 Task: Use a frequency analyzer to identify and target specific sibilant peaks for reduction.
Action: Mouse moved to (101, 10)
Screenshot: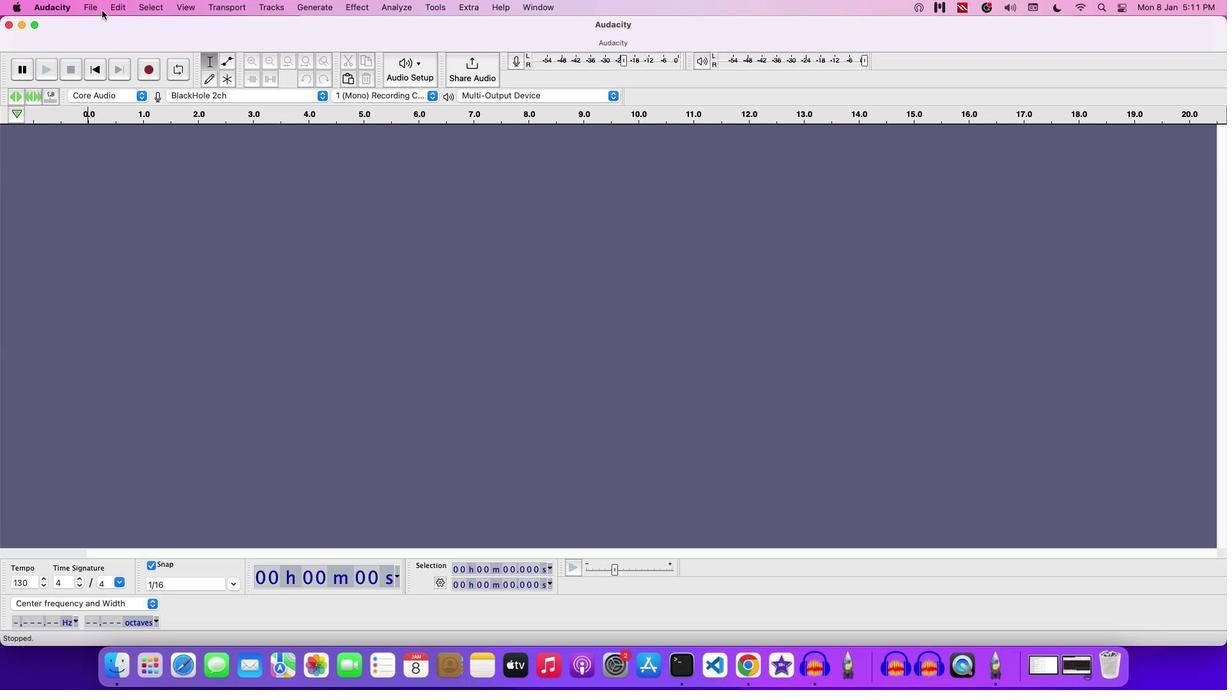 
Action: Mouse pressed left at (101, 10)
Screenshot: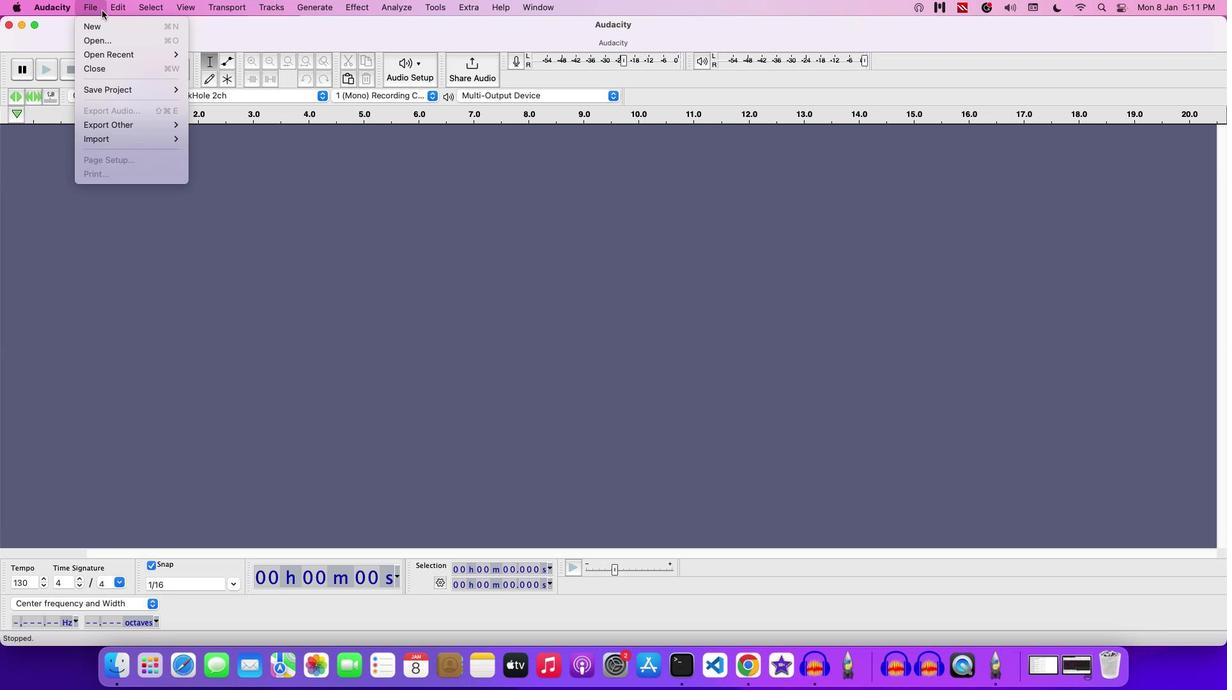 
Action: Mouse moved to (117, 44)
Screenshot: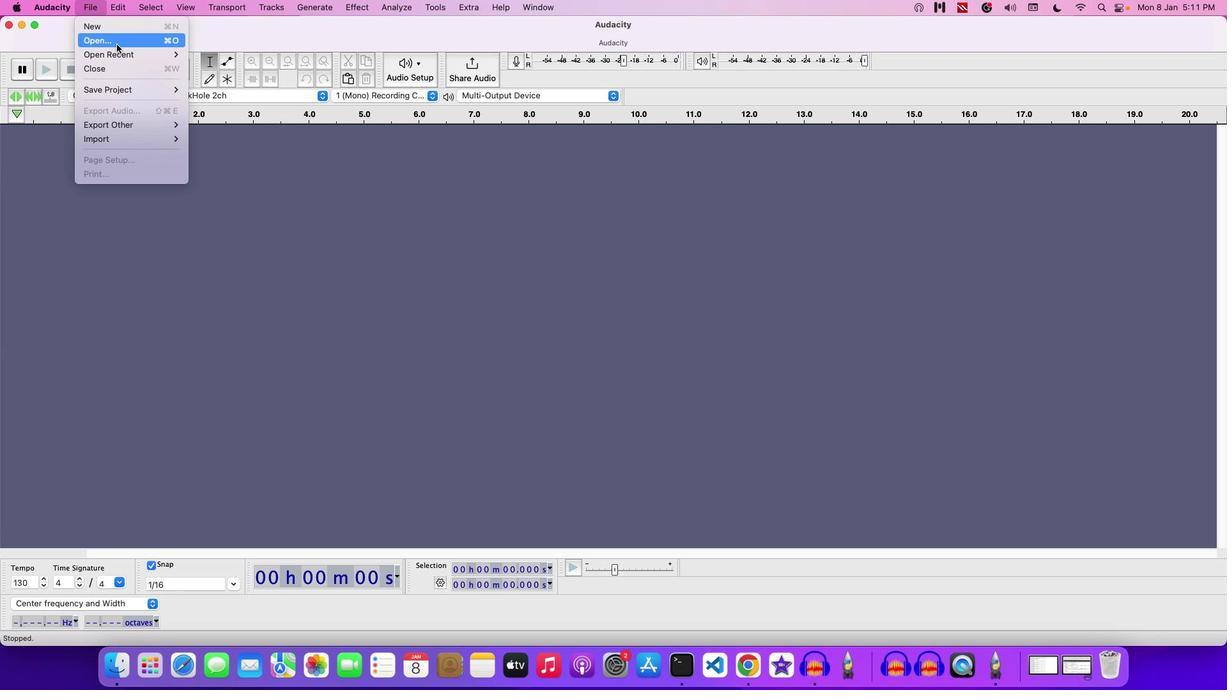 
Action: Mouse pressed left at (117, 44)
Screenshot: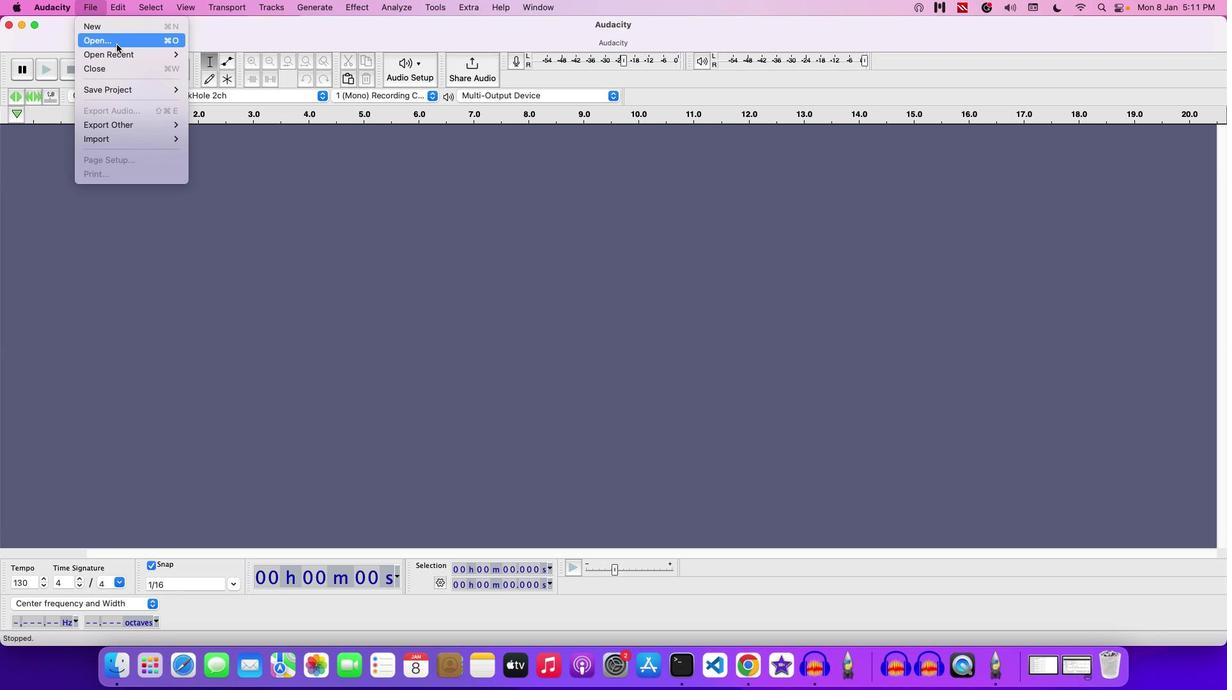 
Action: Mouse moved to (615, 138)
Screenshot: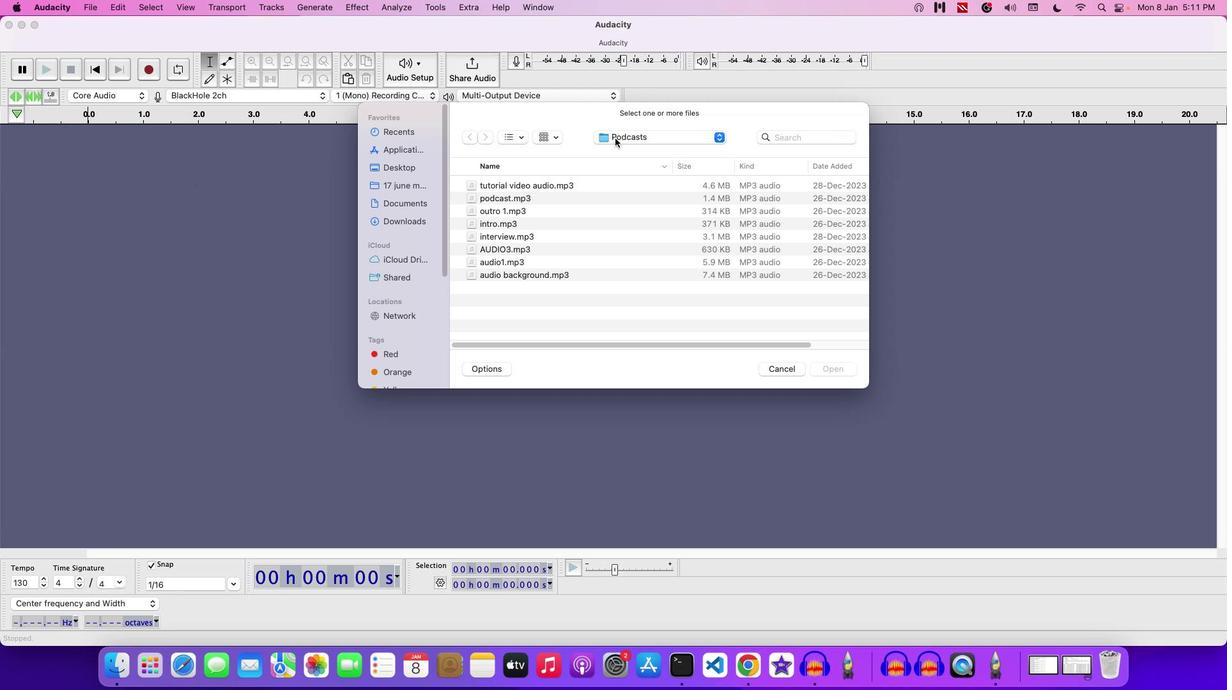 
Action: Mouse pressed left at (615, 138)
Screenshot: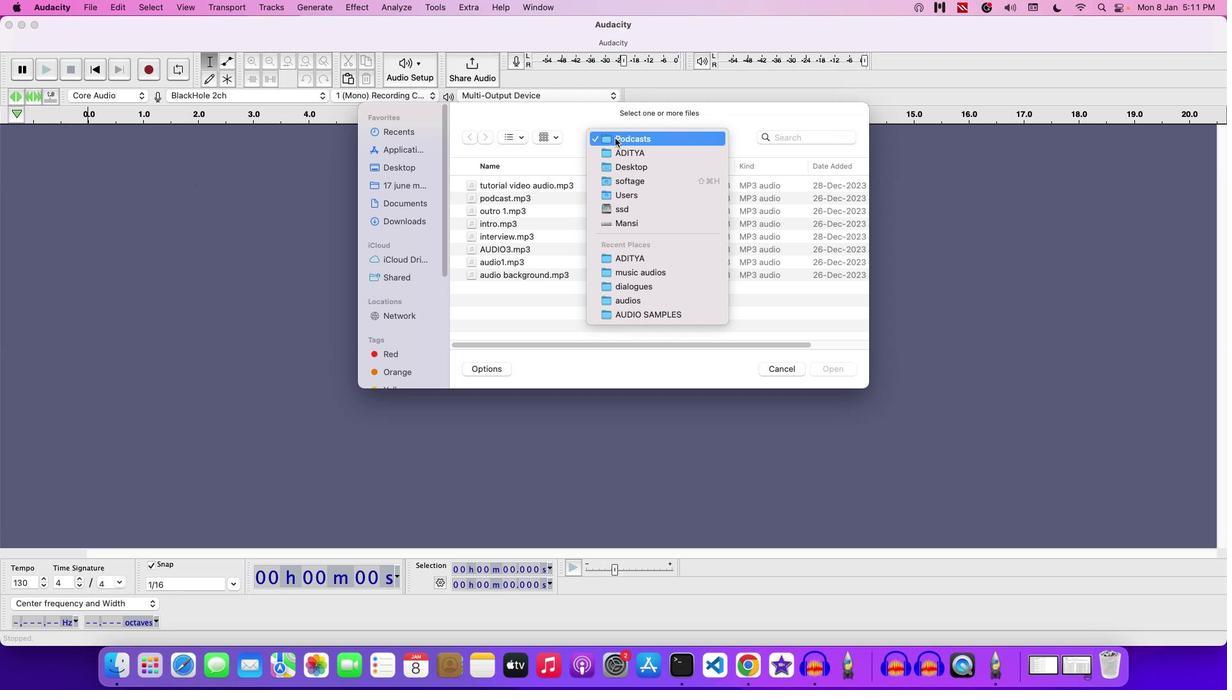 
Action: Mouse moved to (619, 156)
Screenshot: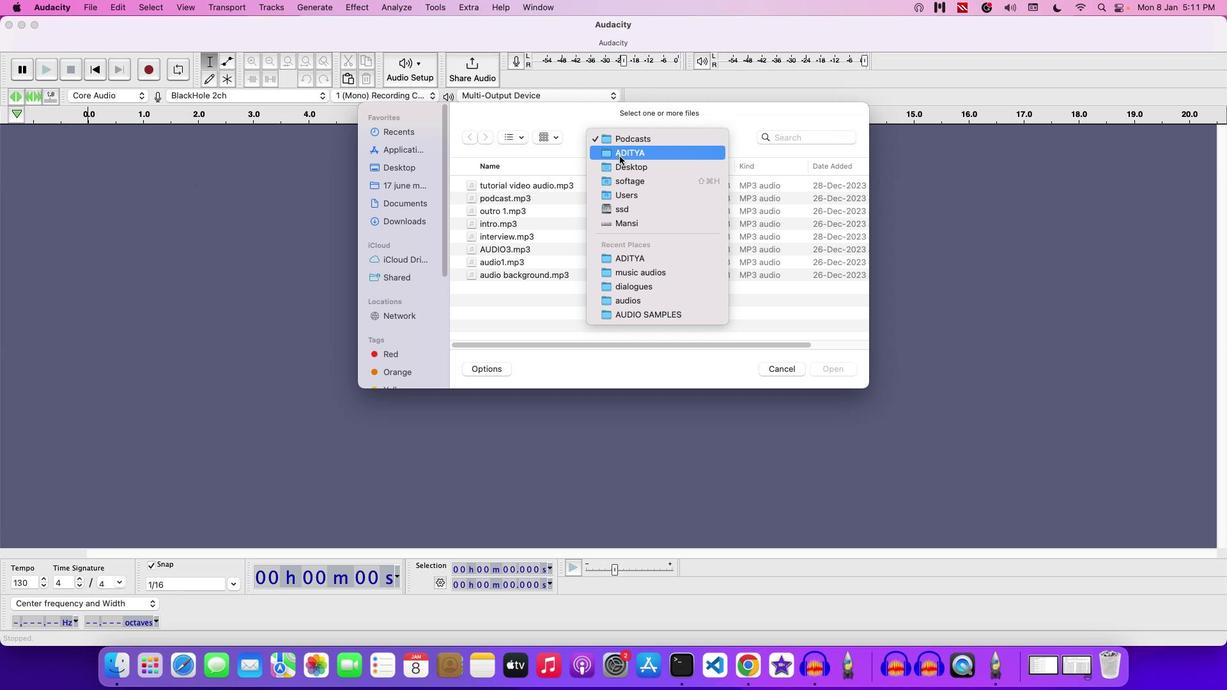 
Action: Mouse pressed left at (619, 156)
Screenshot: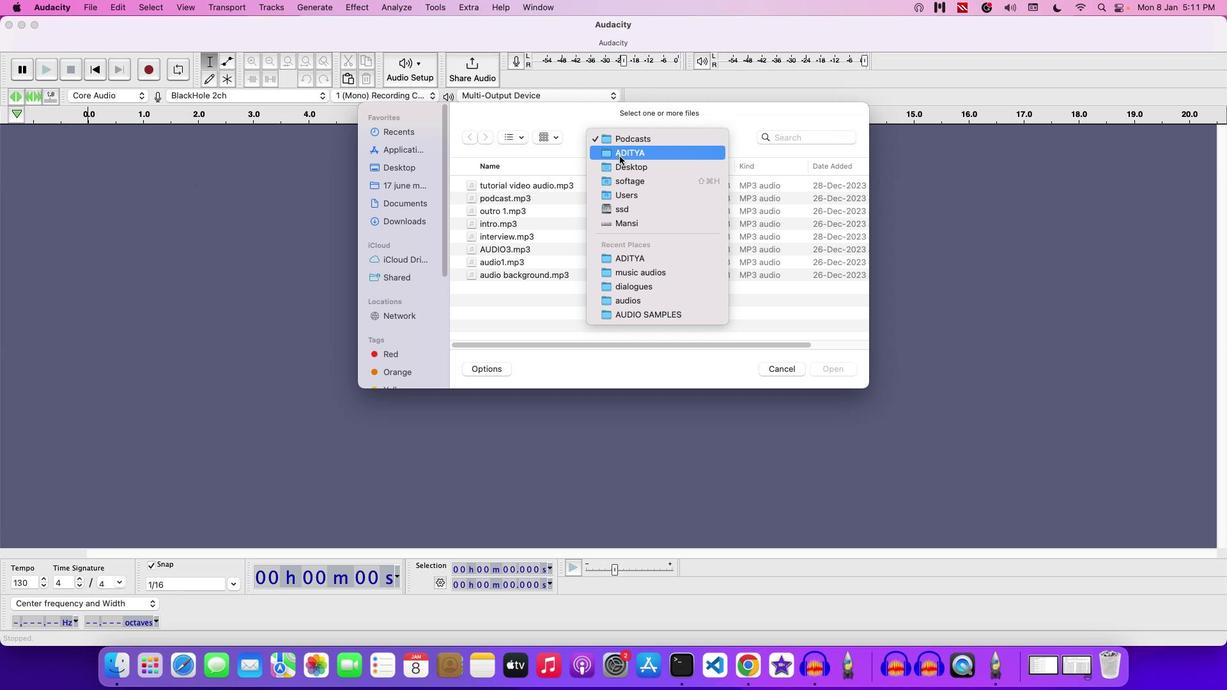 
Action: Mouse moved to (538, 285)
Screenshot: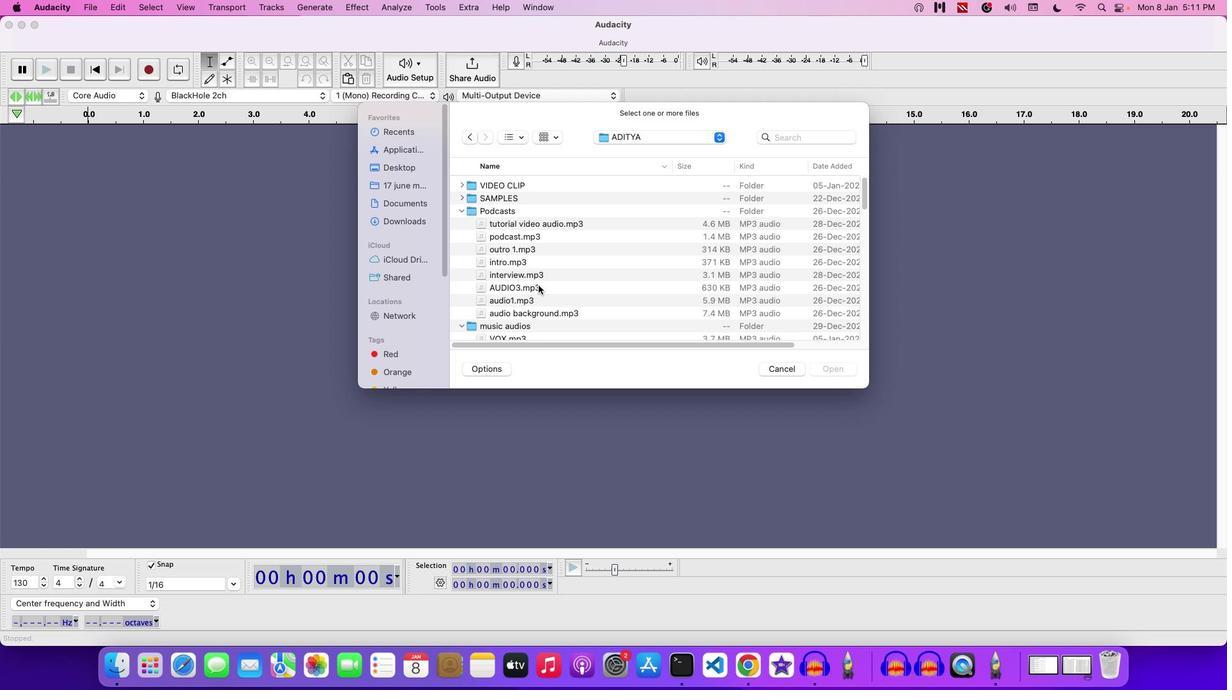 
Action: Mouse scrolled (538, 285) with delta (0, 0)
Screenshot: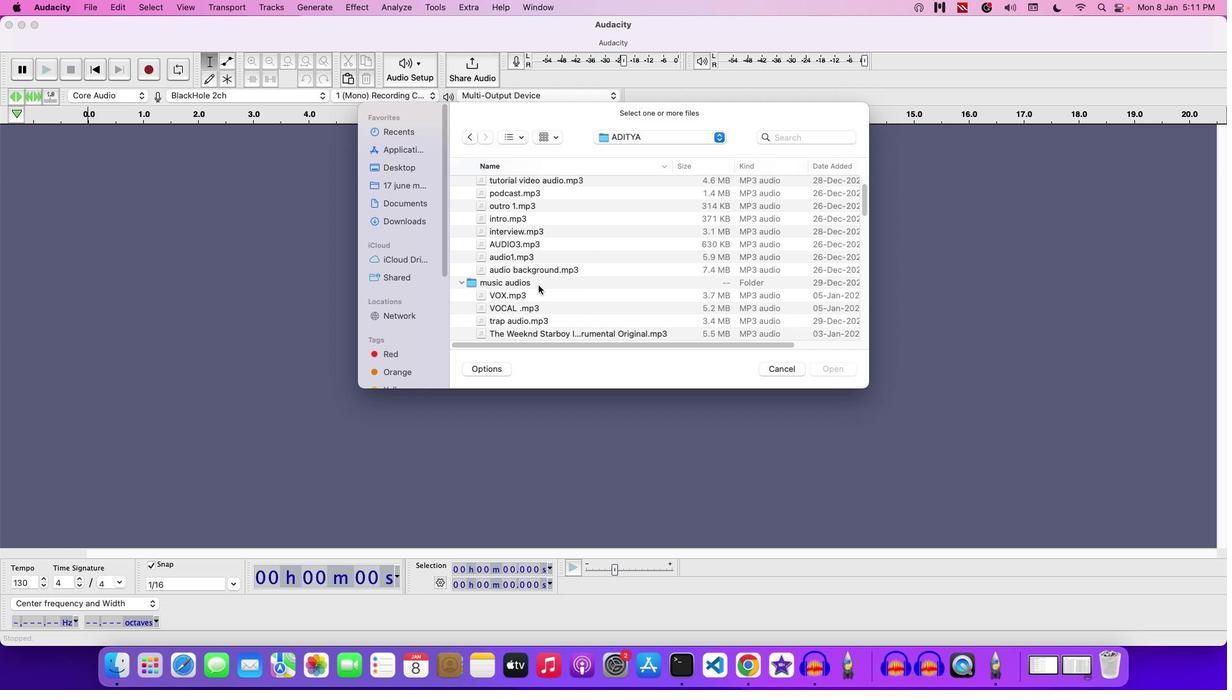 
Action: Mouse scrolled (538, 285) with delta (0, 0)
Screenshot: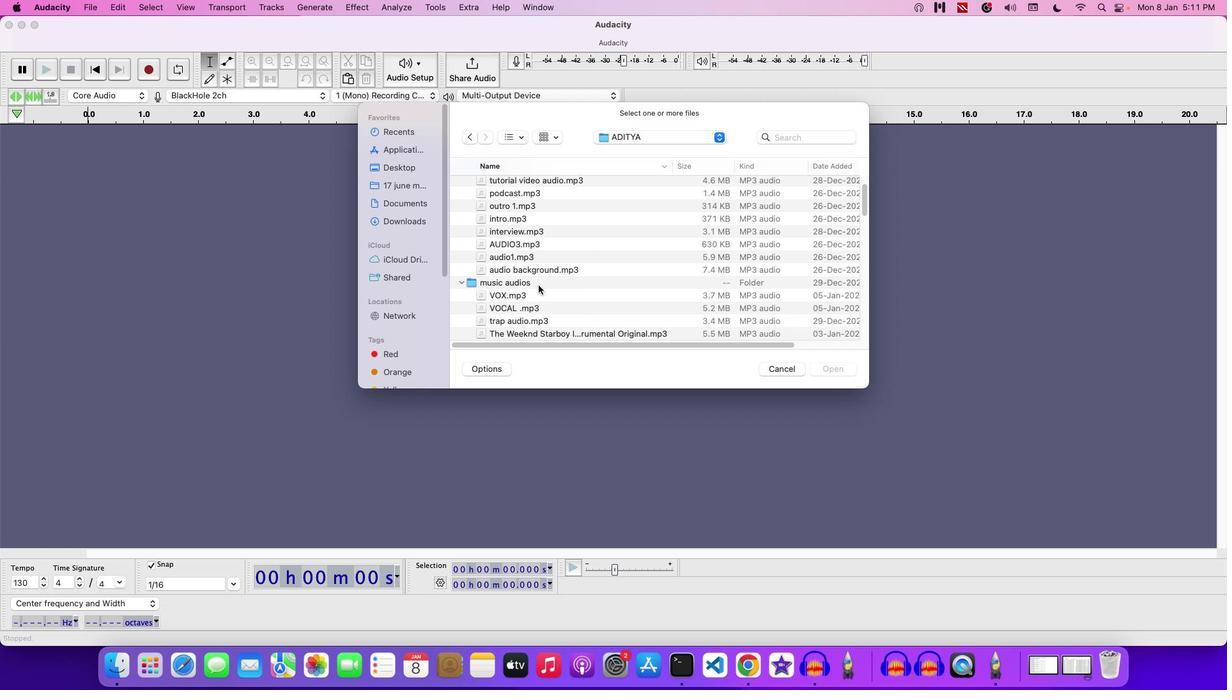 
Action: Mouse scrolled (538, 285) with delta (0, -1)
Screenshot: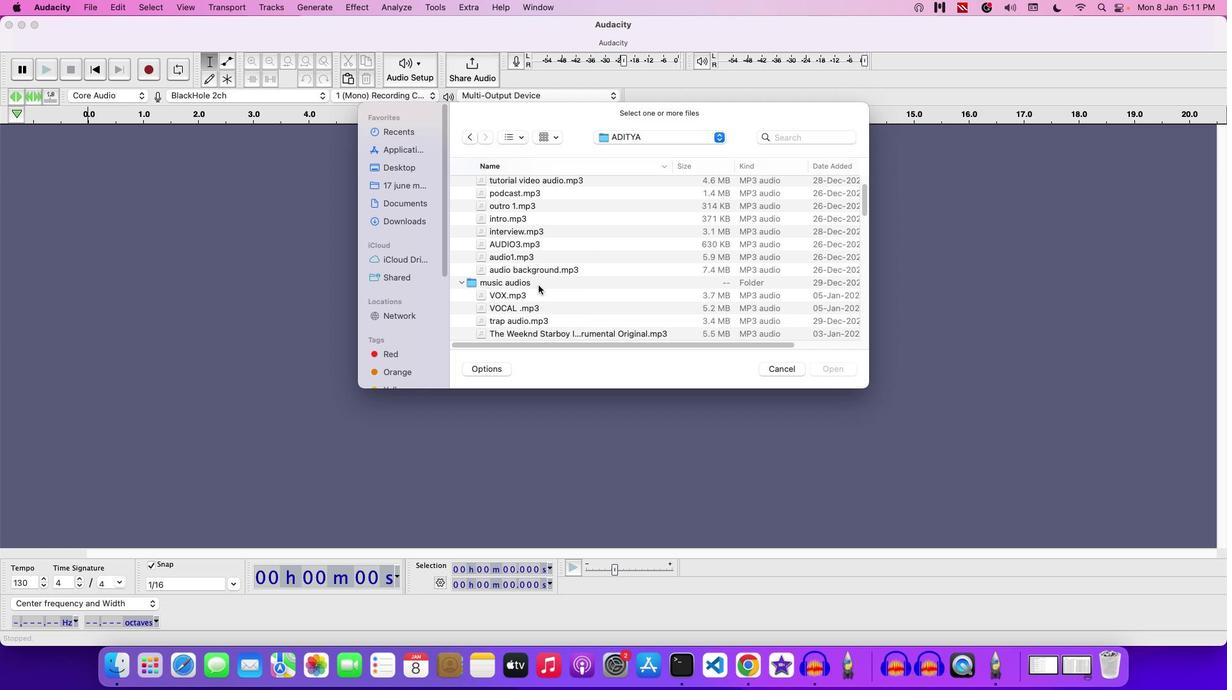 
Action: Mouse scrolled (538, 285) with delta (0, -1)
Screenshot: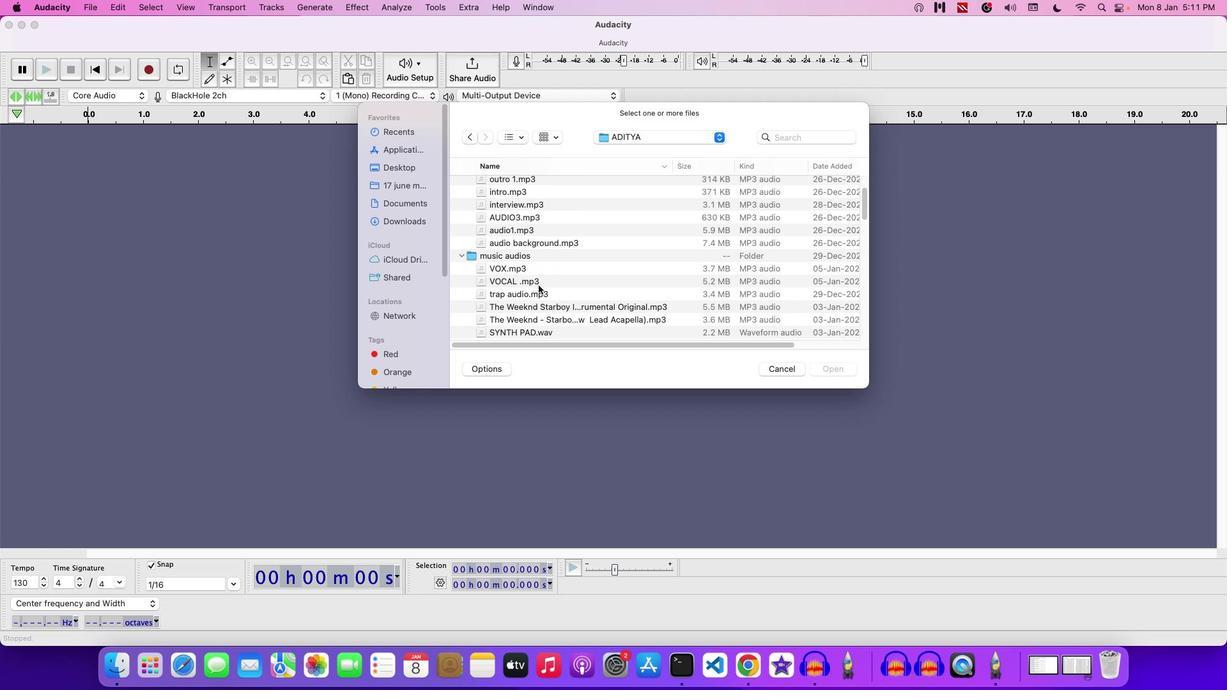 
Action: Mouse moved to (537, 289)
Screenshot: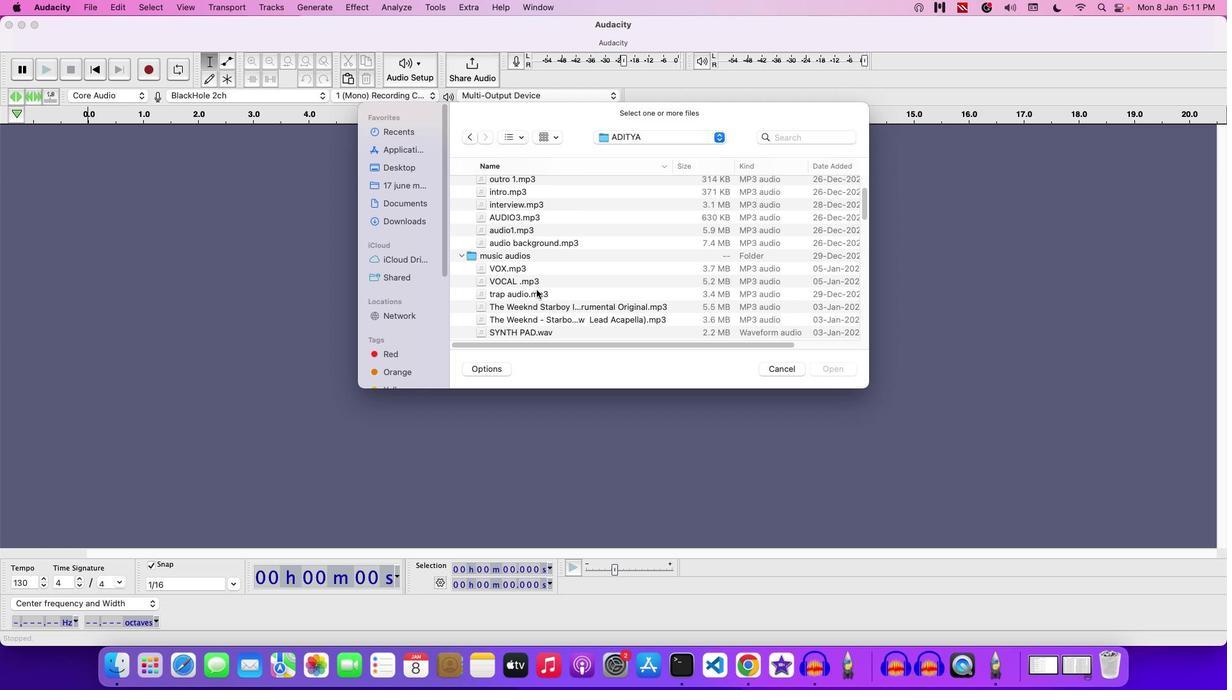 
Action: Mouse scrolled (537, 289) with delta (0, 0)
Screenshot: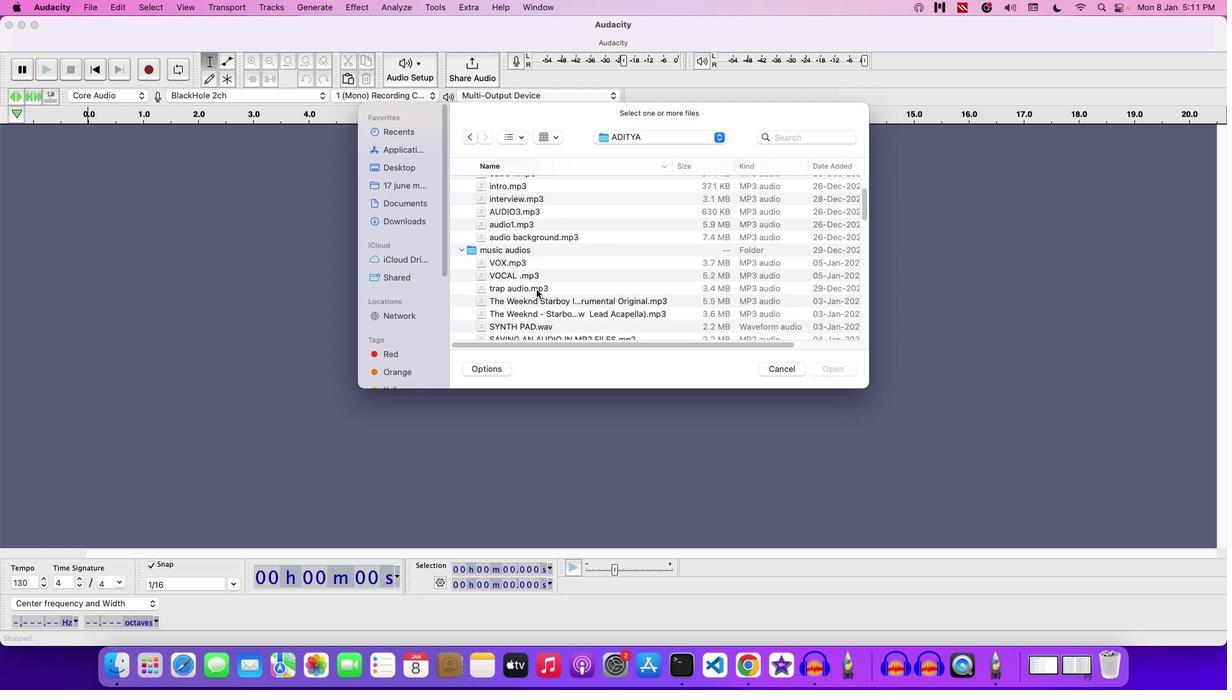 
Action: Mouse scrolled (537, 289) with delta (0, 0)
Screenshot: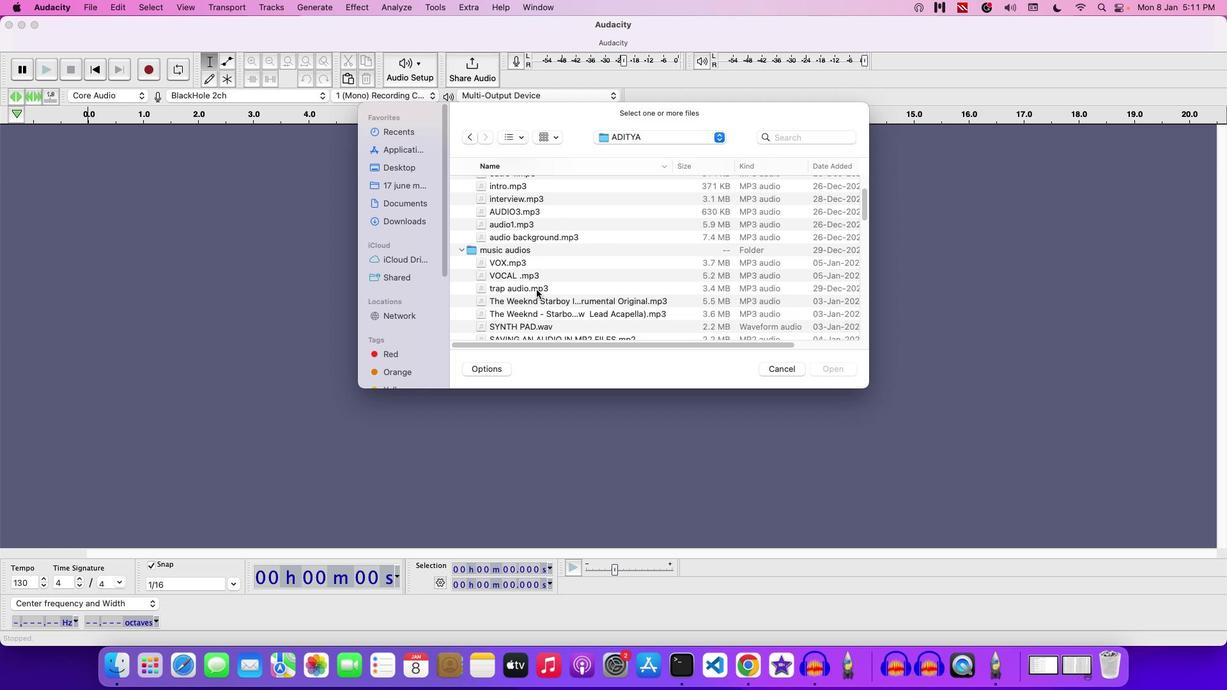 
Action: Mouse moved to (537, 289)
Screenshot: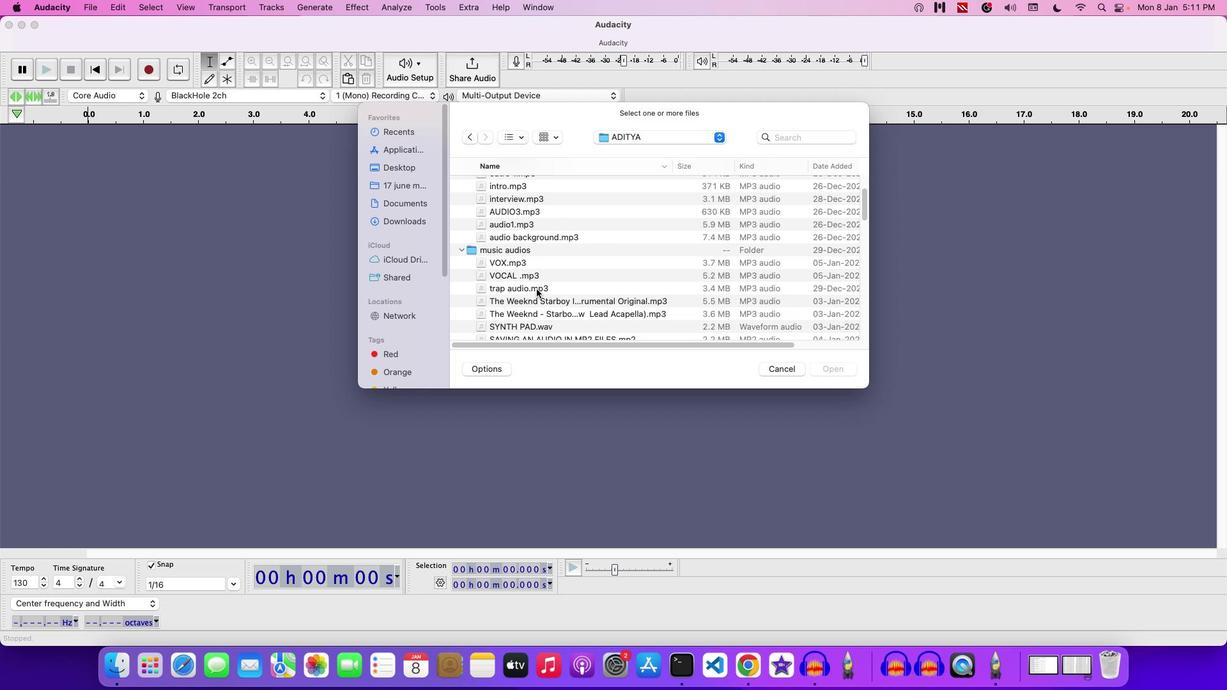 
Action: Mouse scrolled (537, 289) with delta (0, 0)
Screenshot: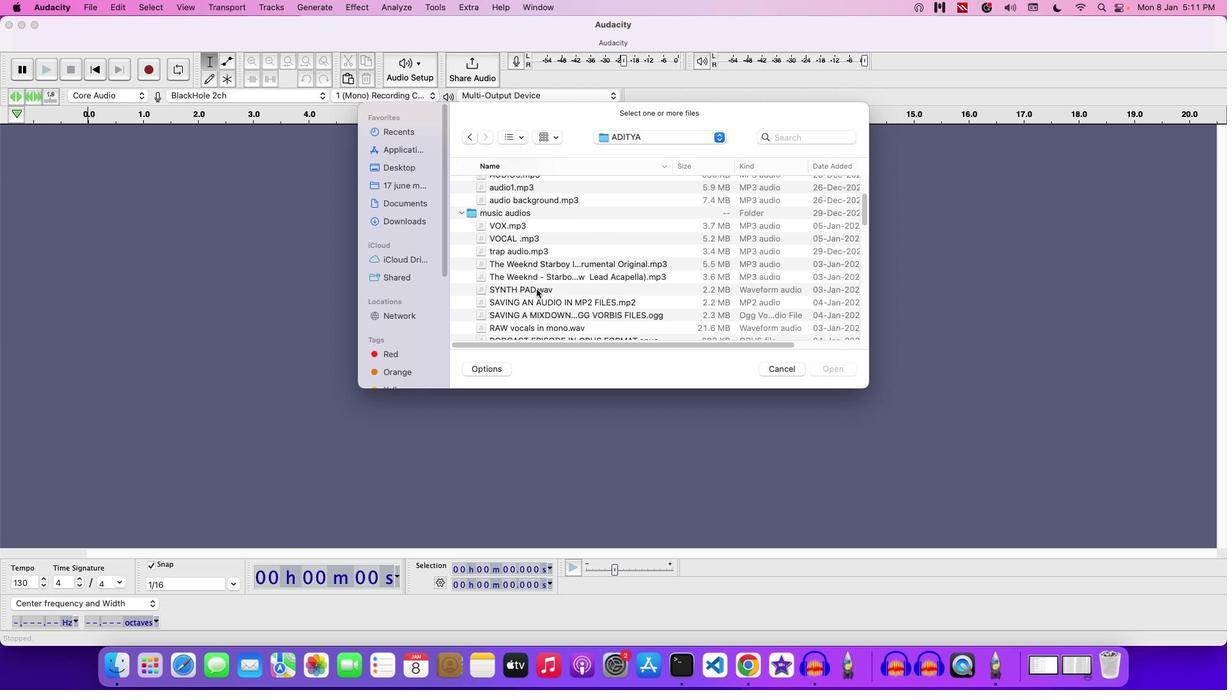 
Action: Mouse scrolled (537, 289) with delta (0, 0)
Screenshot: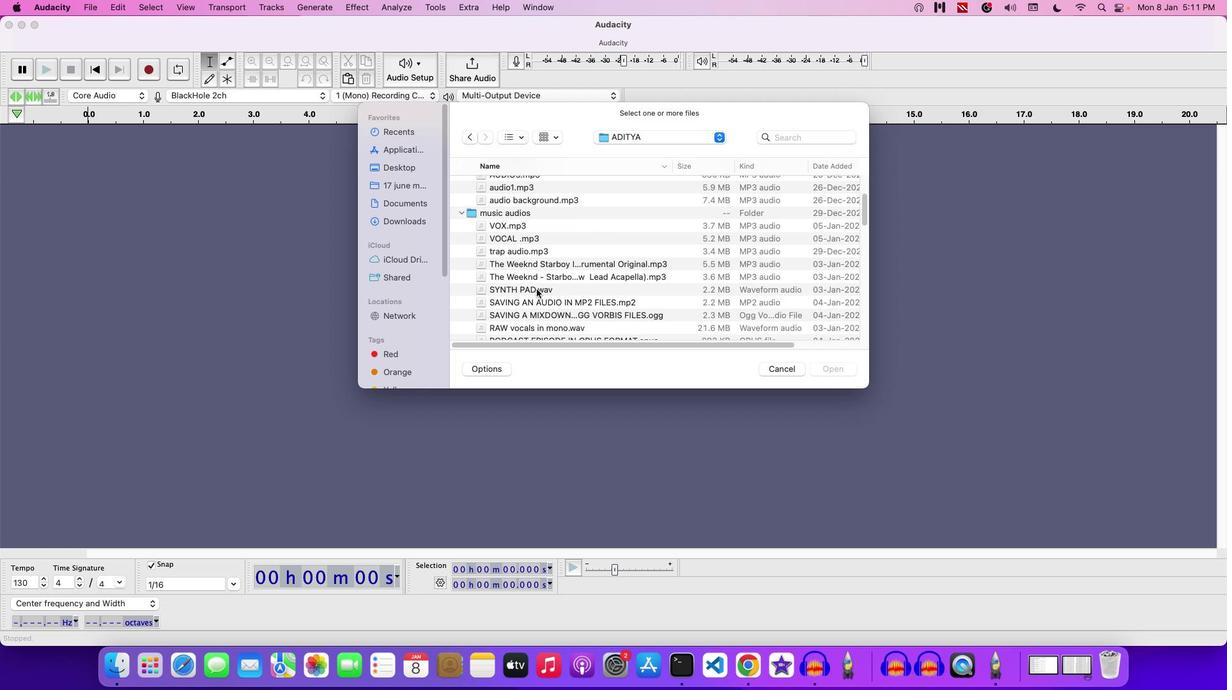 
Action: Mouse scrolled (537, 289) with delta (0, -1)
Screenshot: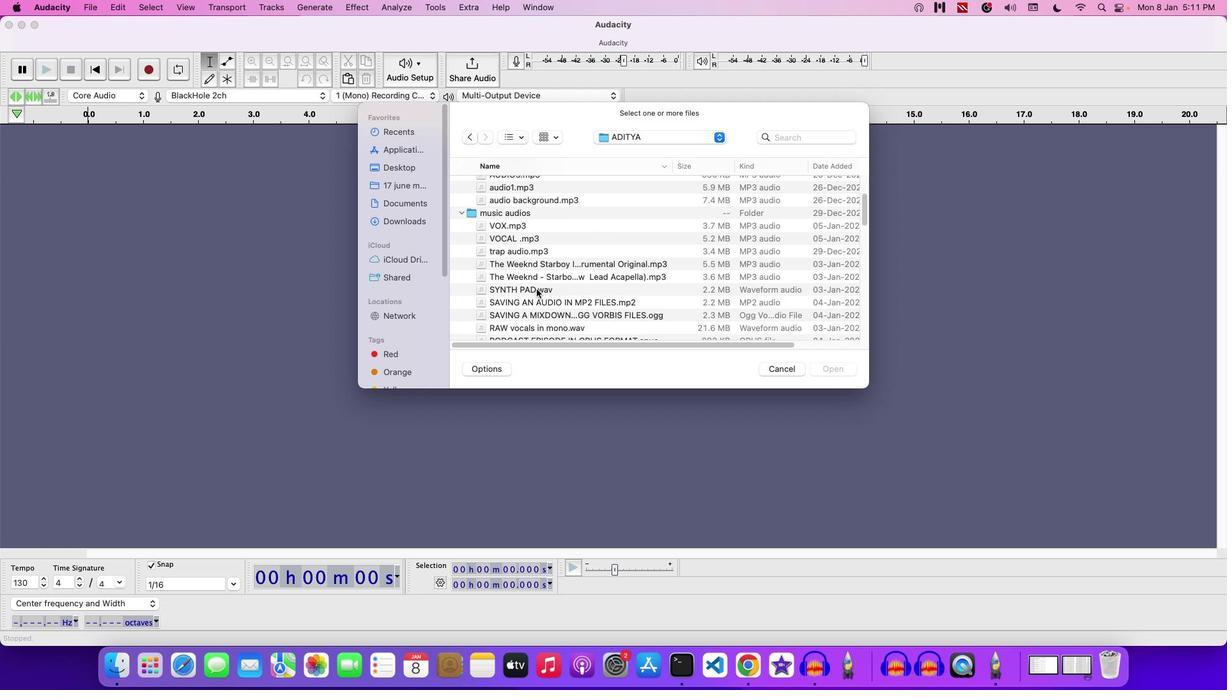 
Action: Mouse scrolled (537, 289) with delta (0, 0)
Screenshot: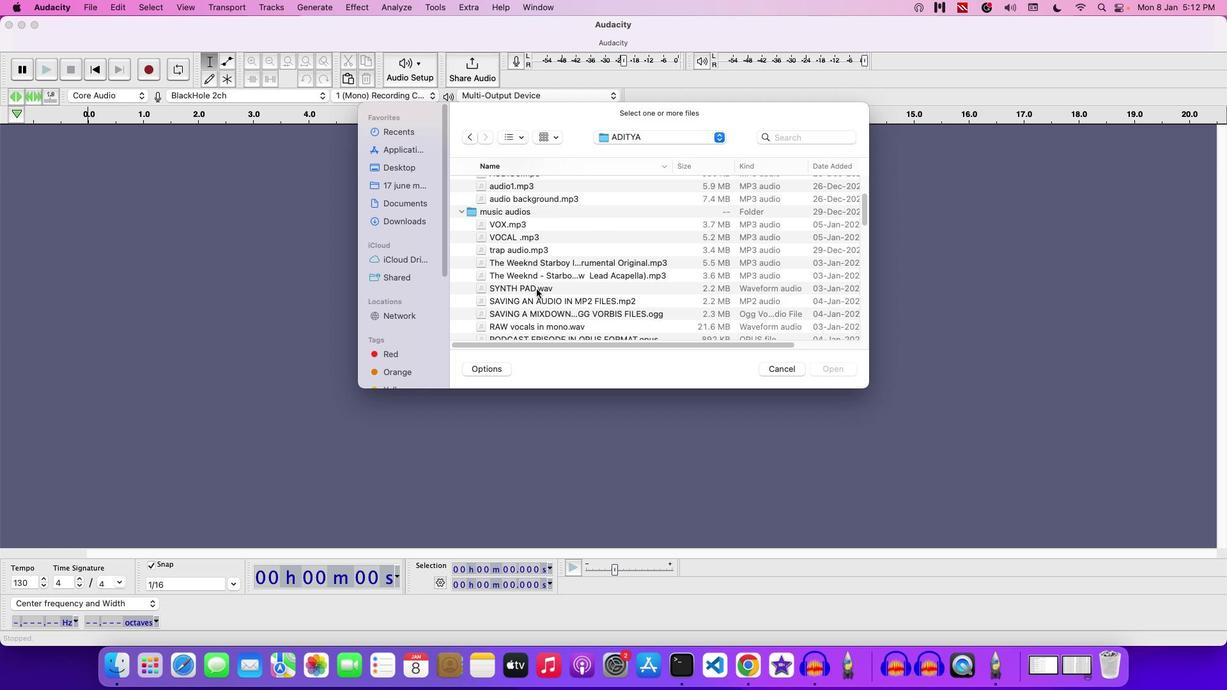 
Action: Mouse pressed left at (537, 289)
Screenshot: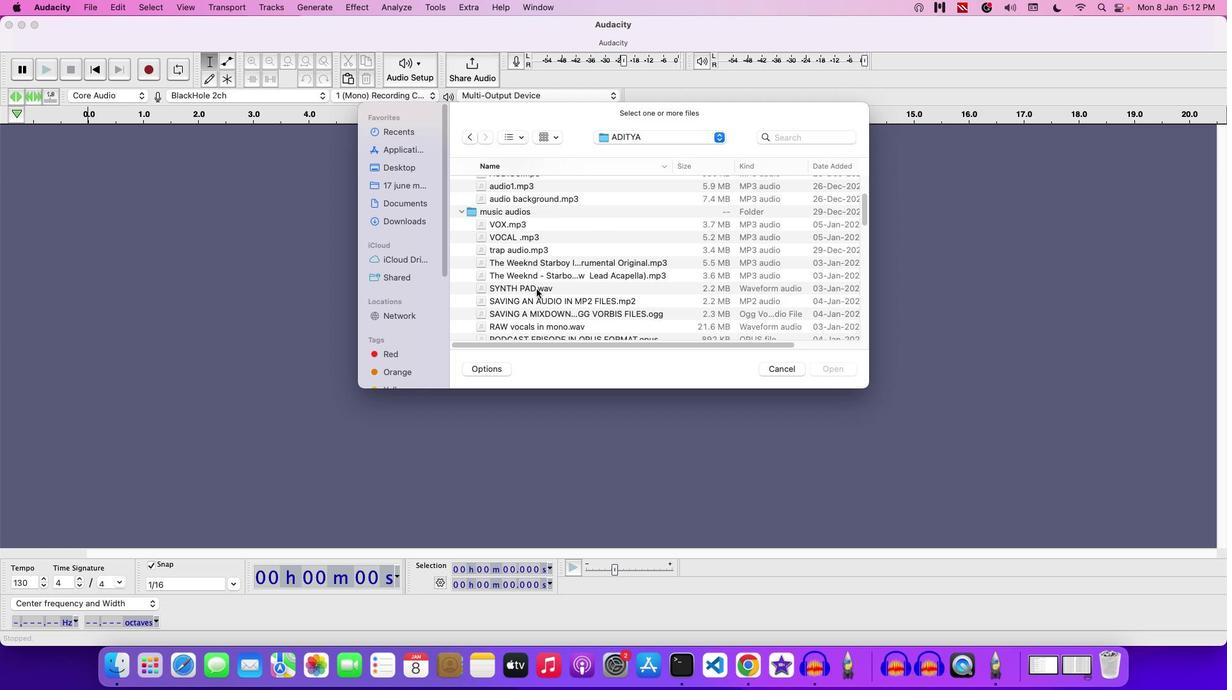 
Action: Mouse moved to (548, 288)
Screenshot: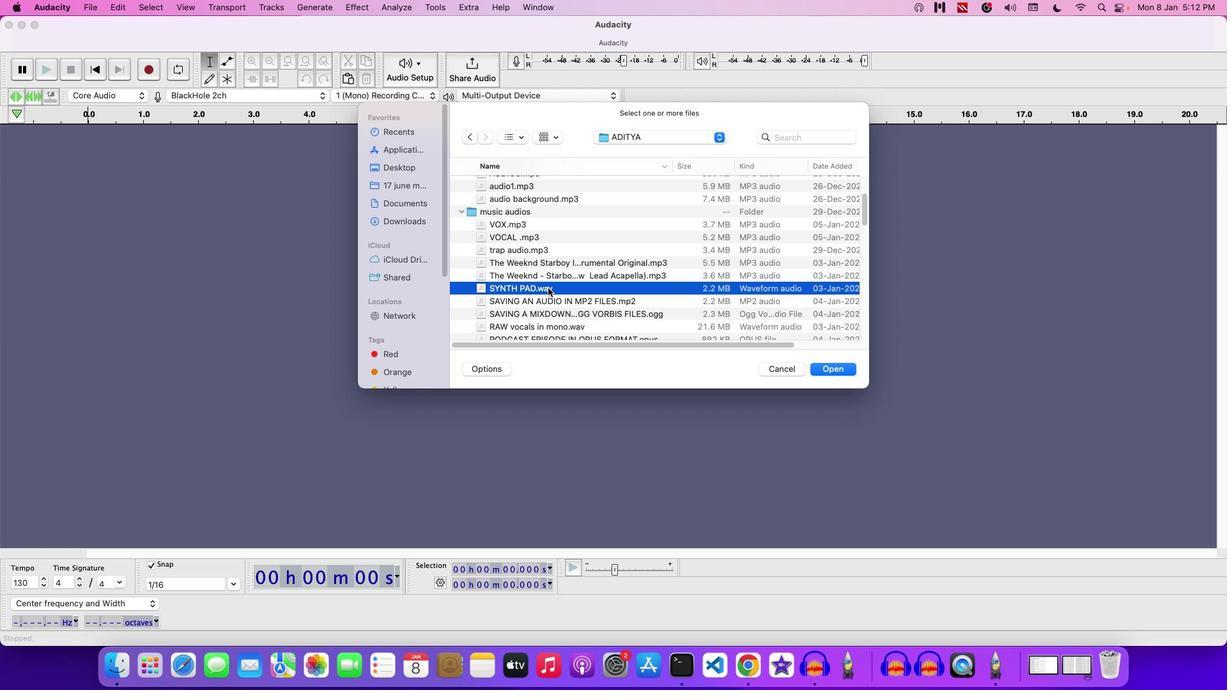 
Action: Mouse pressed left at (548, 288)
Screenshot: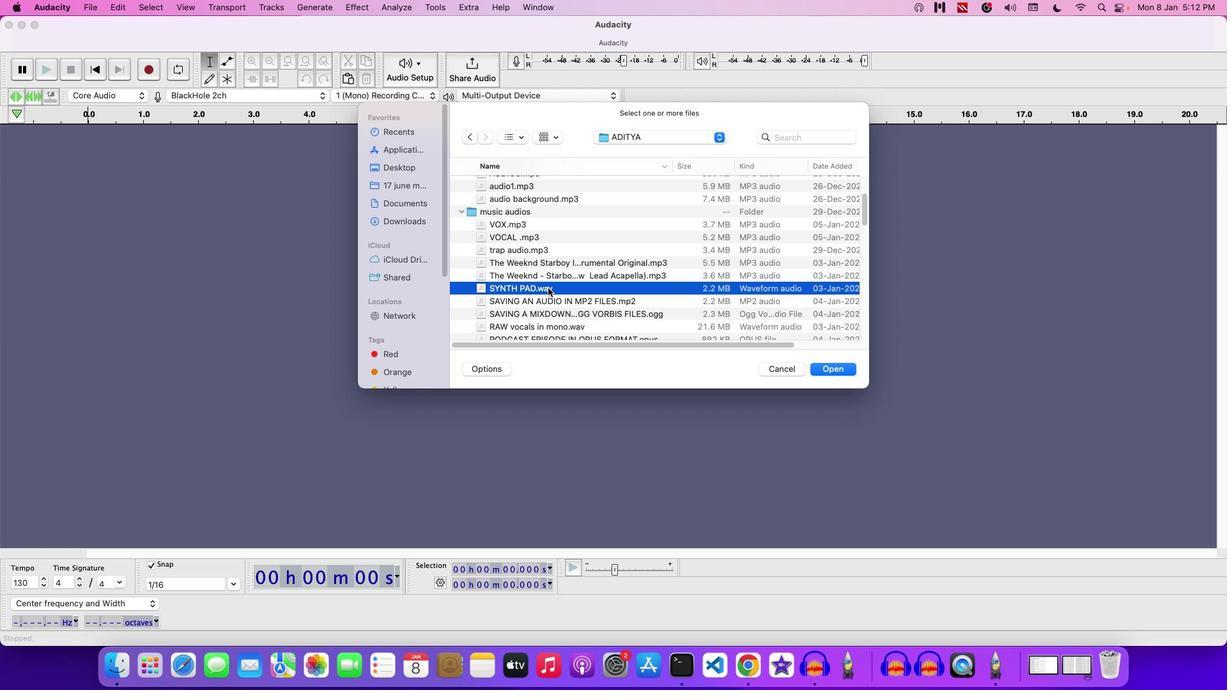 
Action: Mouse moved to (777, 365)
Screenshot: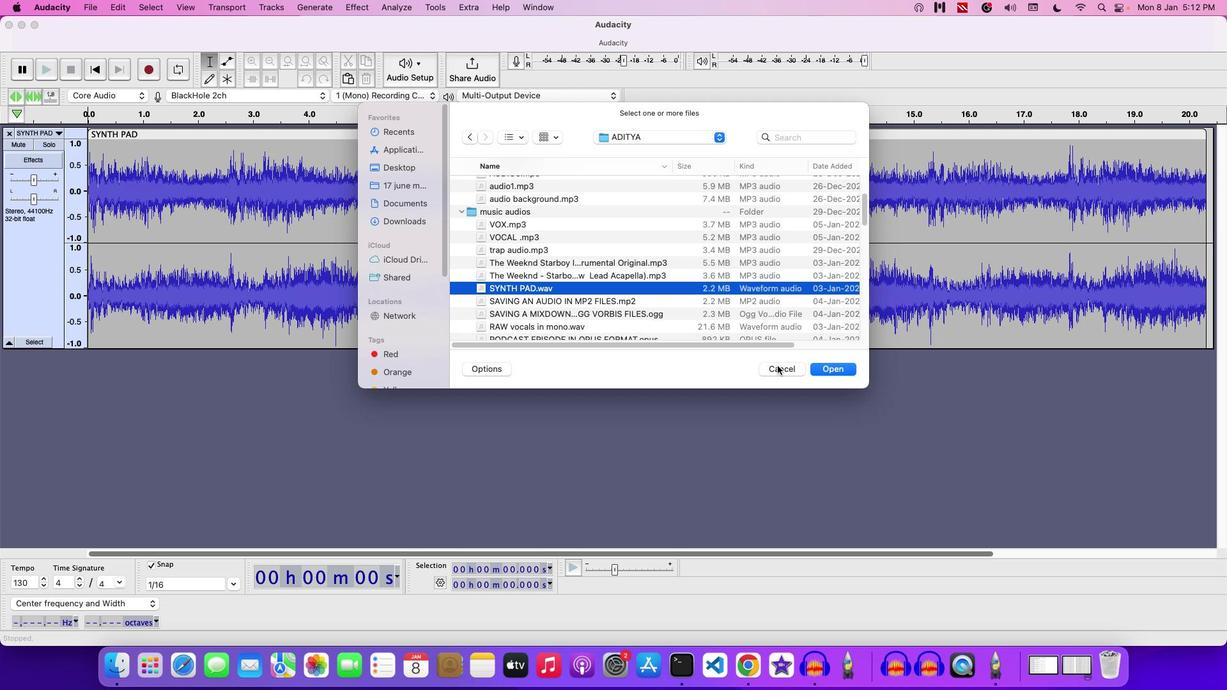 
Action: Mouse pressed left at (777, 365)
Screenshot: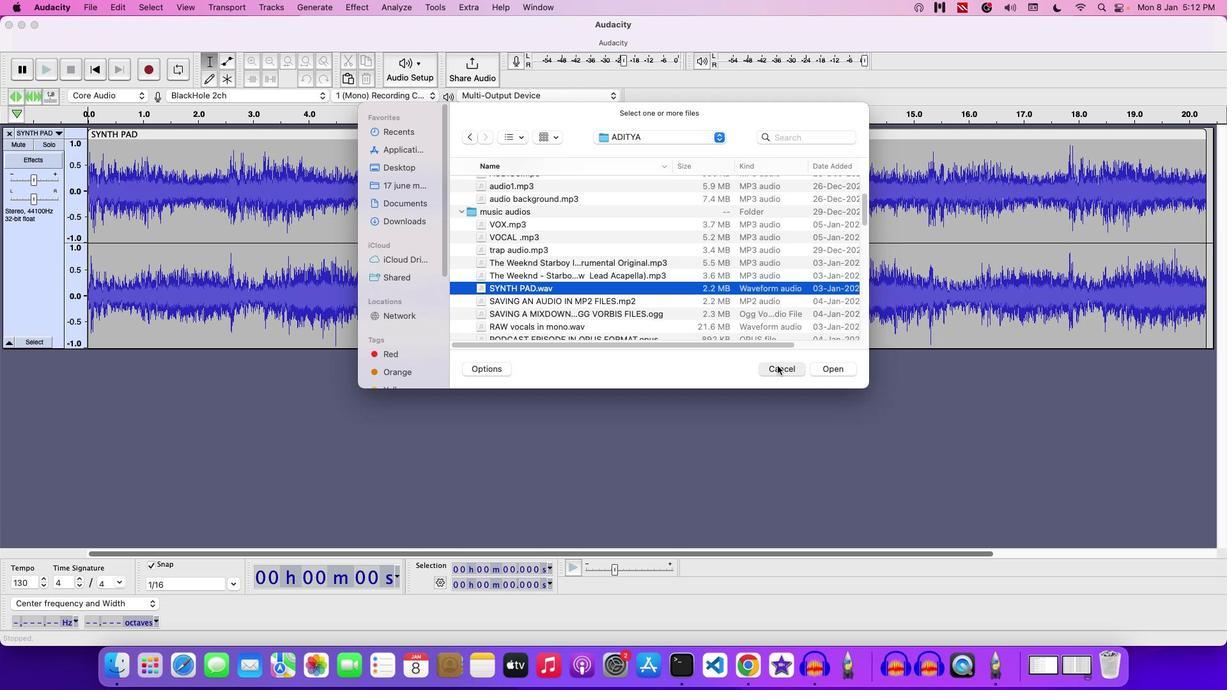 
Action: Mouse moved to (42, 74)
Screenshot: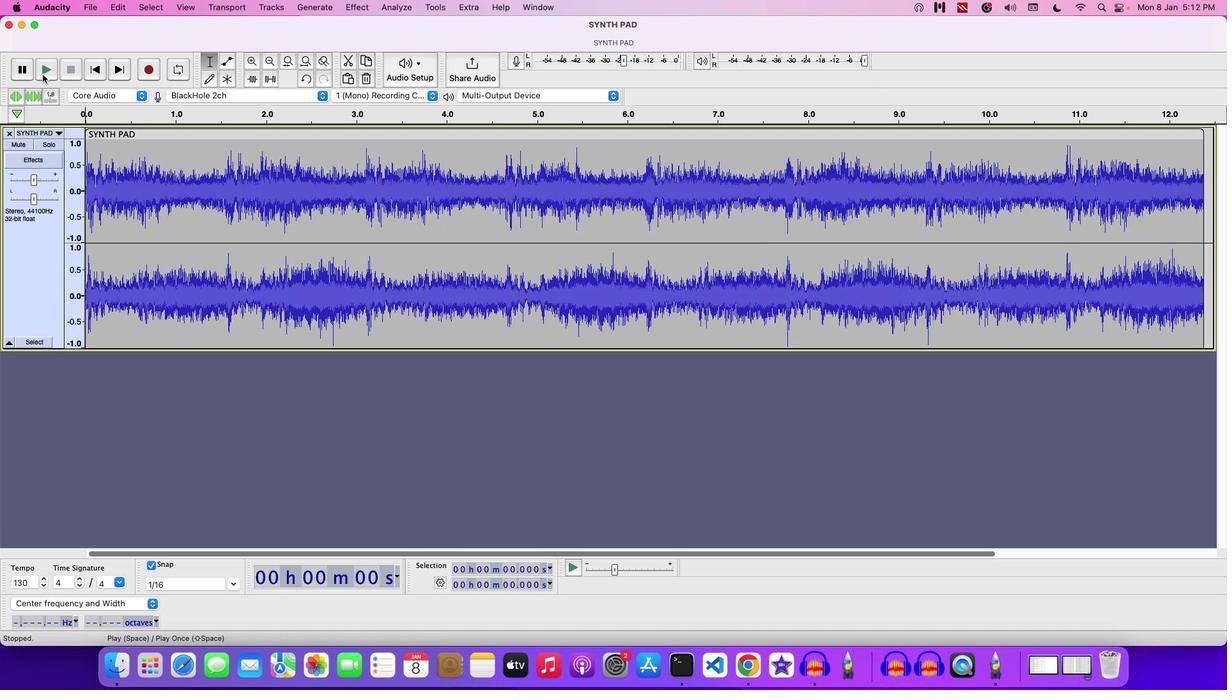 
Action: Mouse pressed left at (42, 74)
Screenshot: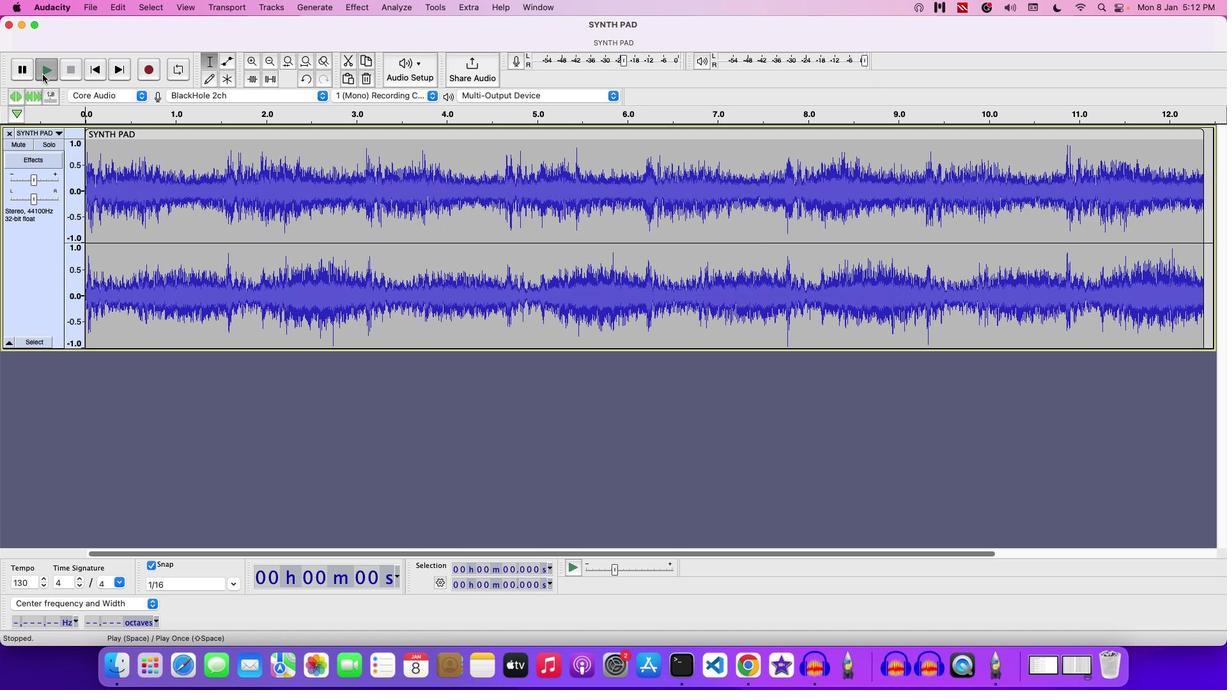 
Action: Mouse moved to (44, 73)
Screenshot: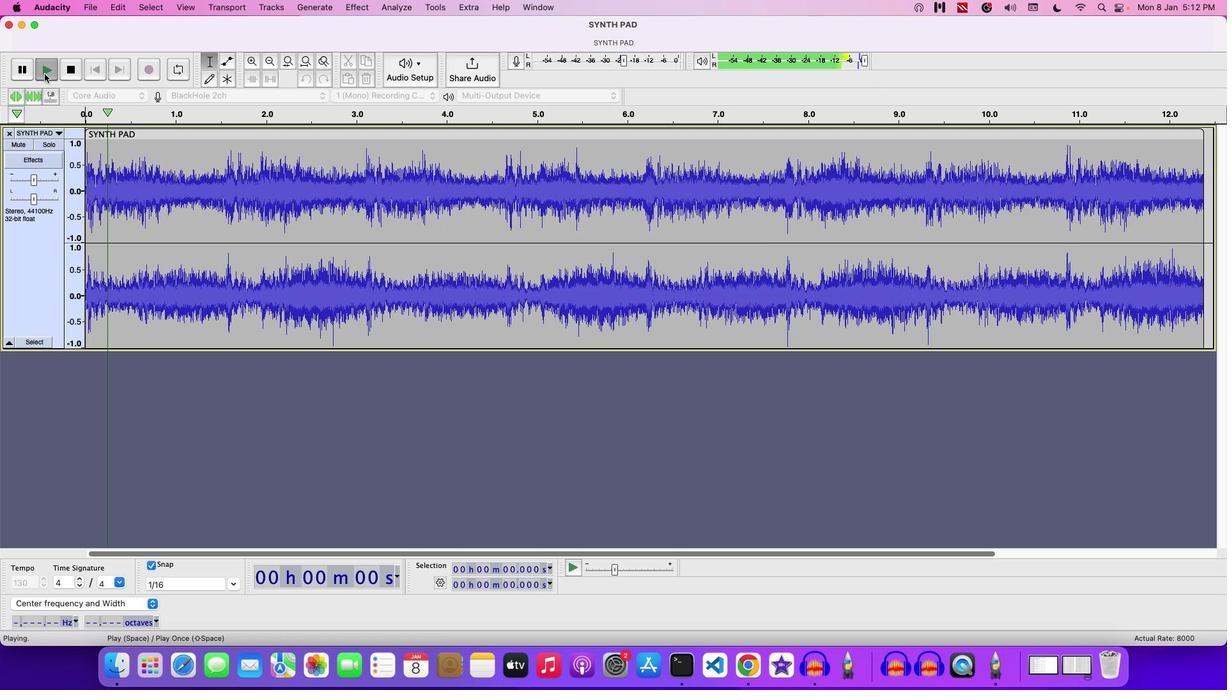 
Action: Mouse pressed left at (44, 73)
Screenshot: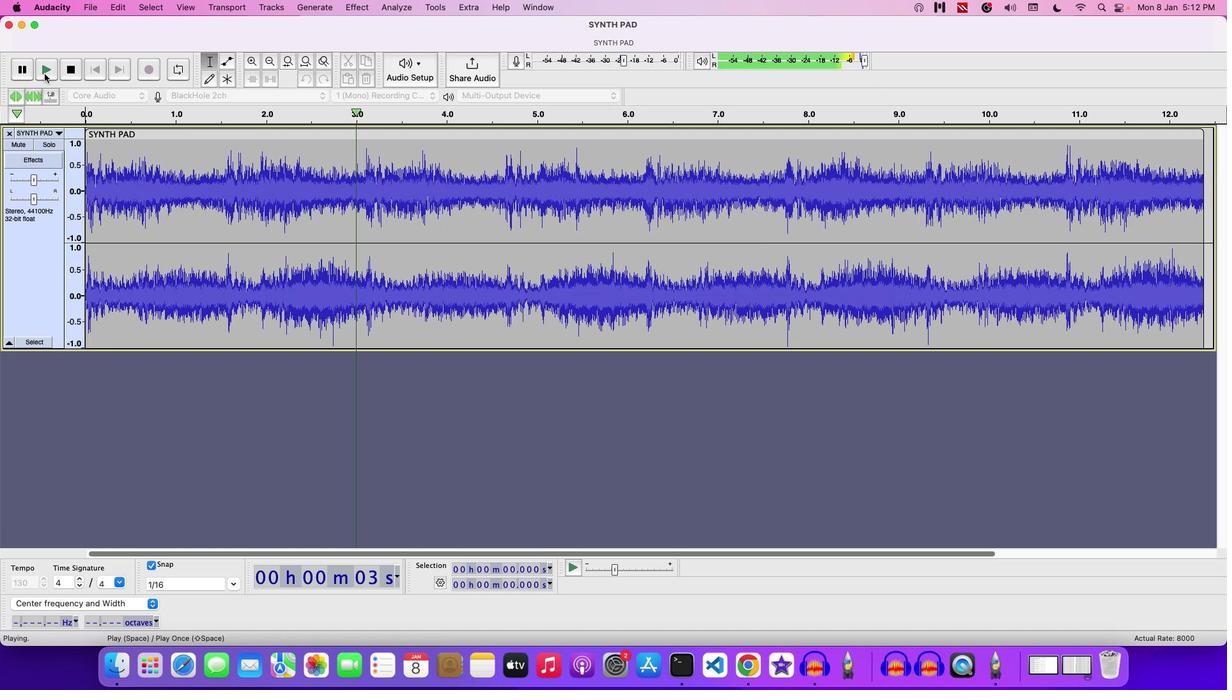 
Action: Mouse moved to (29, 78)
Screenshot: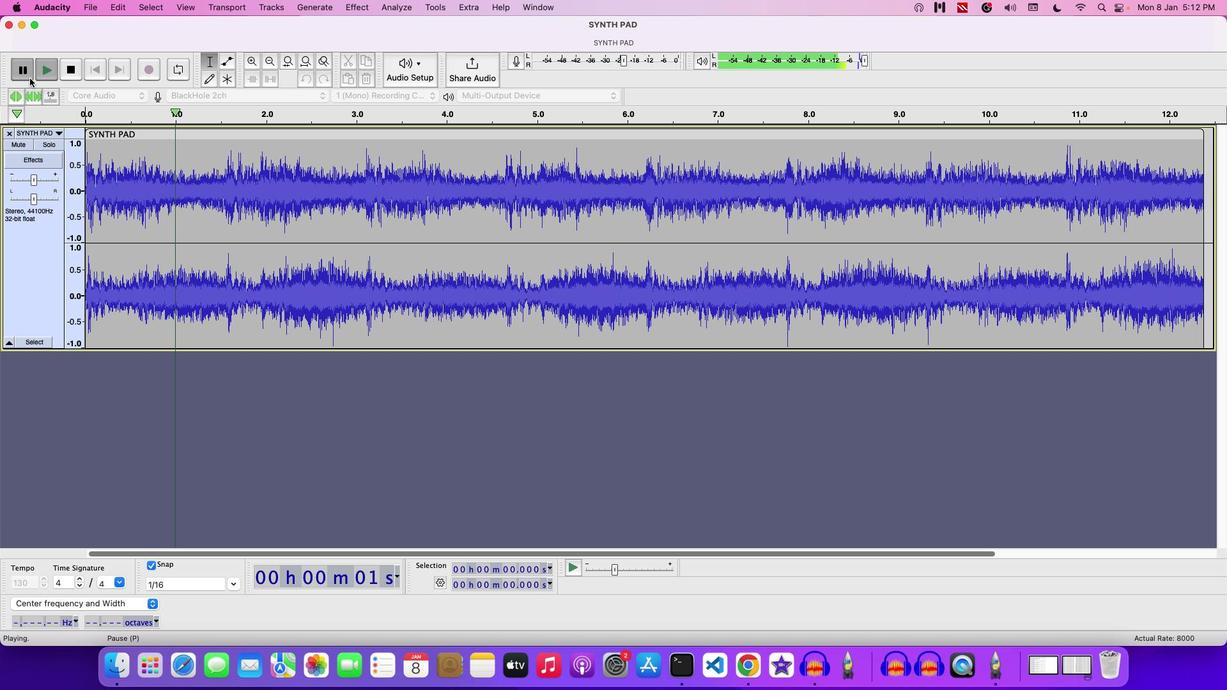 
Action: Mouse pressed left at (29, 78)
Screenshot: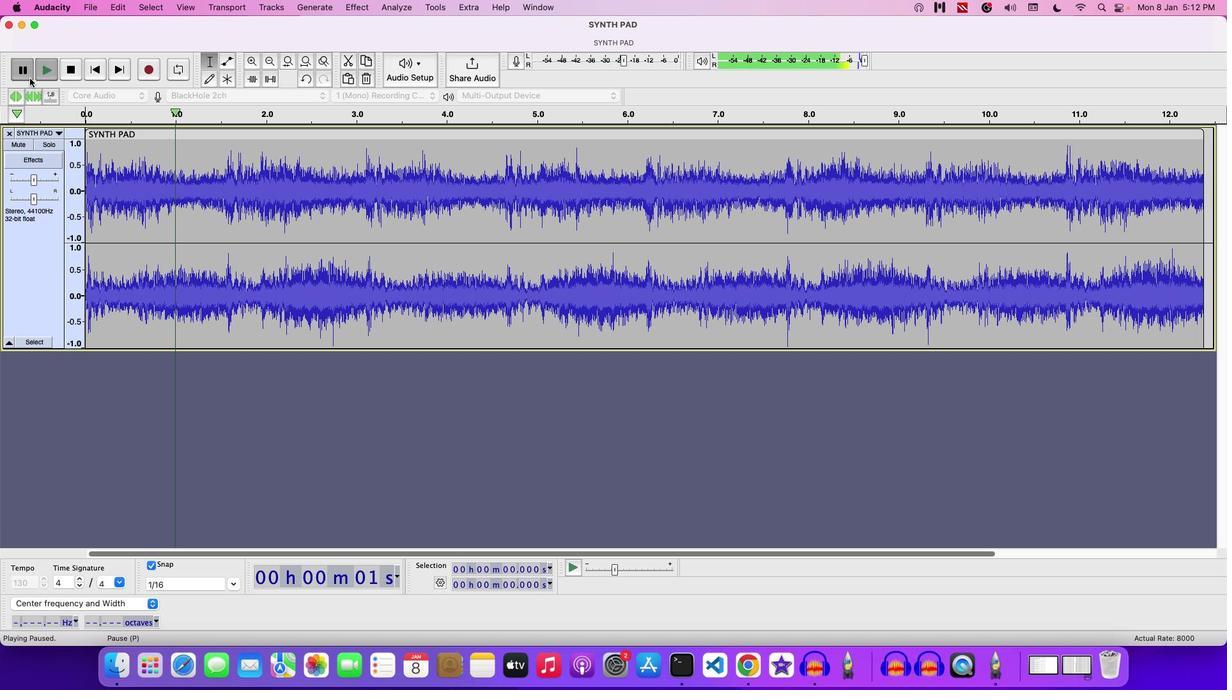 
Action: Mouse moved to (40, 180)
Screenshot: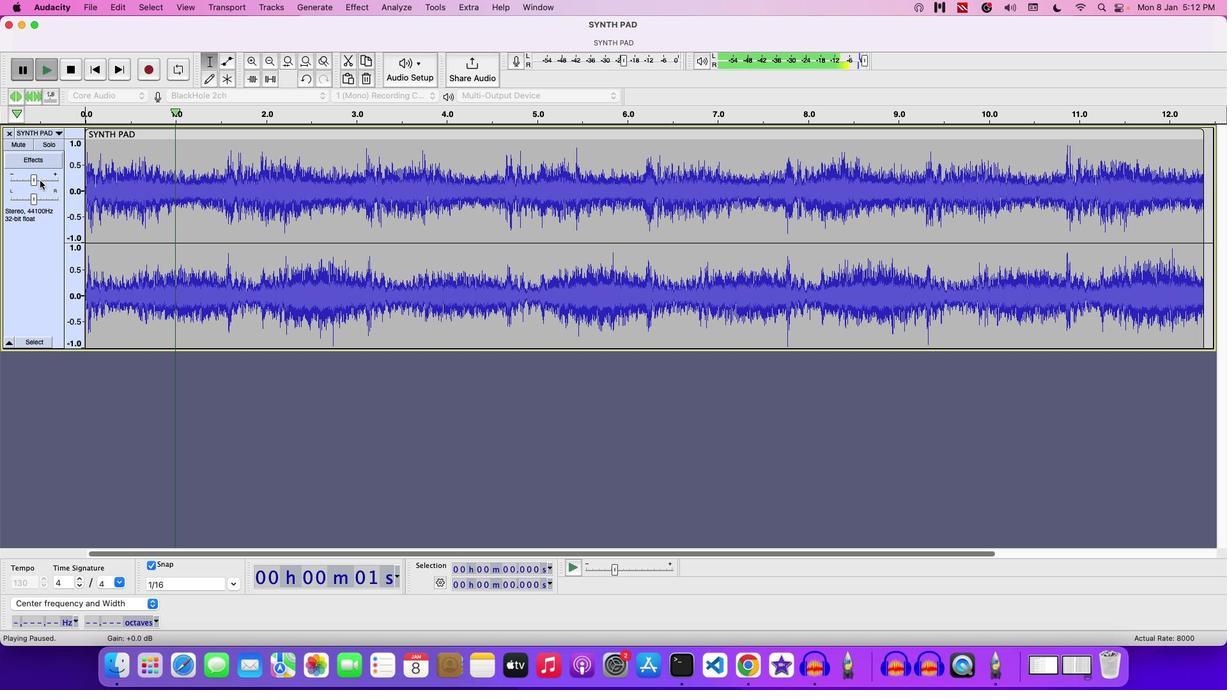
Action: Mouse pressed left at (40, 180)
Screenshot: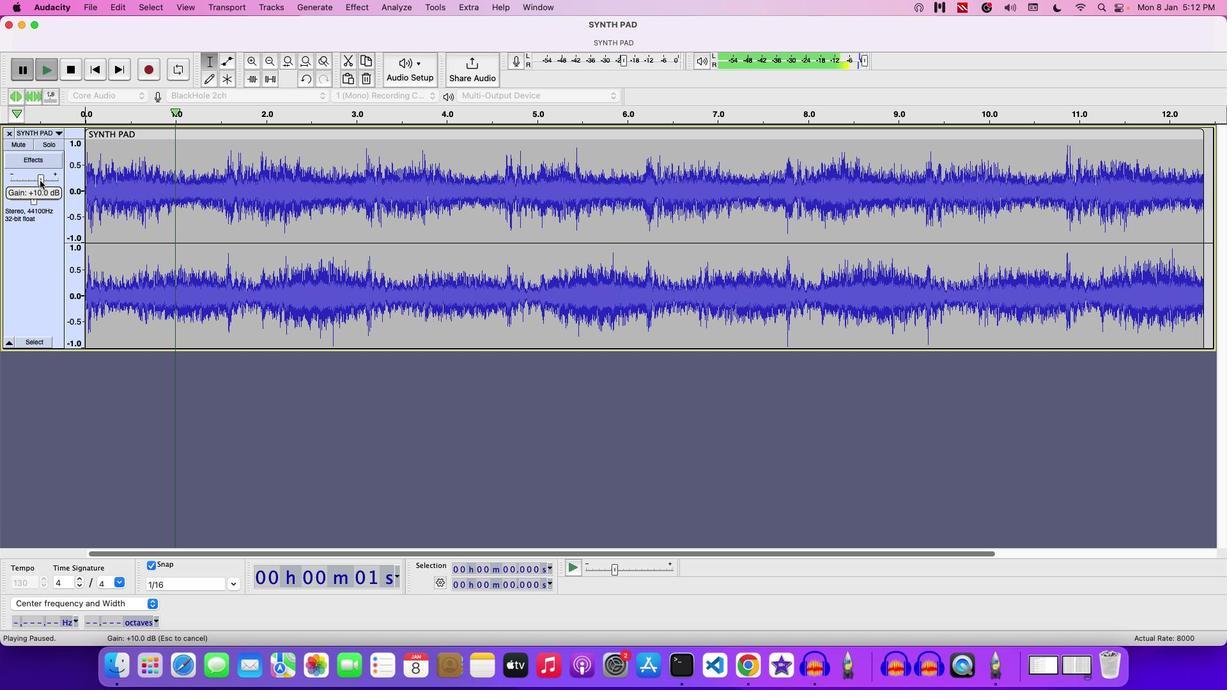 
Action: Mouse pressed left at (40, 180)
Screenshot: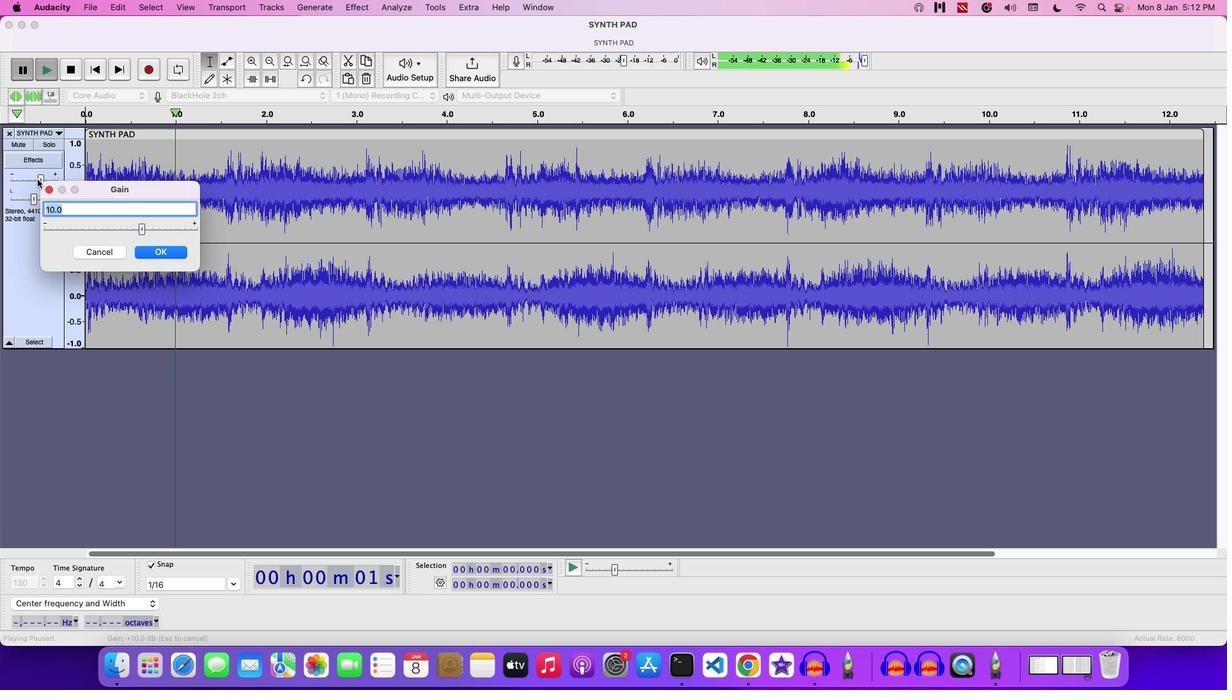 
Action: Mouse moved to (127, 228)
Screenshot: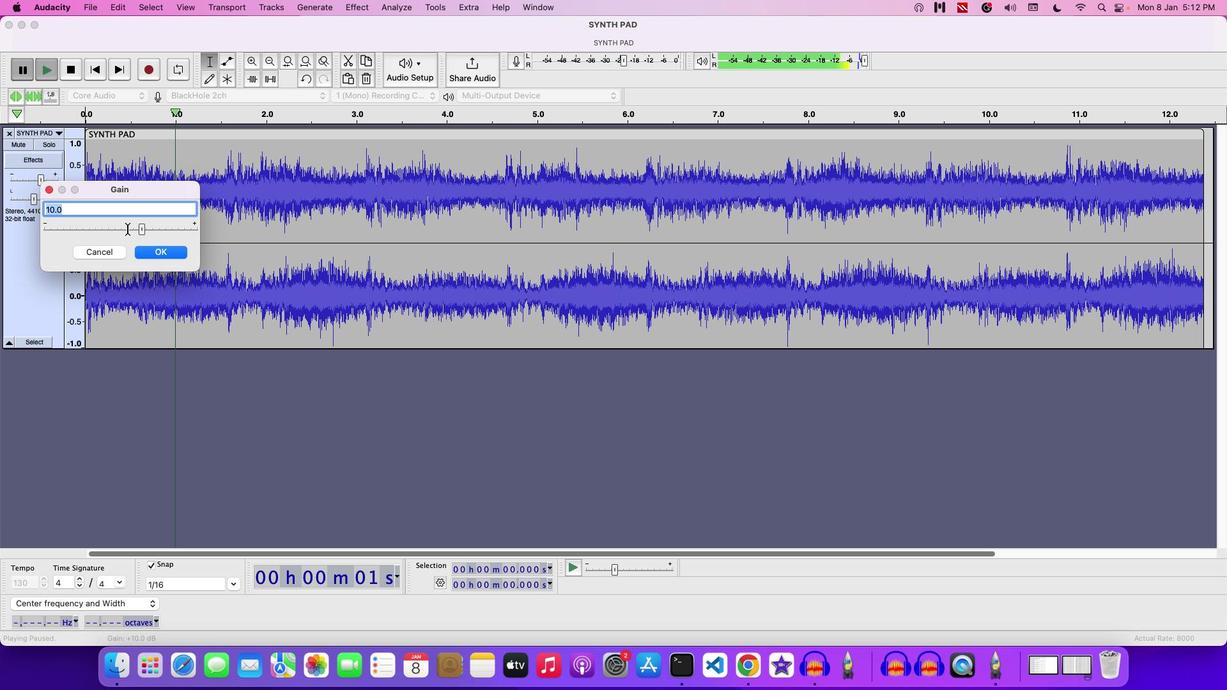 
Action: Mouse pressed left at (127, 228)
Screenshot: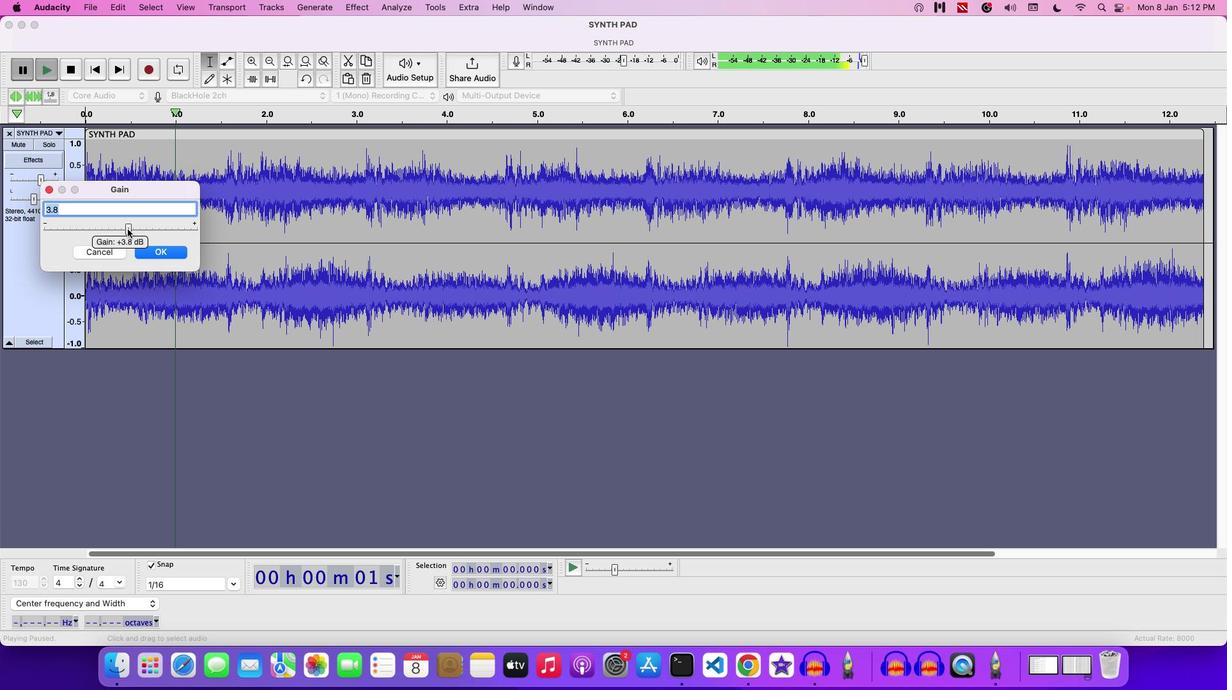 
Action: Mouse moved to (154, 253)
Screenshot: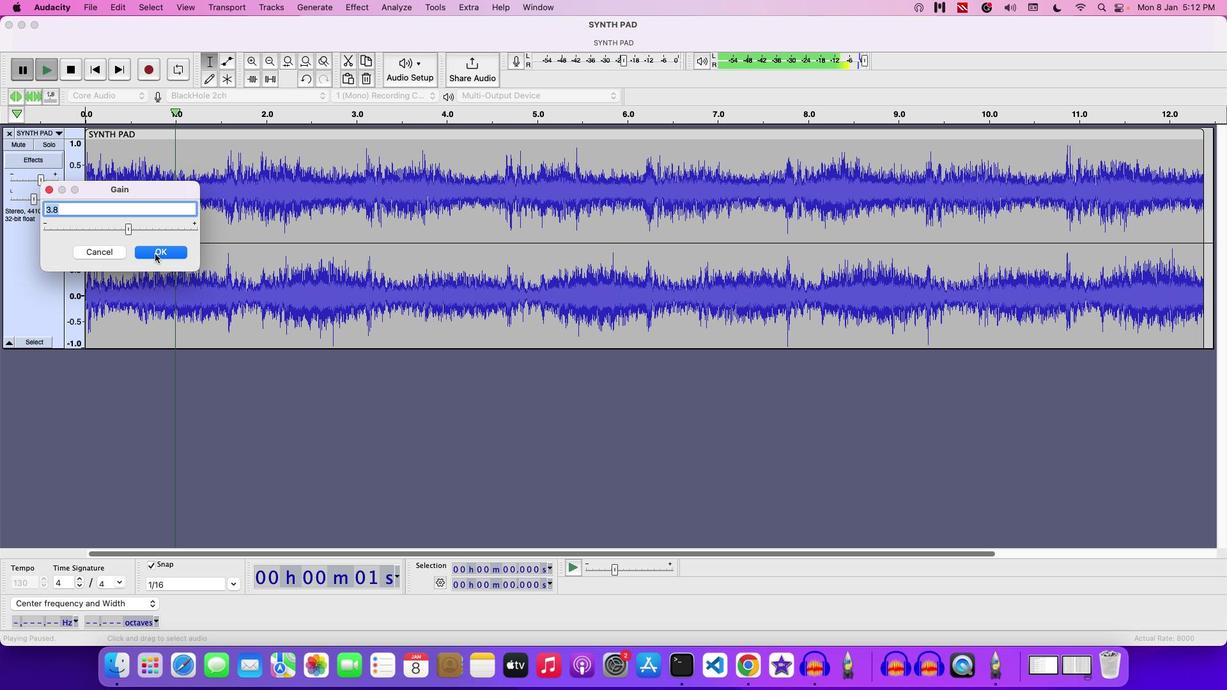 
Action: Mouse pressed left at (154, 253)
Screenshot: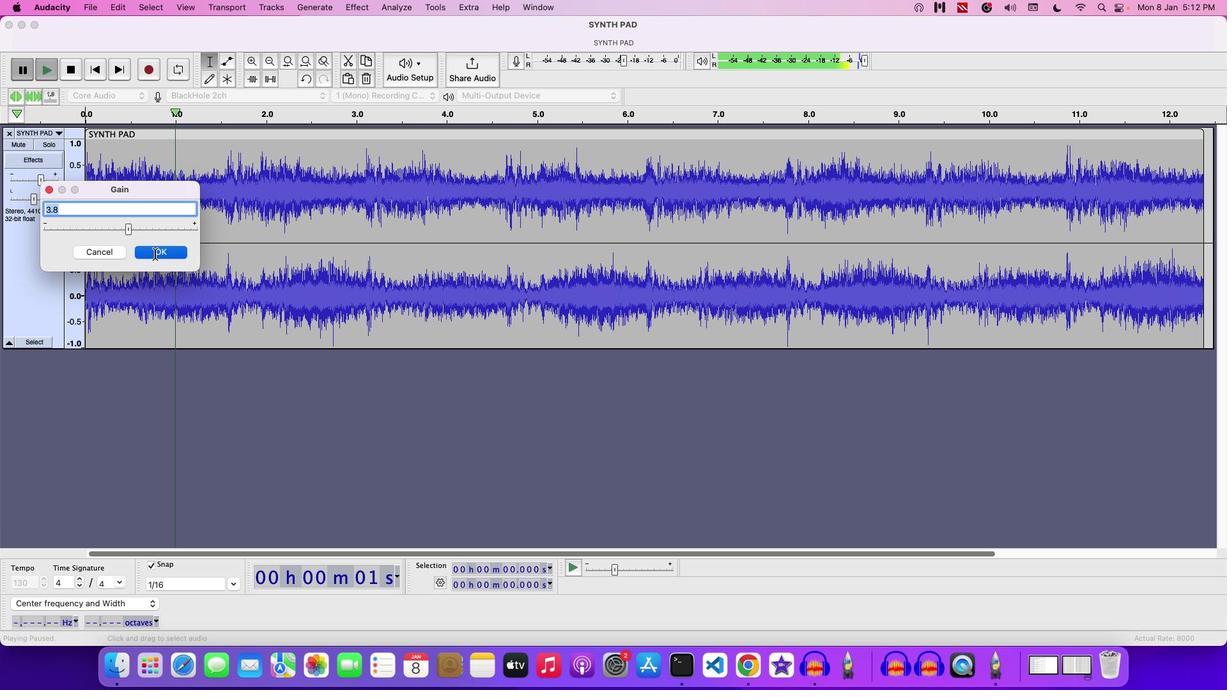 
Action: Mouse moved to (140, 205)
Screenshot: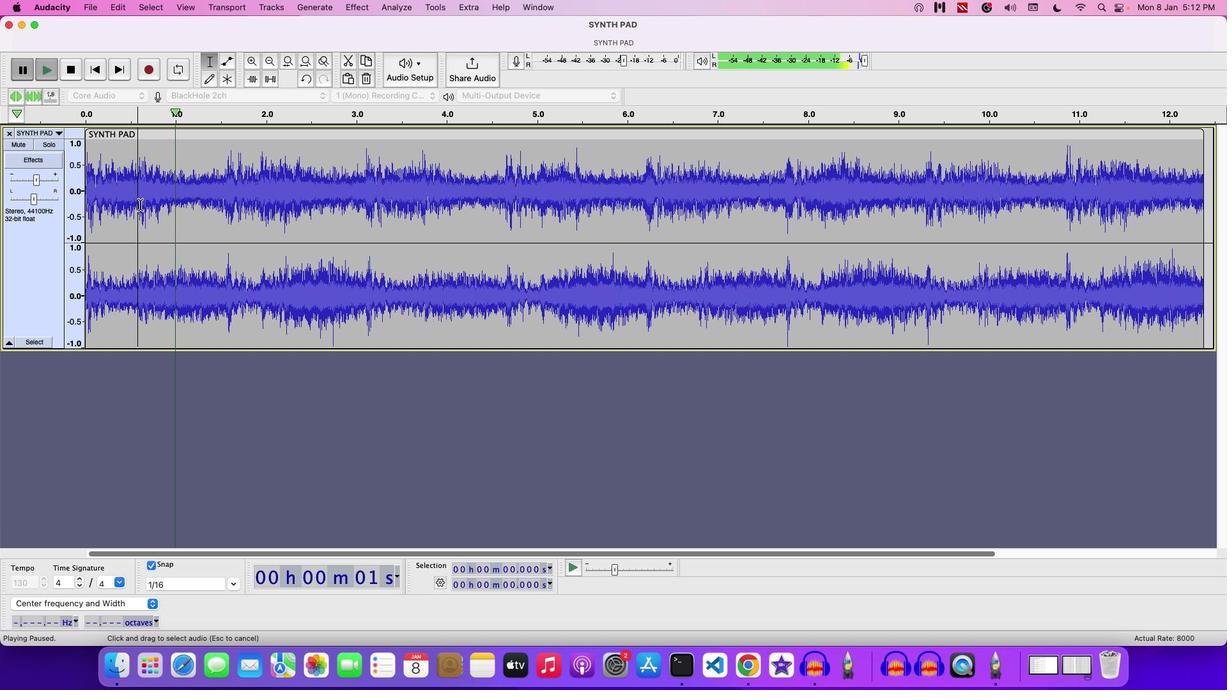 
Action: Mouse pressed left at (140, 205)
Screenshot: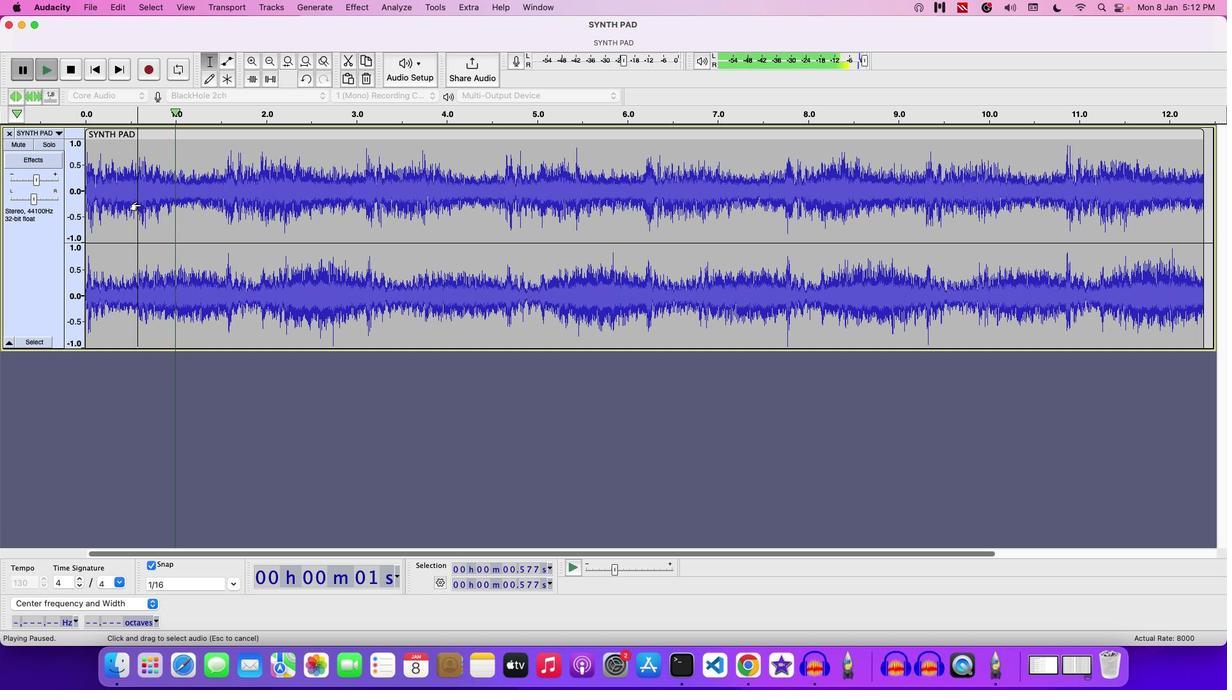 
Action: Mouse pressed left at (140, 205)
Screenshot: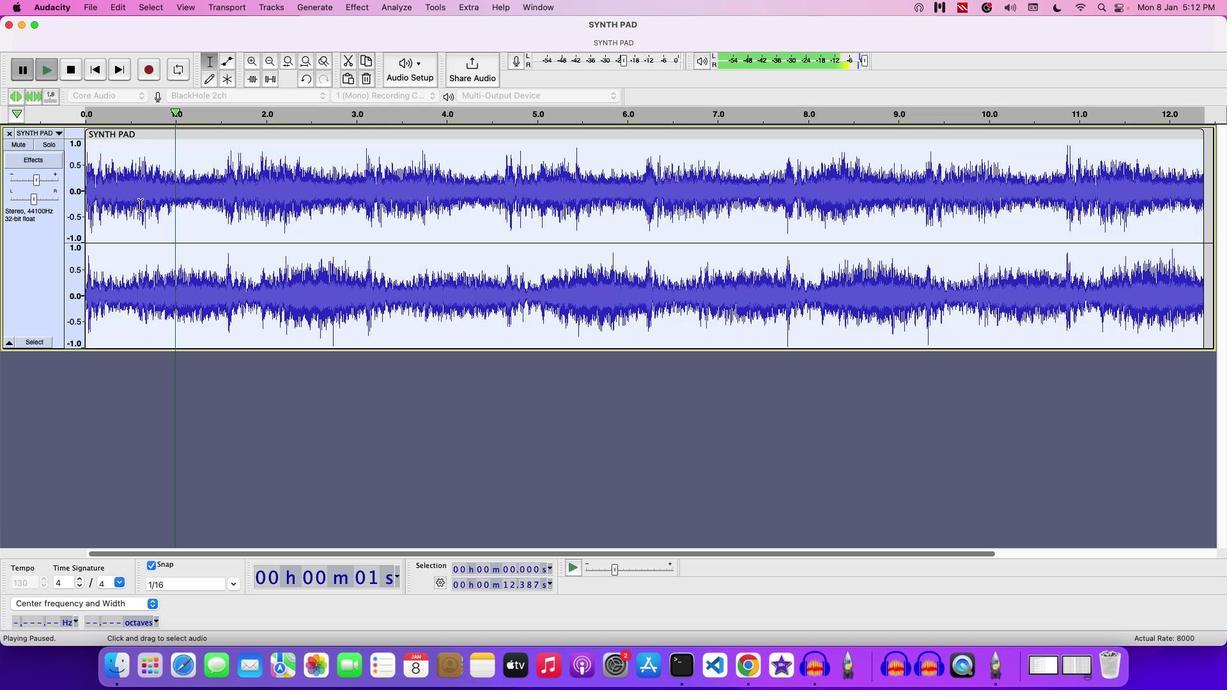 
Action: Mouse moved to (391, 4)
Screenshot: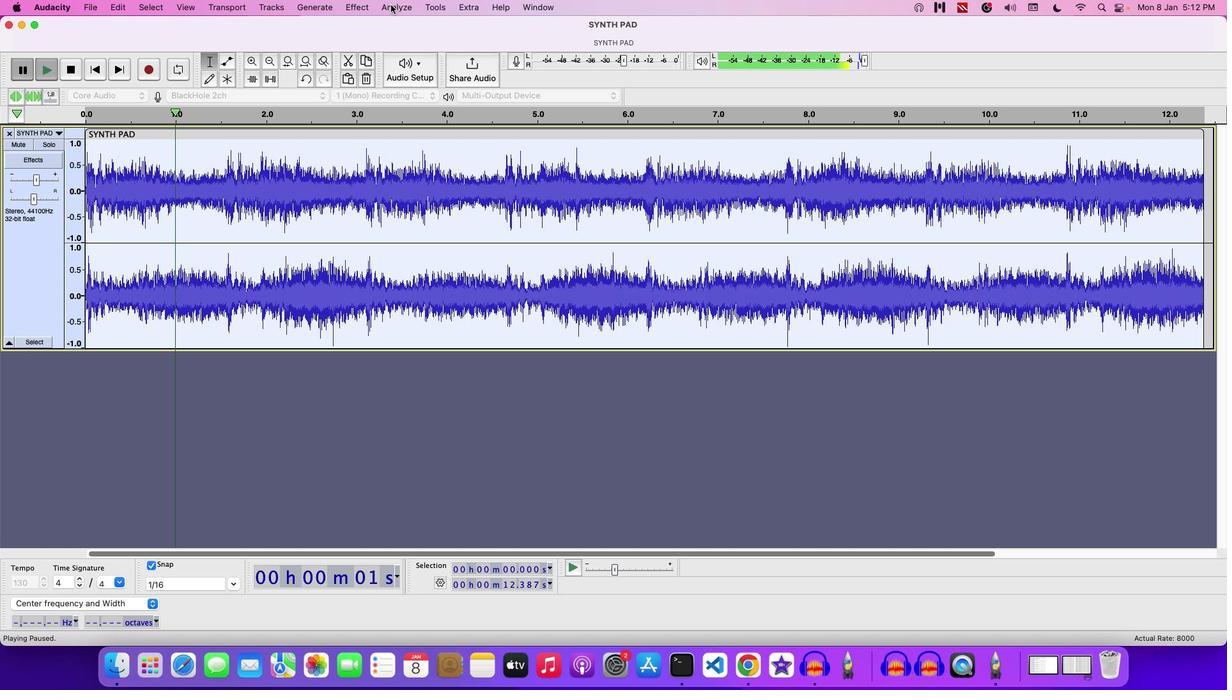 
Action: Mouse pressed left at (391, 4)
Screenshot: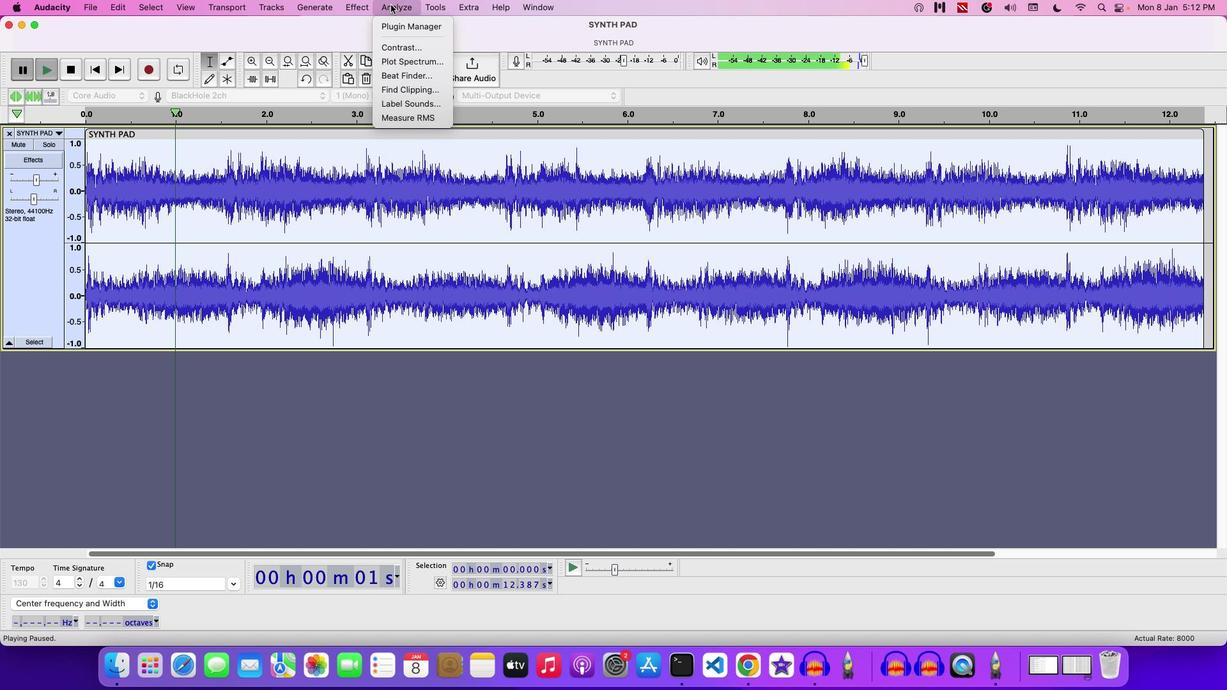 
Action: Mouse moved to (403, 56)
Screenshot: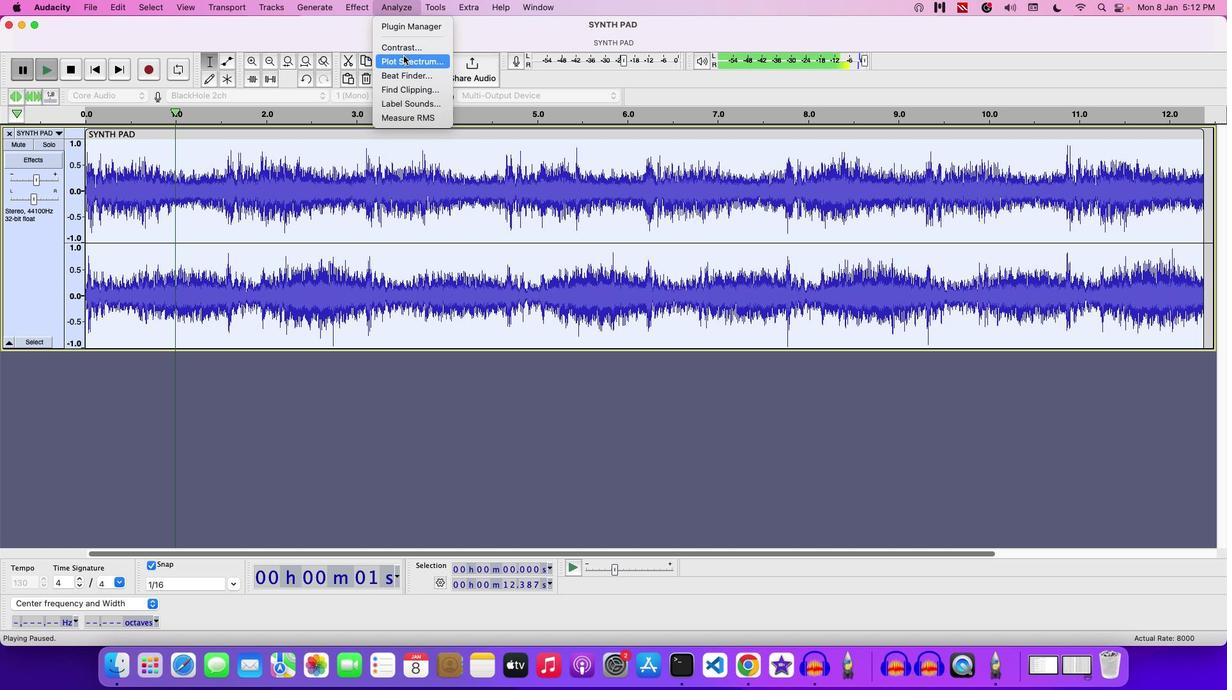 
Action: Mouse pressed left at (403, 56)
Screenshot: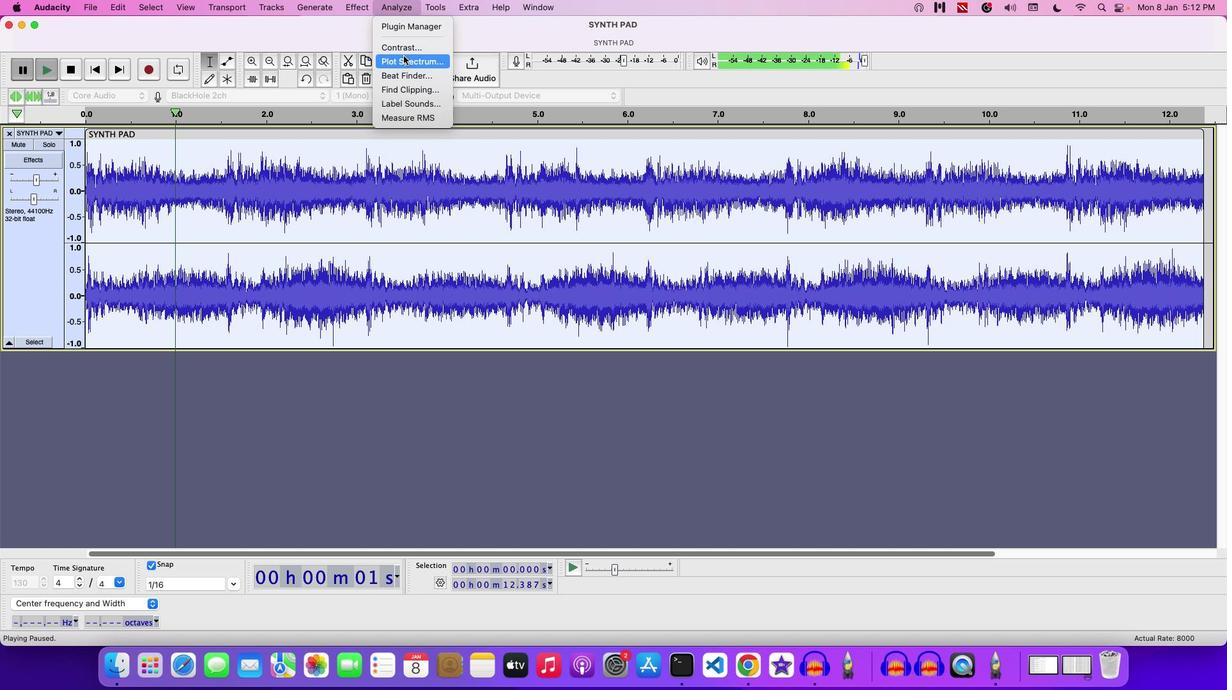 
Action: Mouse moved to (558, 432)
Screenshot: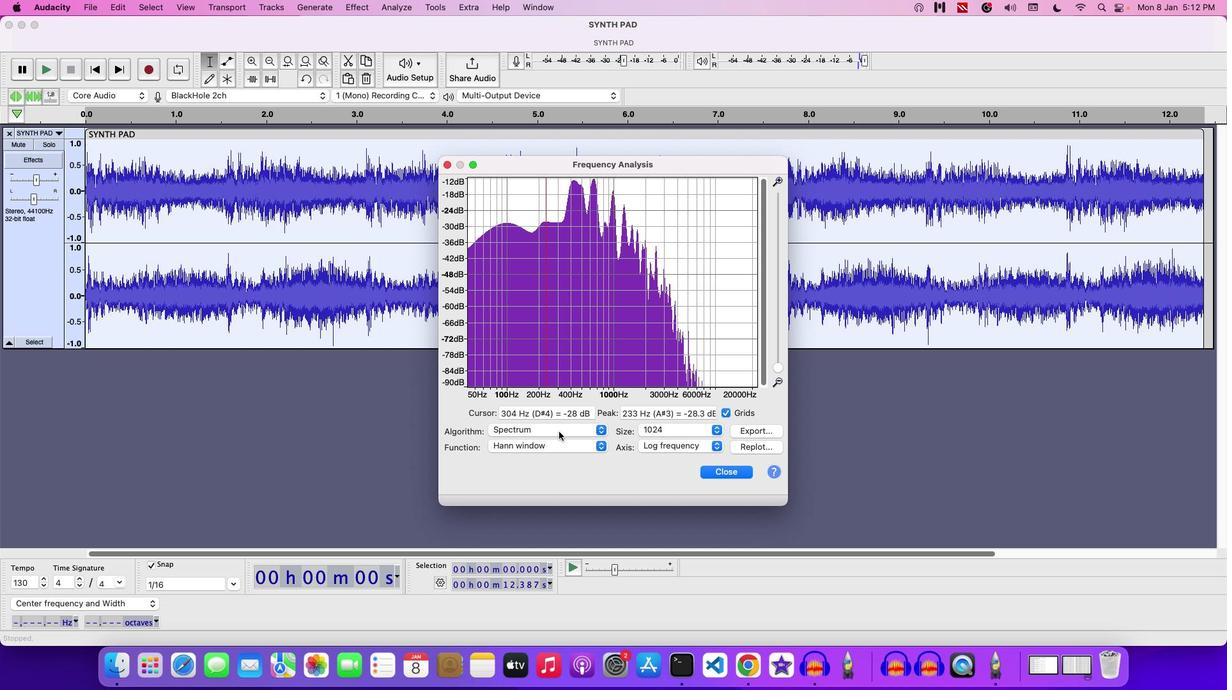
Action: Mouse pressed left at (558, 432)
Screenshot: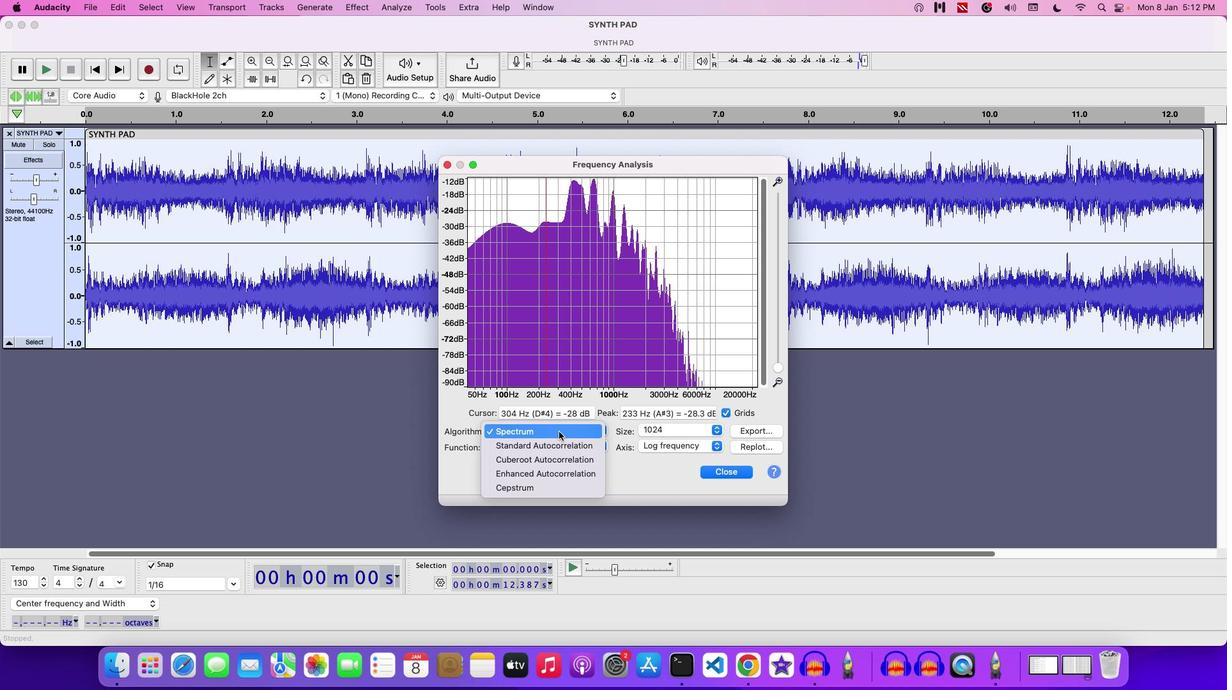 
Action: Mouse moved to (560, 442)
Screenshot: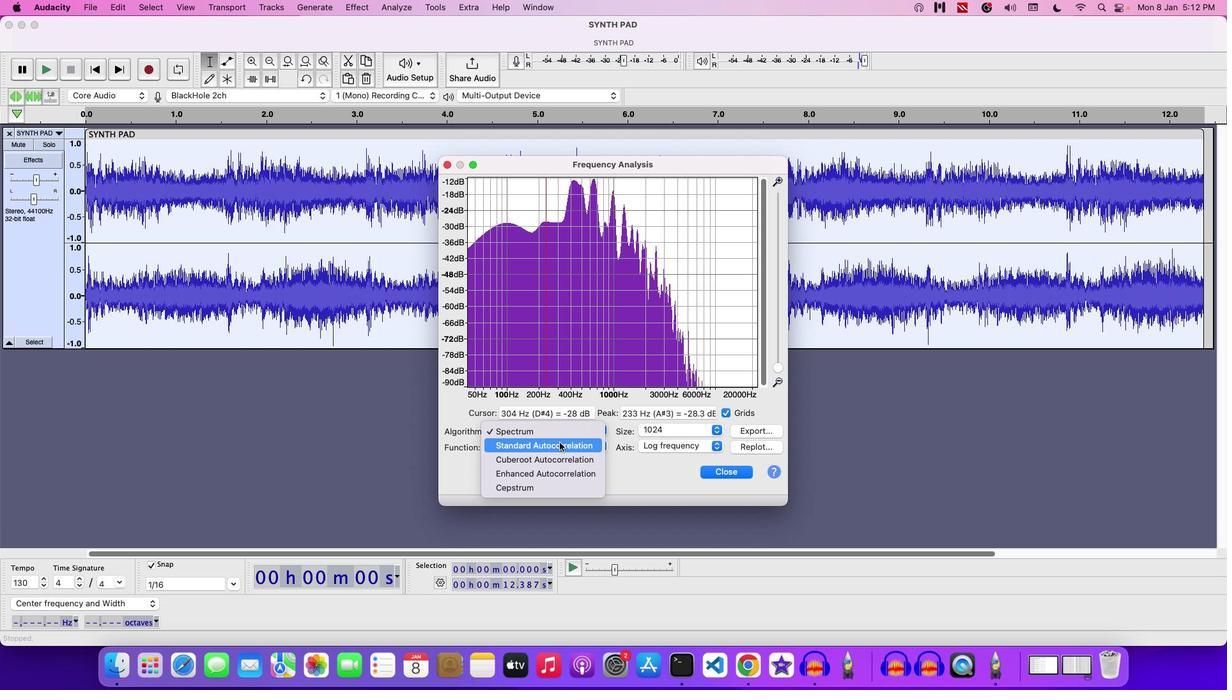 
Action: Mouse pressed left at (560, 442)
Screenshot: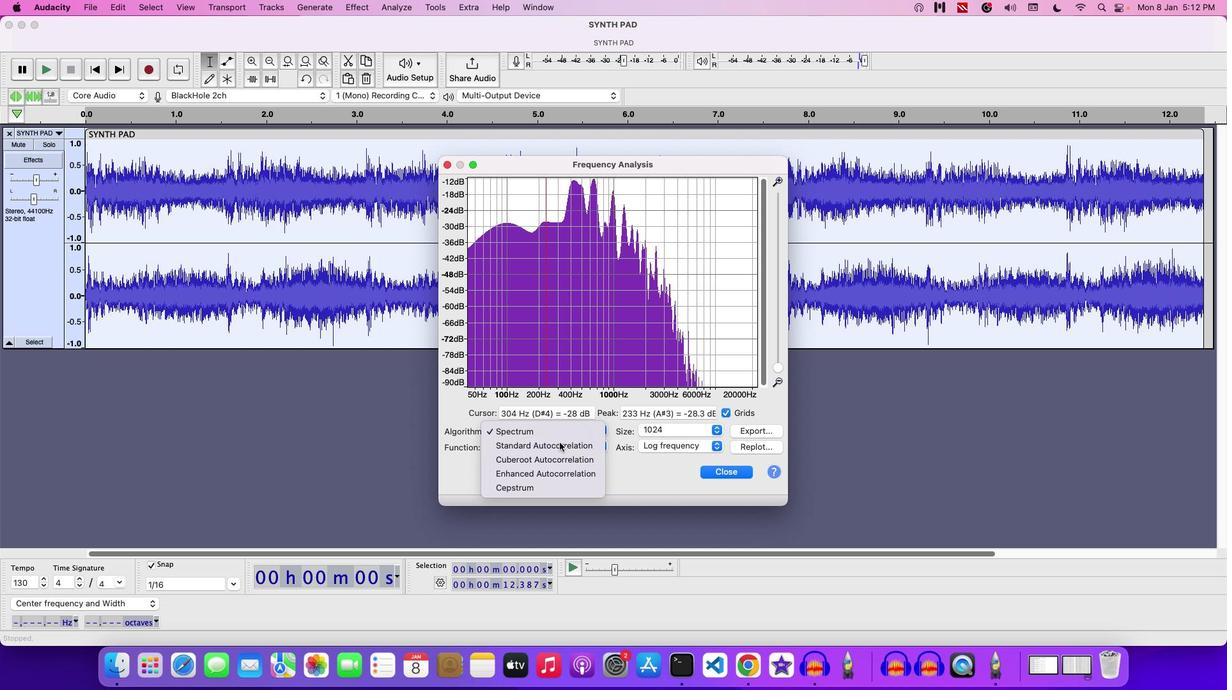 
Action: Mouse moved to (560, 432)
Screenshot: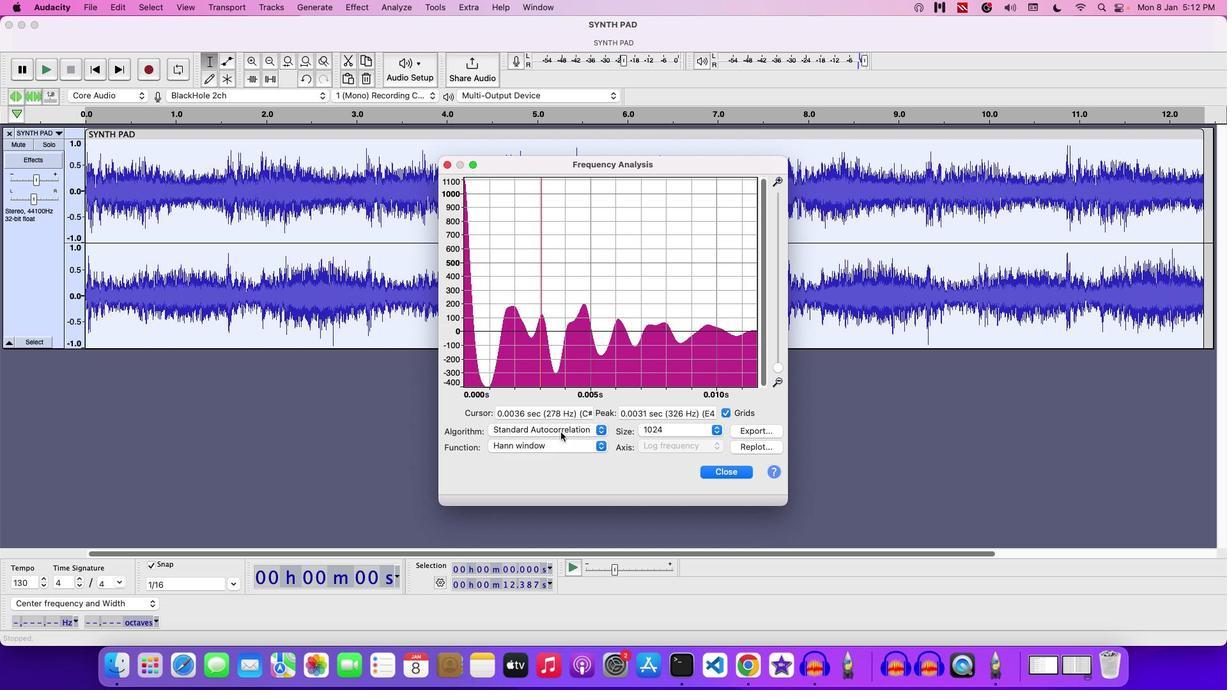 
Action: Mouse pressed left at (560, 432)
Screenshot: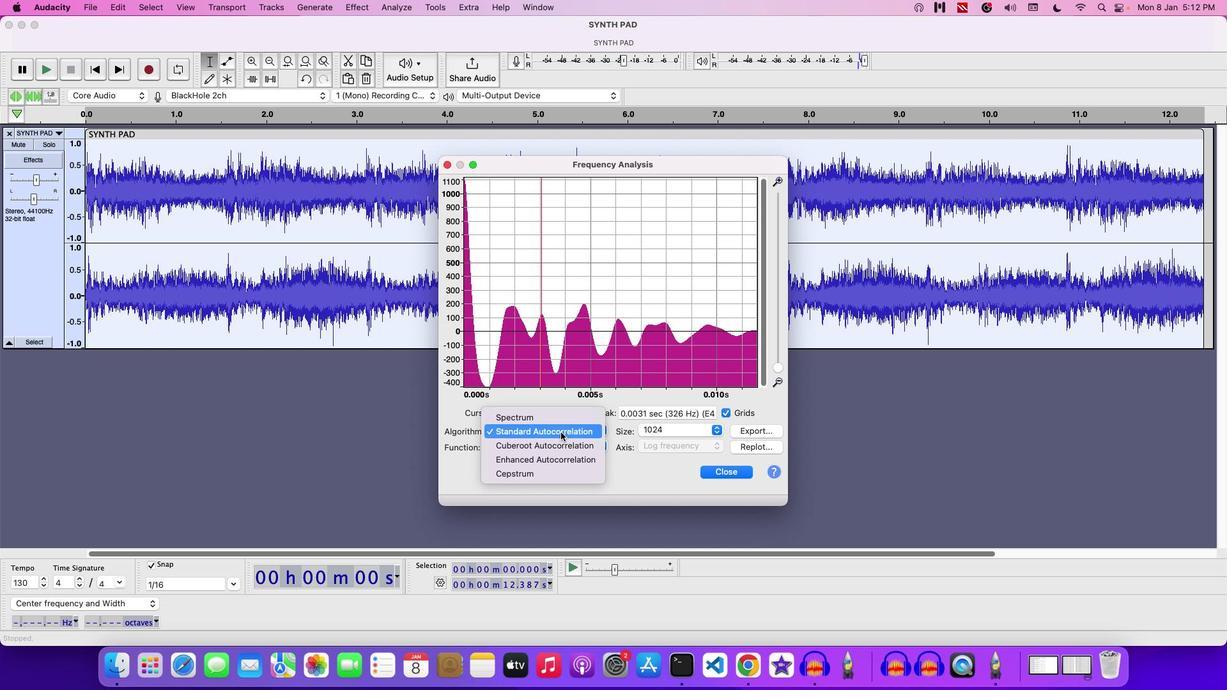 
Action: Mouse moved to (562, 444)
Screenshot: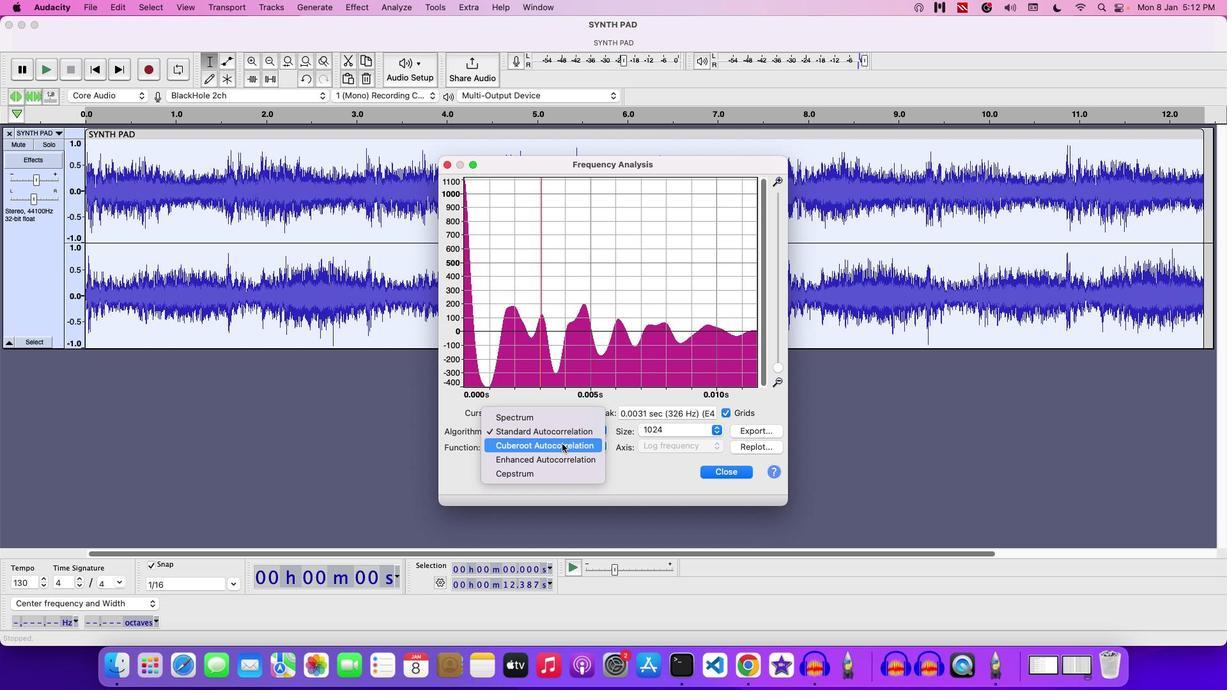 
Action: Mouse pressed left at (562, 444)
Screenshot: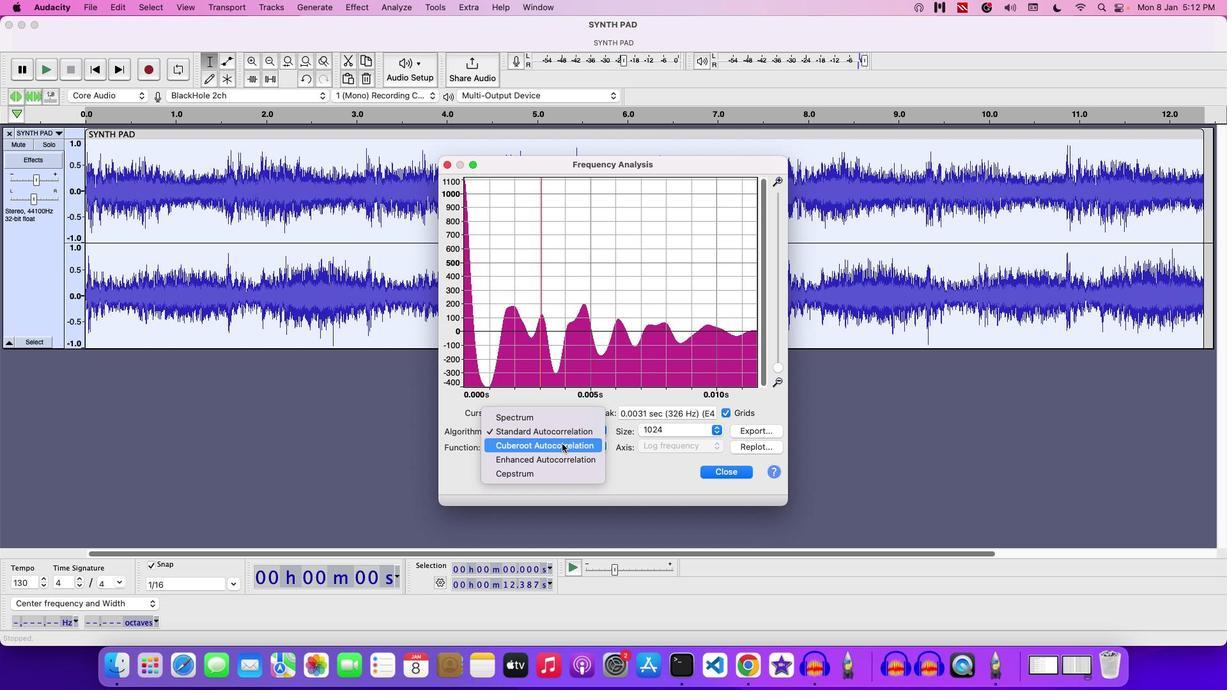 
Action: Mouse moved to (564, 431)
Screenshot: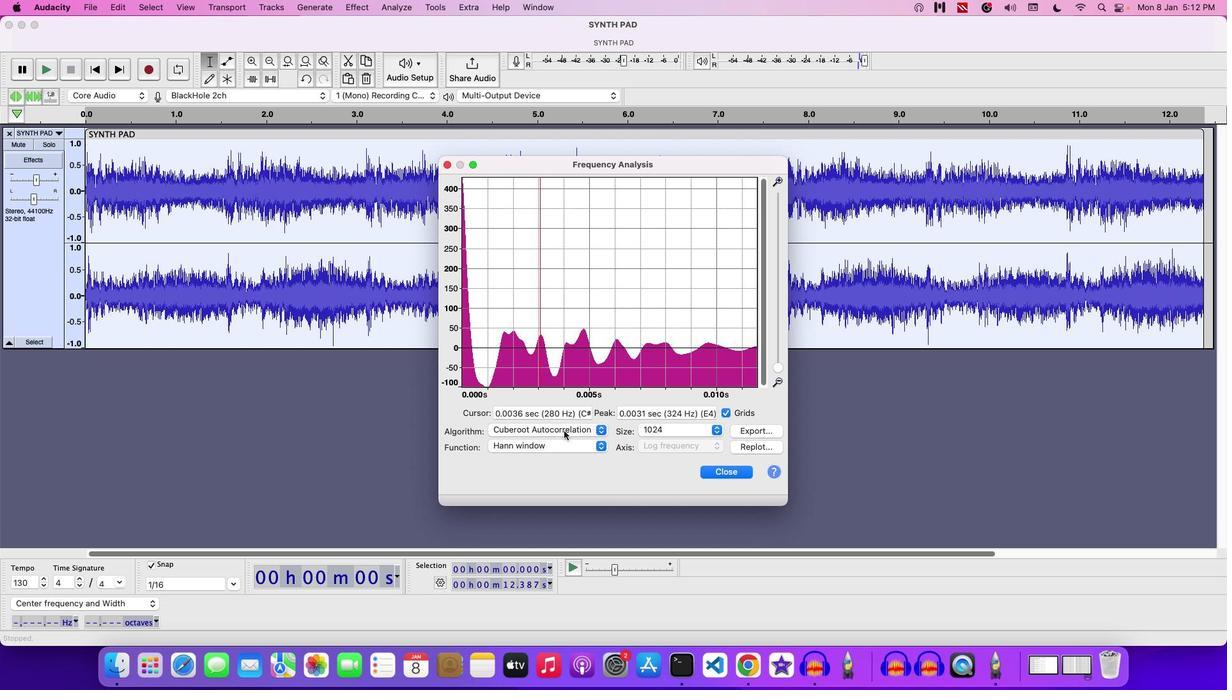 
Action: Mouse pressed left at (564, 431)
Screenshot: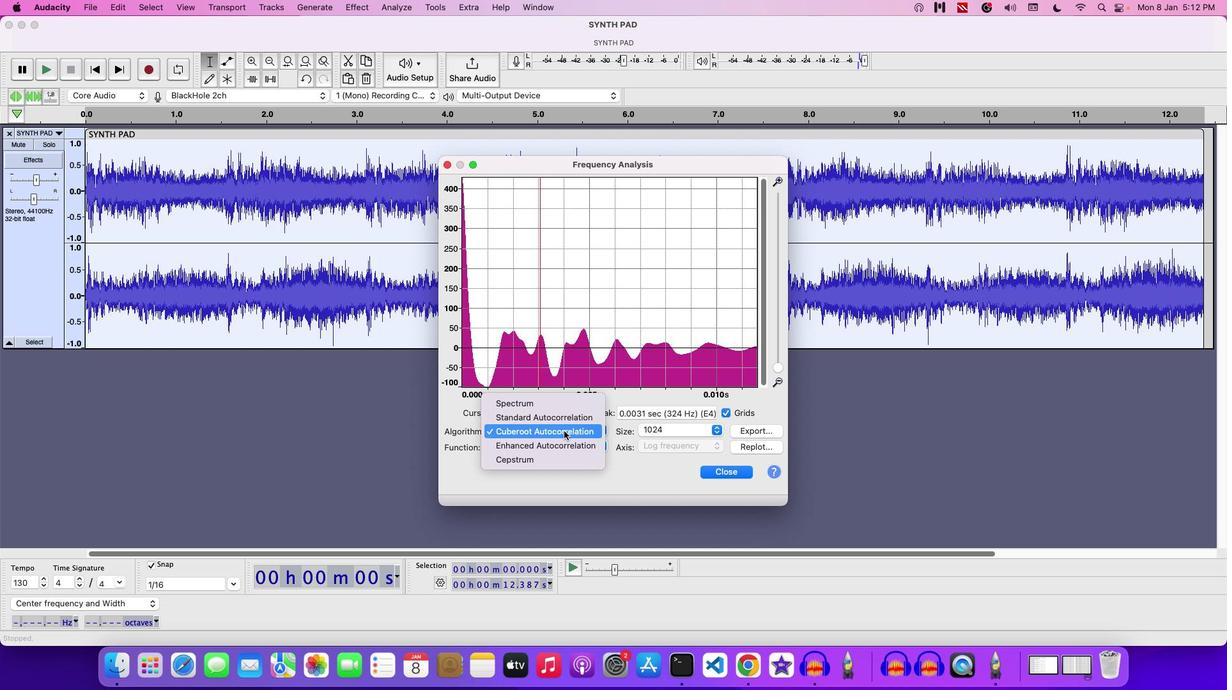 
Action: Mouse moved to (558, 453)
Screenshot: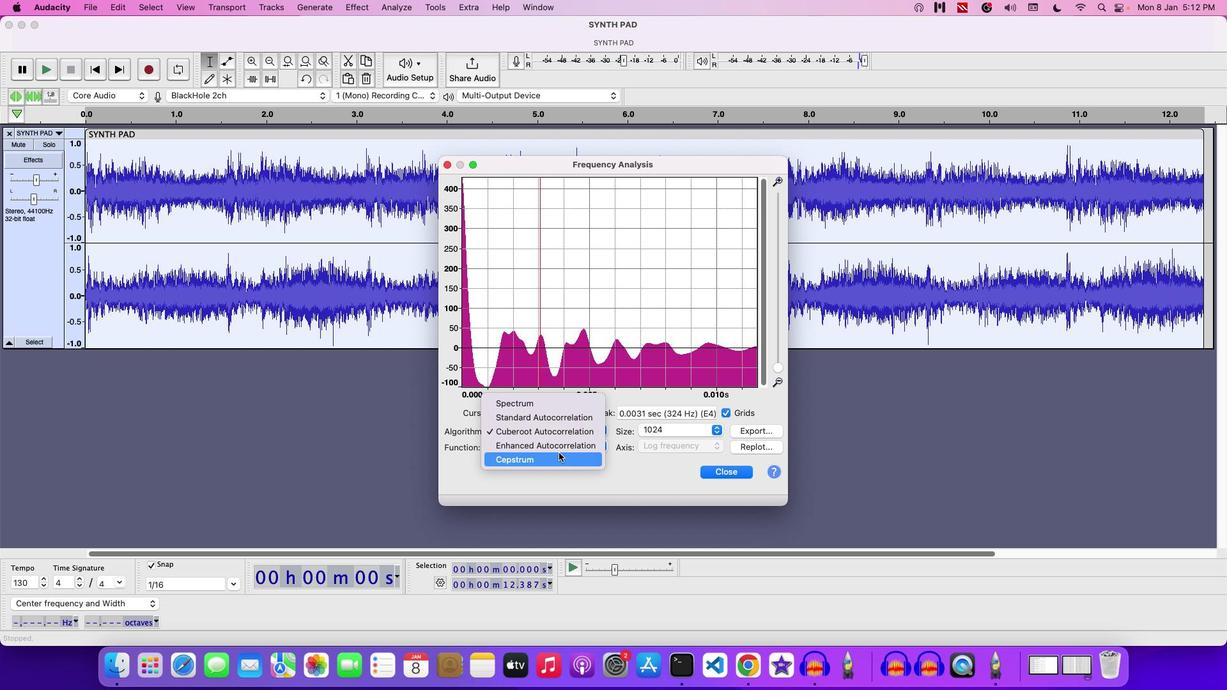 
Action: Mouse pressed left at (558, 453)
Screenshot: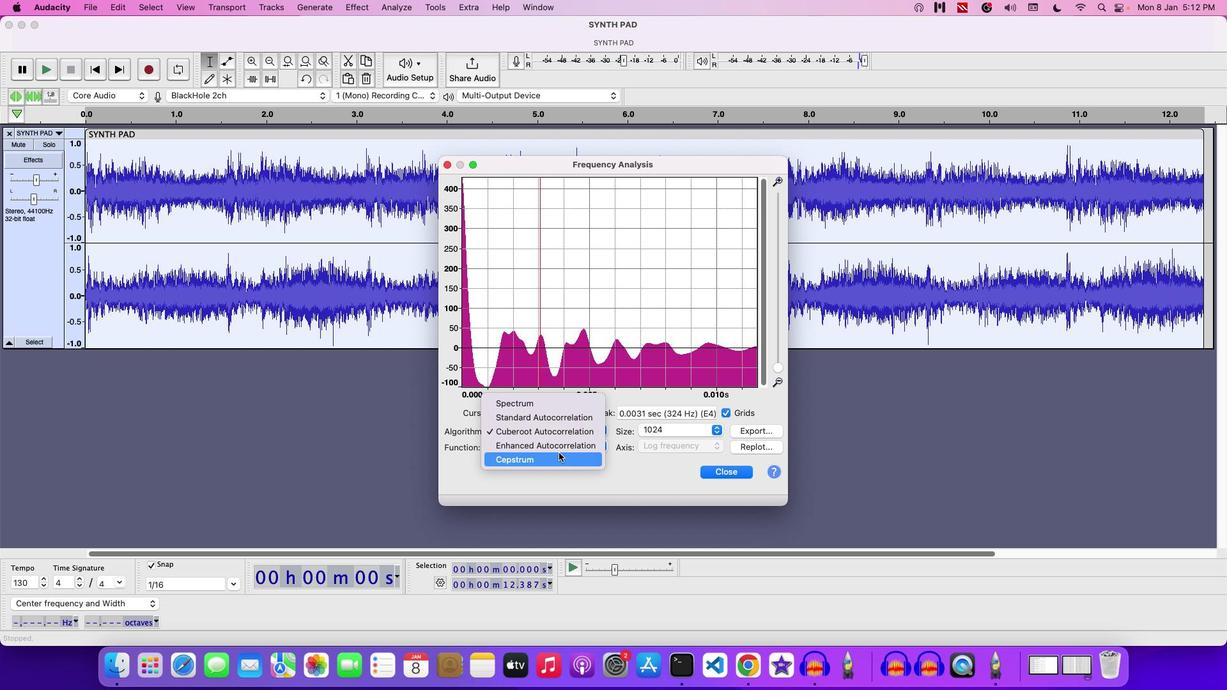 
Action: Mouse moved to (565, 428)
Screenshot: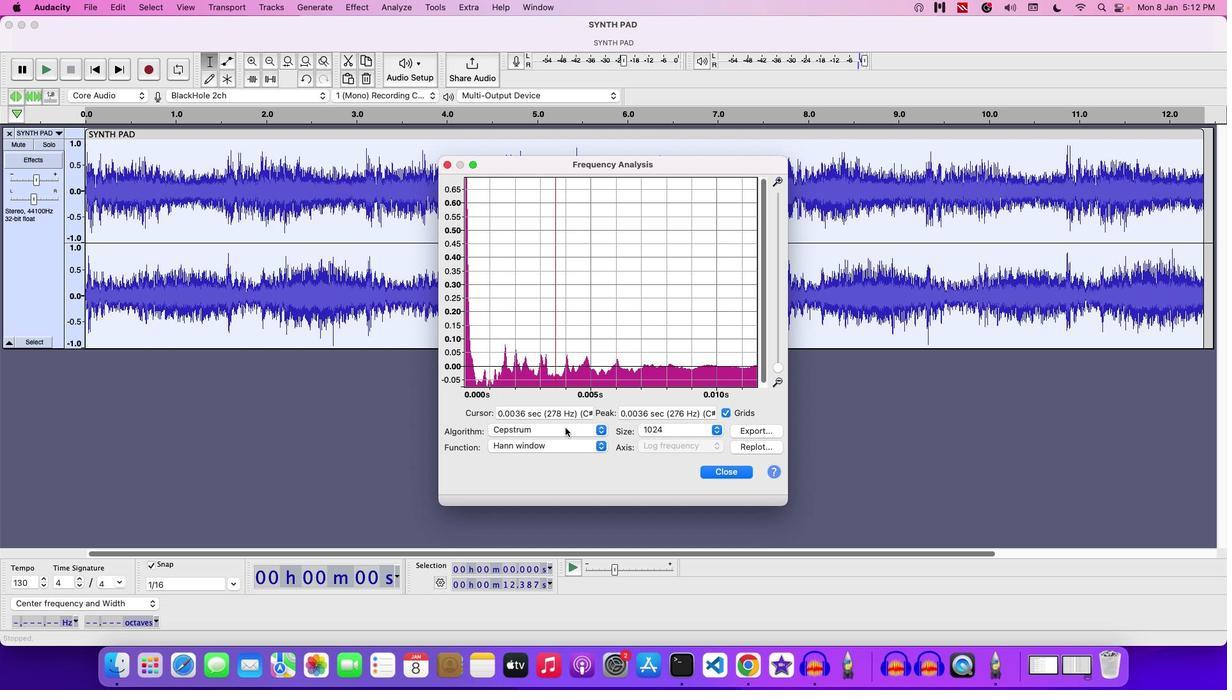 
Action: Mouse pressed left at (565, 428)
Screenshot: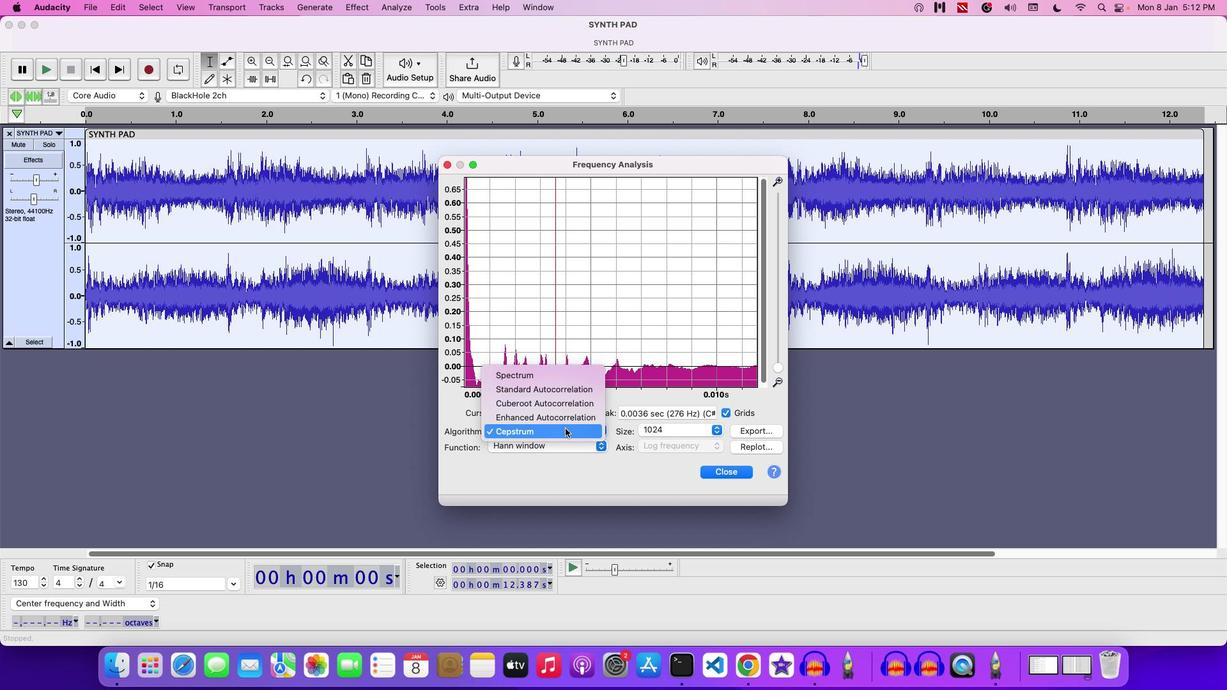 
Action: Mouse moved to (578, 370)
Screenshot: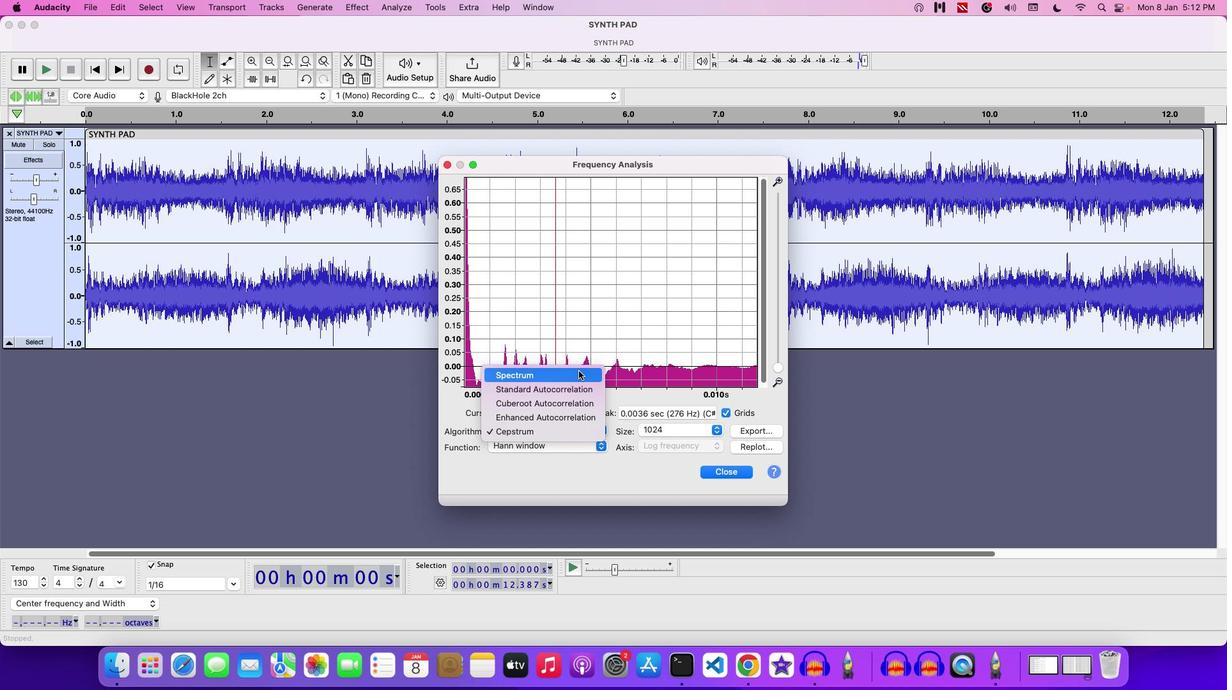 
Action: Mouse pressed left at (578, 370)
Screenshot: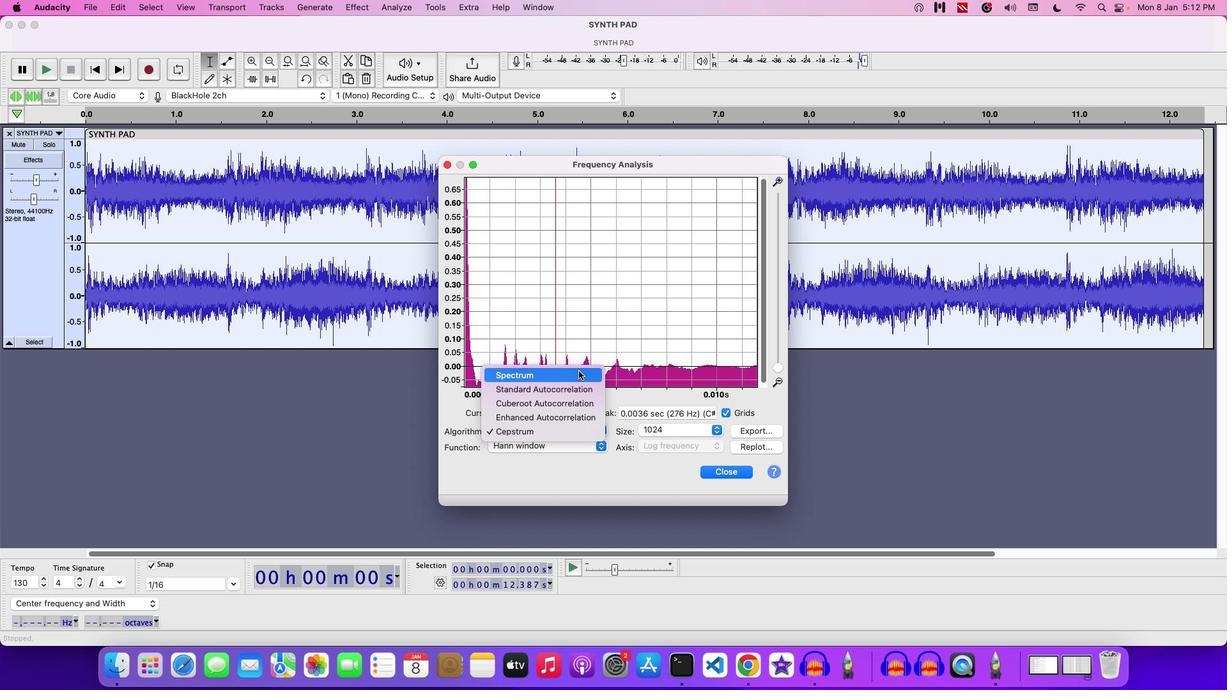 
Action: Mouse moved to (569, 448)
Screenshot: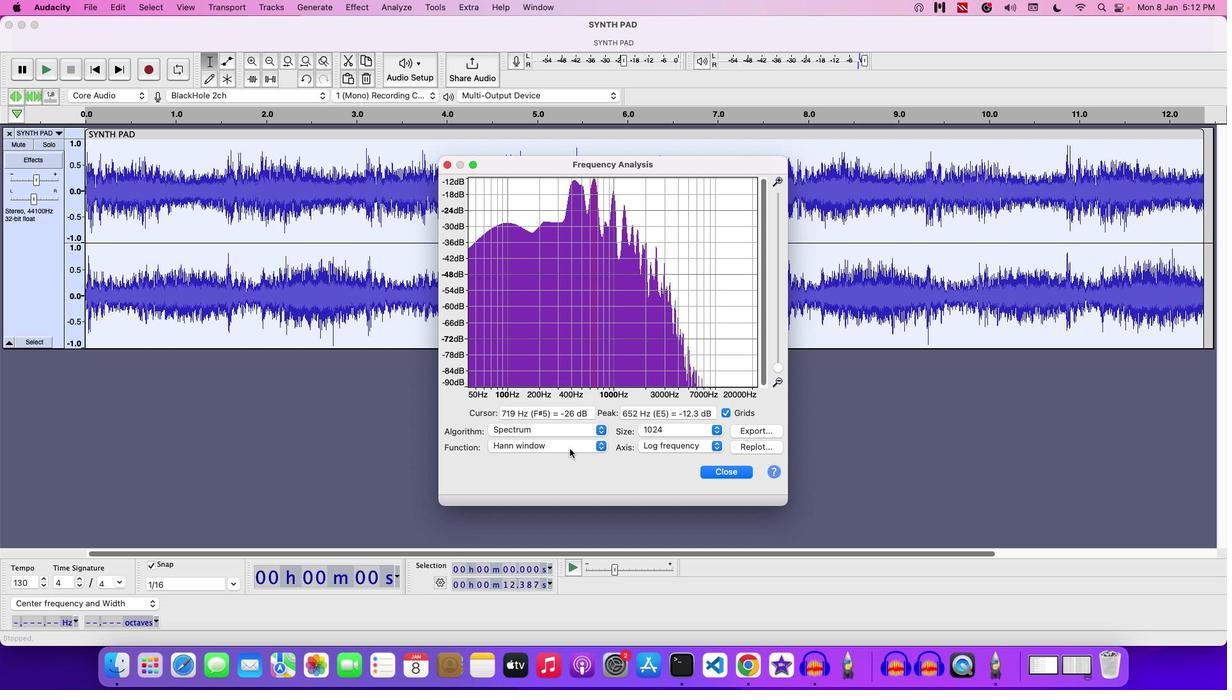 
Action: Mouse pressed left at (569, 448)
Screenshot: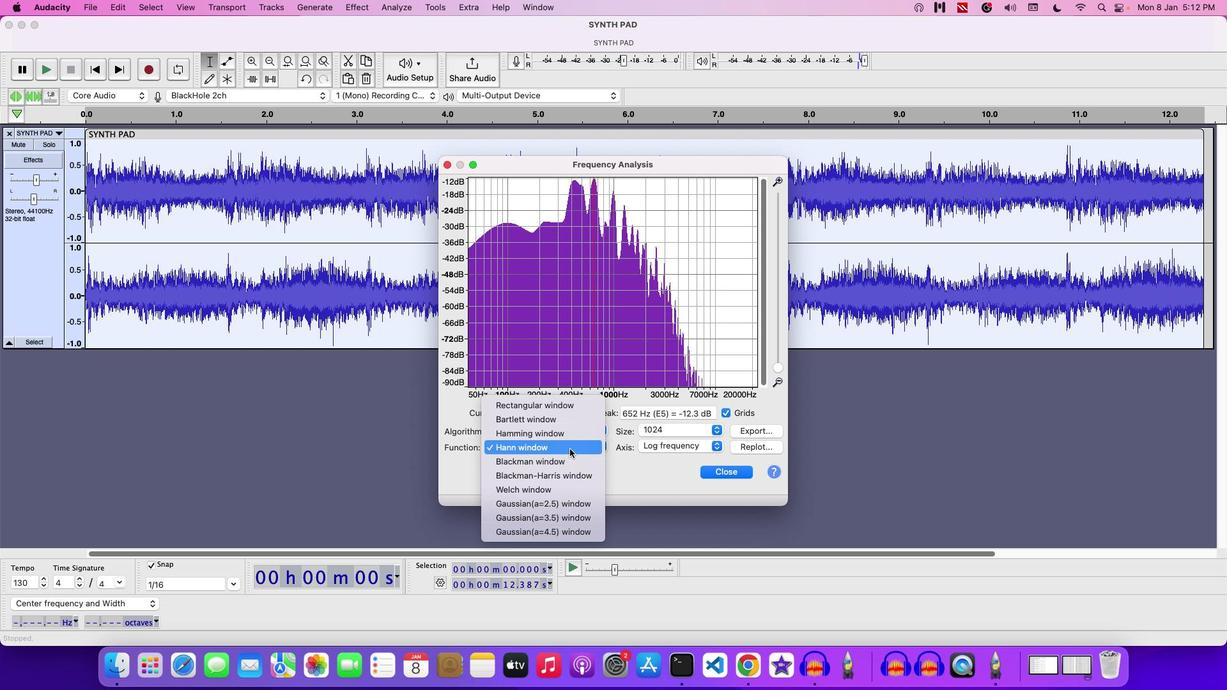 
Action: Mouse moved to (575, 407)
Screenshot: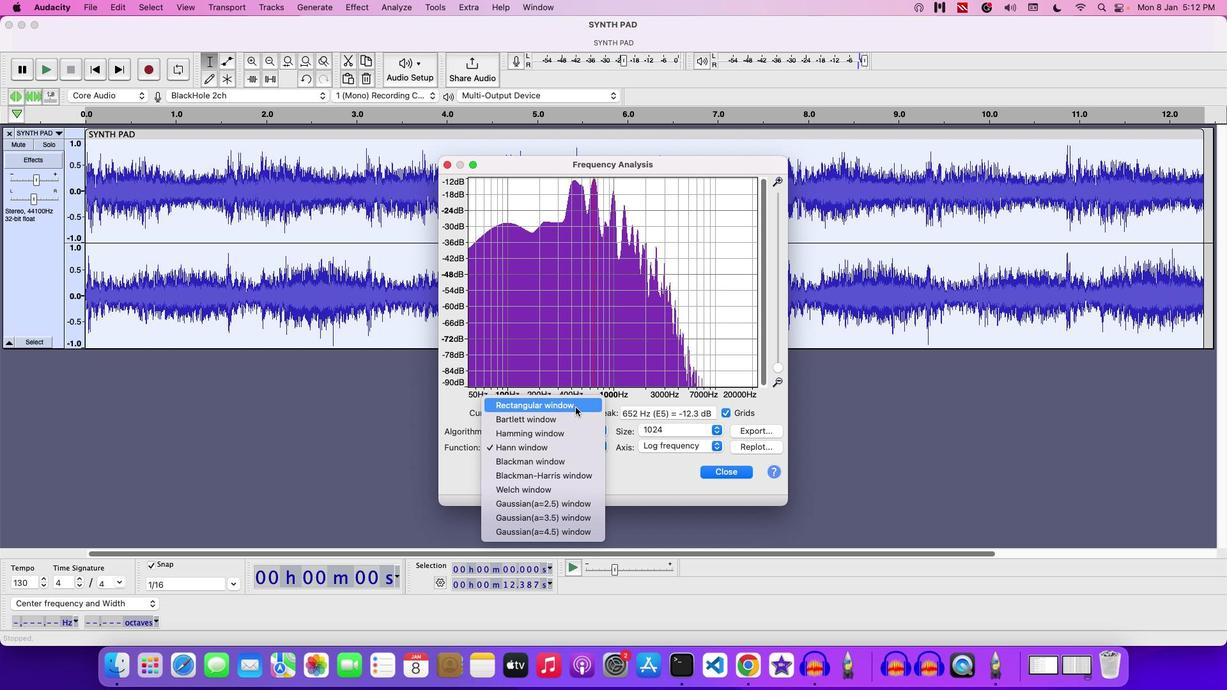 
Action: Mouse pressed left at (575, 407)
Screenshot: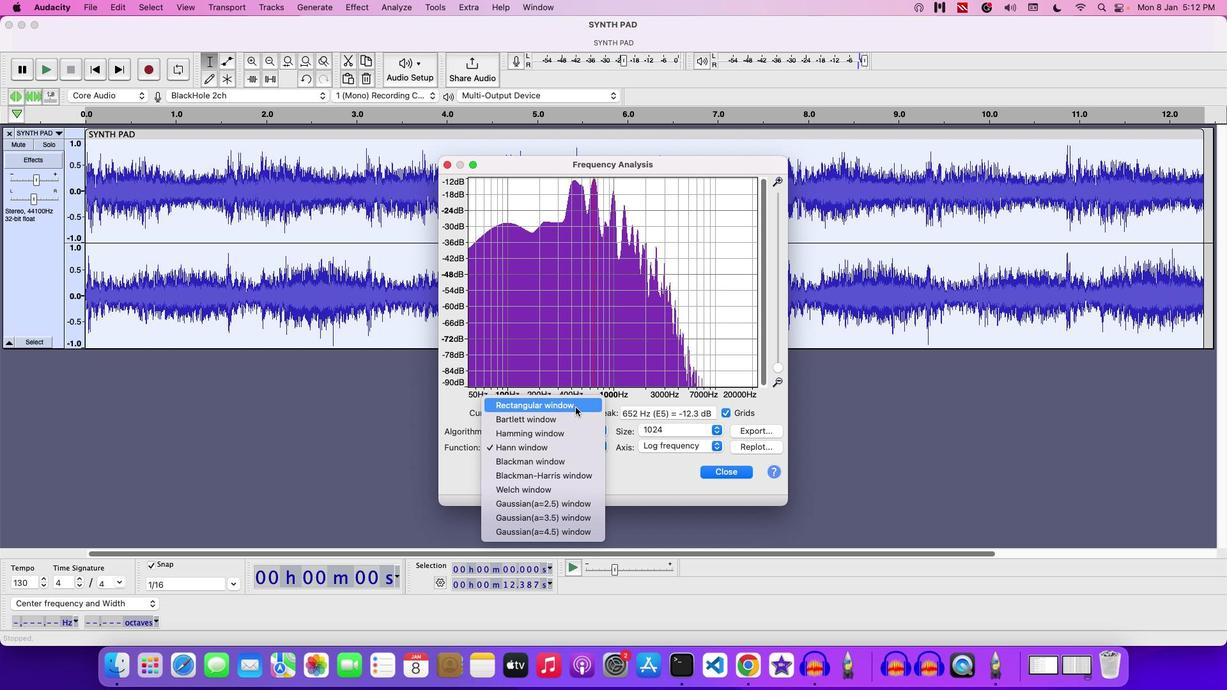
Action: Mouse moved to (562, 444)
Screenshot: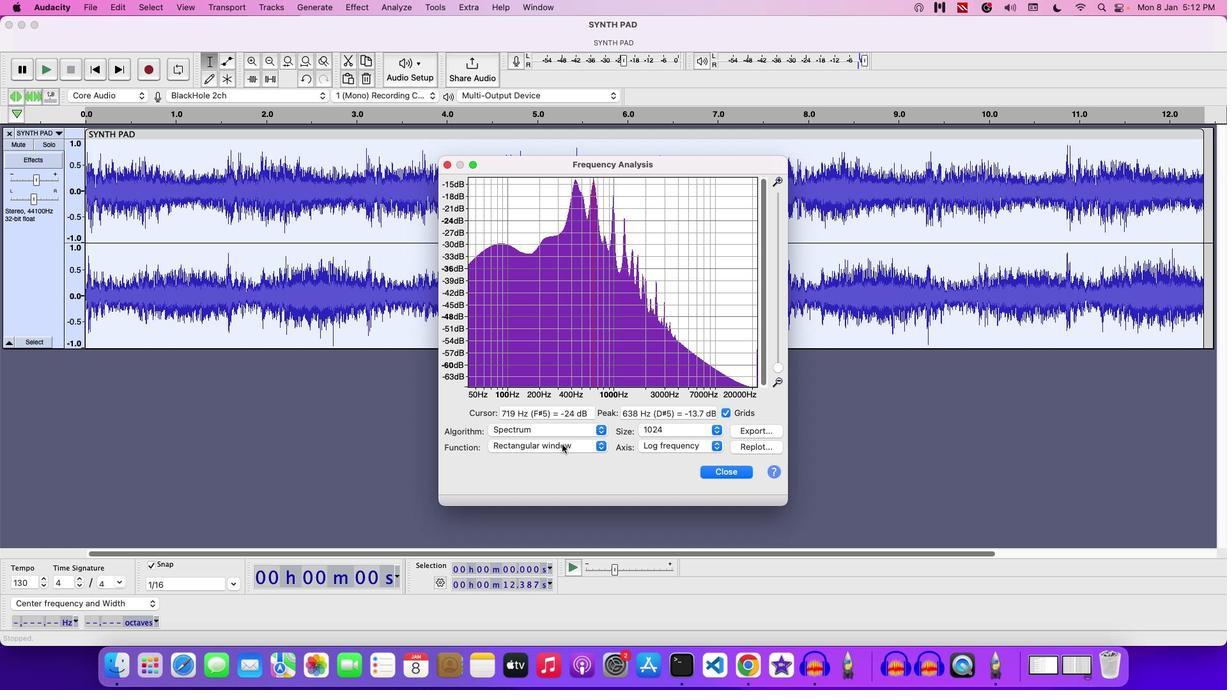 
Action: Mouse pressed left at (562, 444)
Screenshot: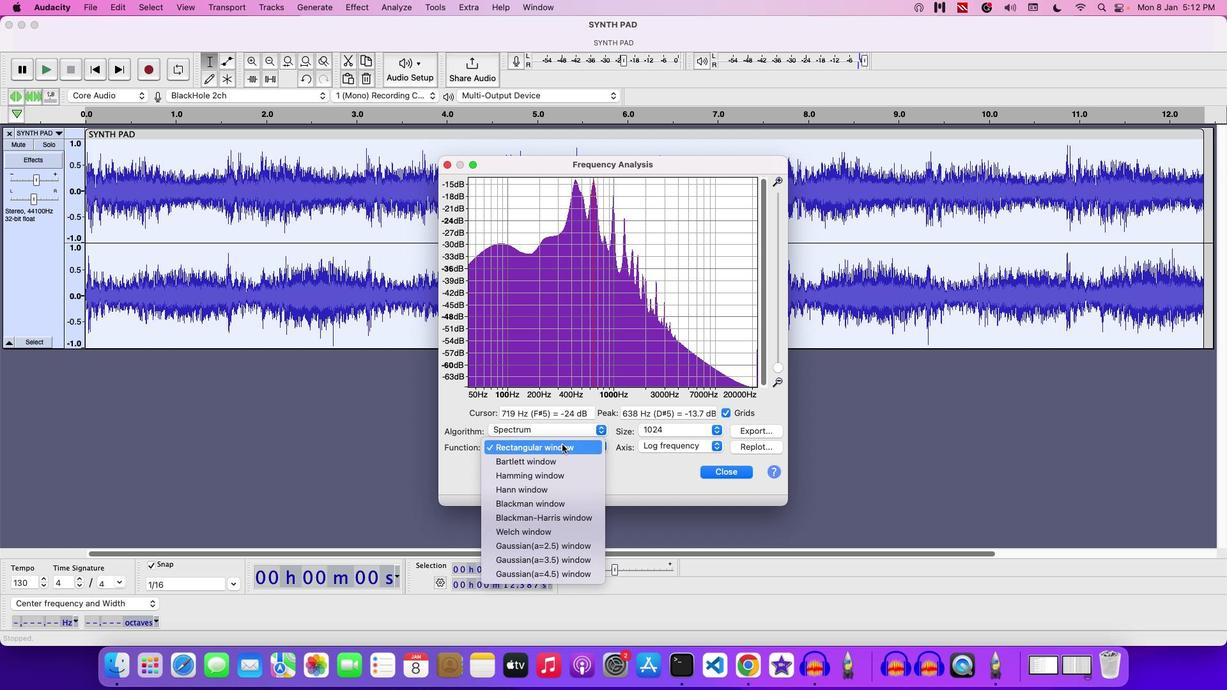 
Action: Mouse moved to (585, 463)
Screenshot: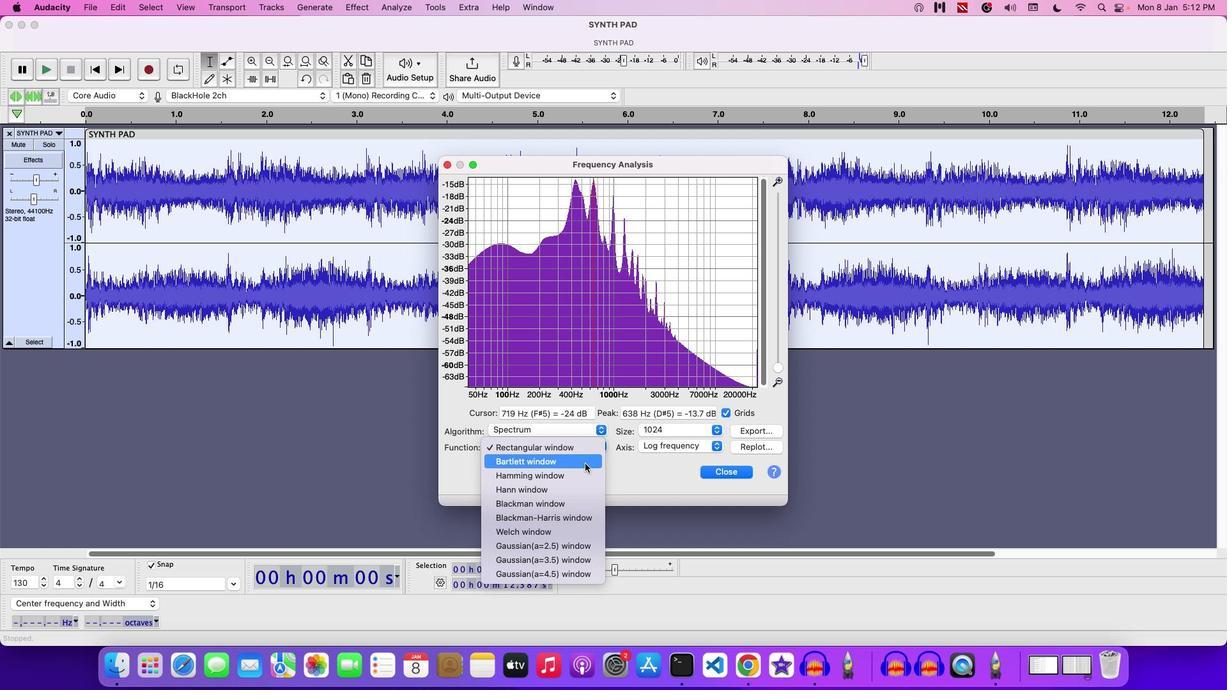 
Action: Mouse pressed left at (585, 463)
Screenshot: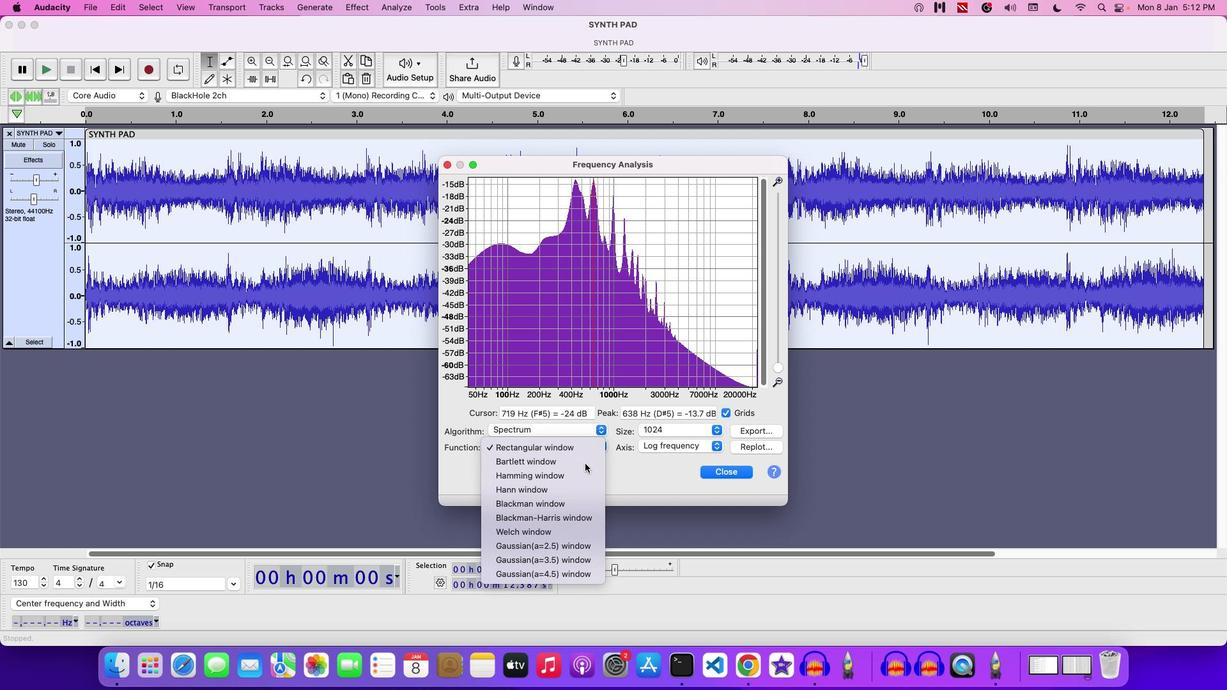 
Action: Mouse moved to (730, 411)
Screenshot: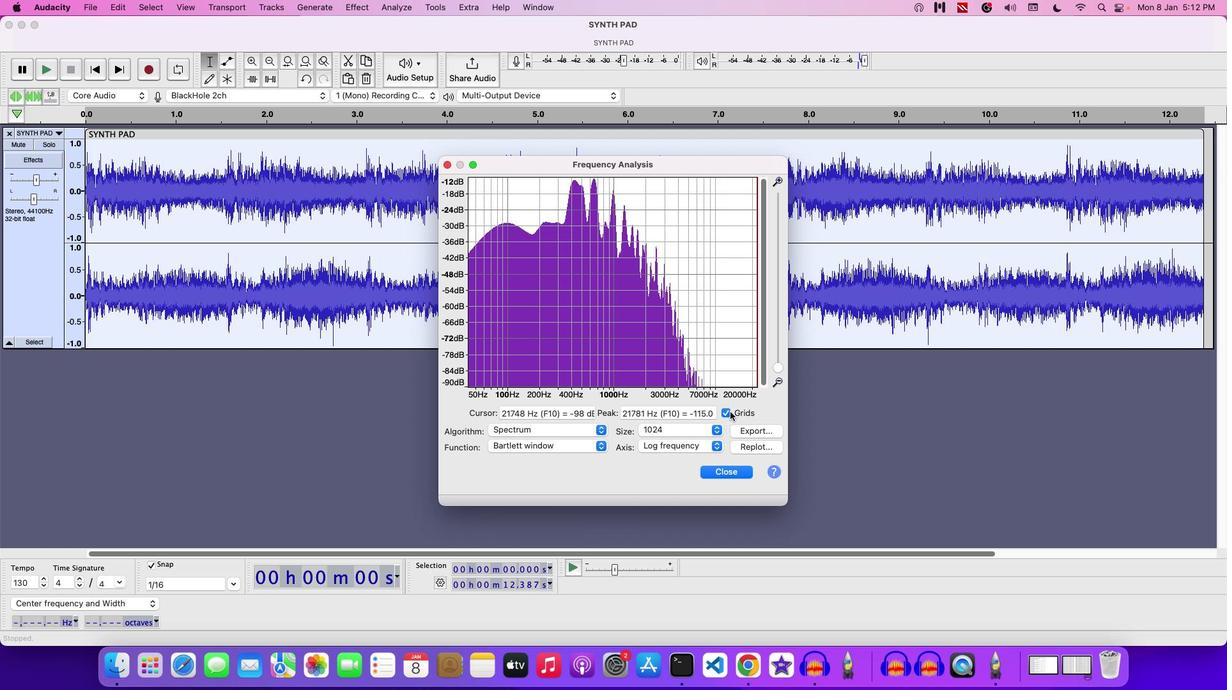 
Action: Mouse pressed left at (730, 411)
Screenshot: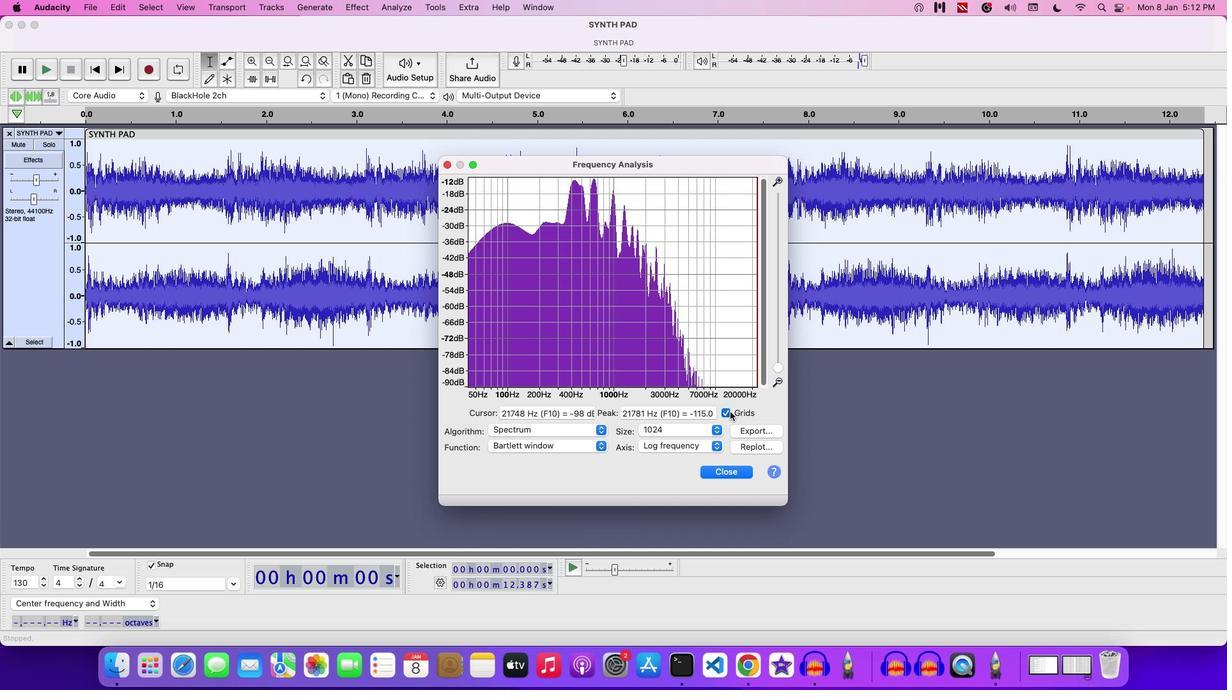 
Action: Mouse pressed left at (730, 411)
Screenshot: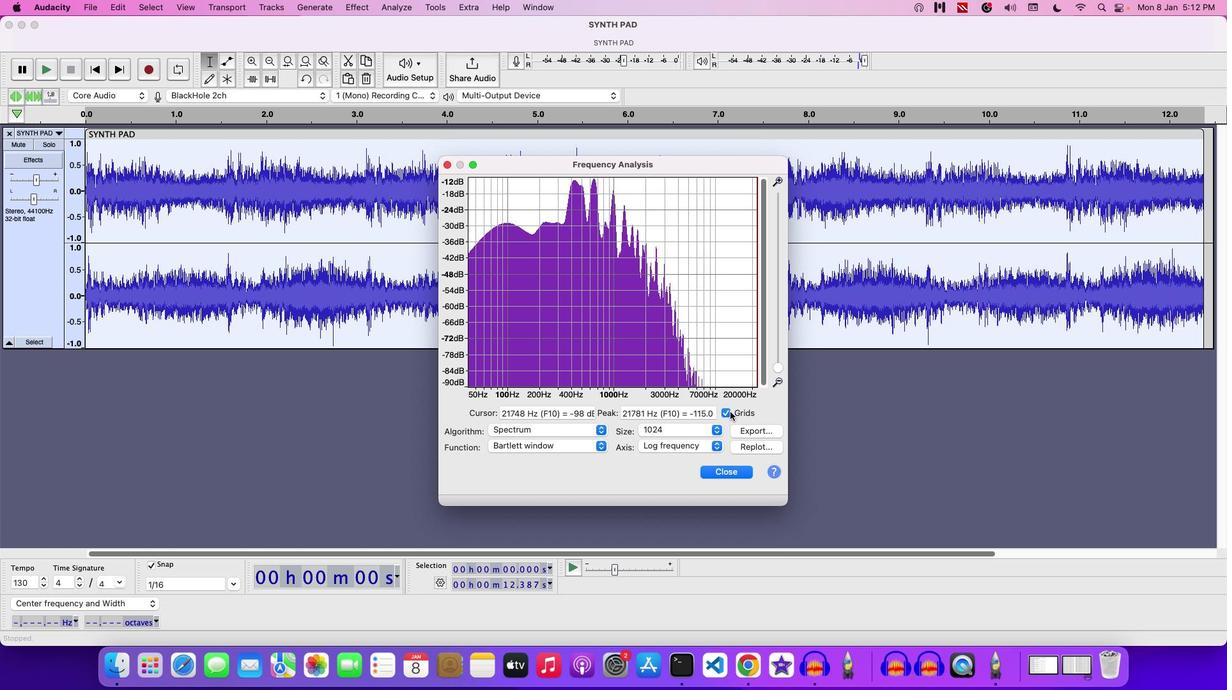 
Action: Mouse moved to (669, 432)
Screenshot: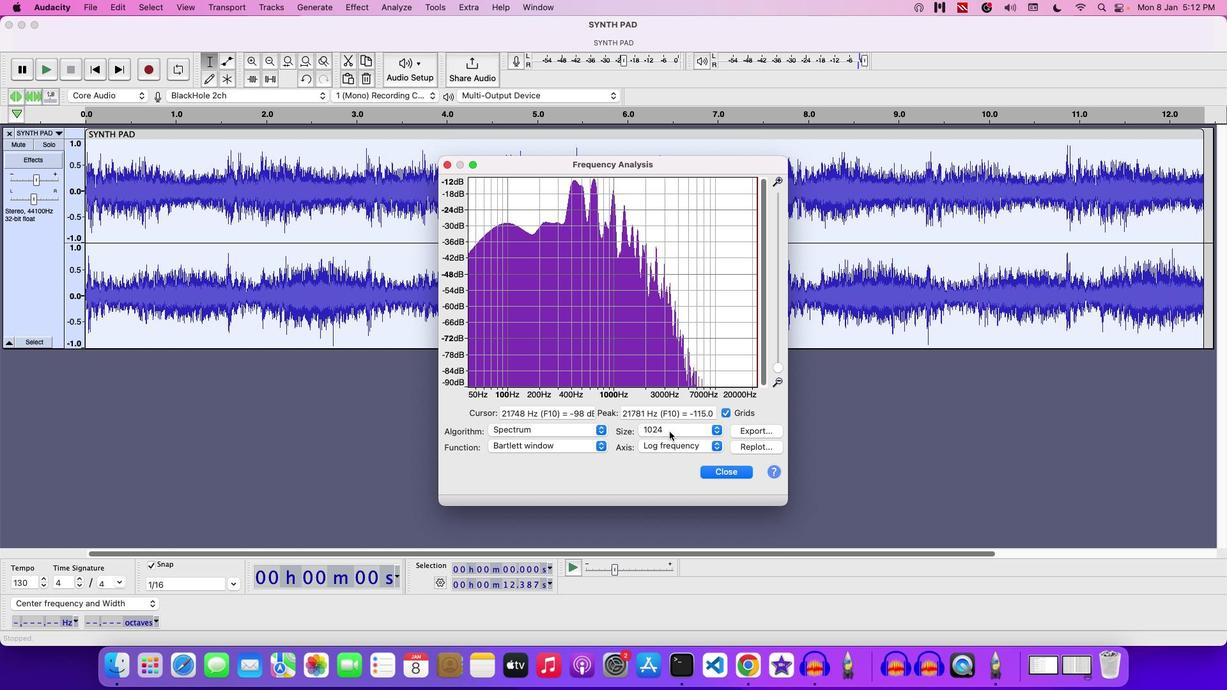 
Action: Mouse pressed left at (669, 432)
Screenshot: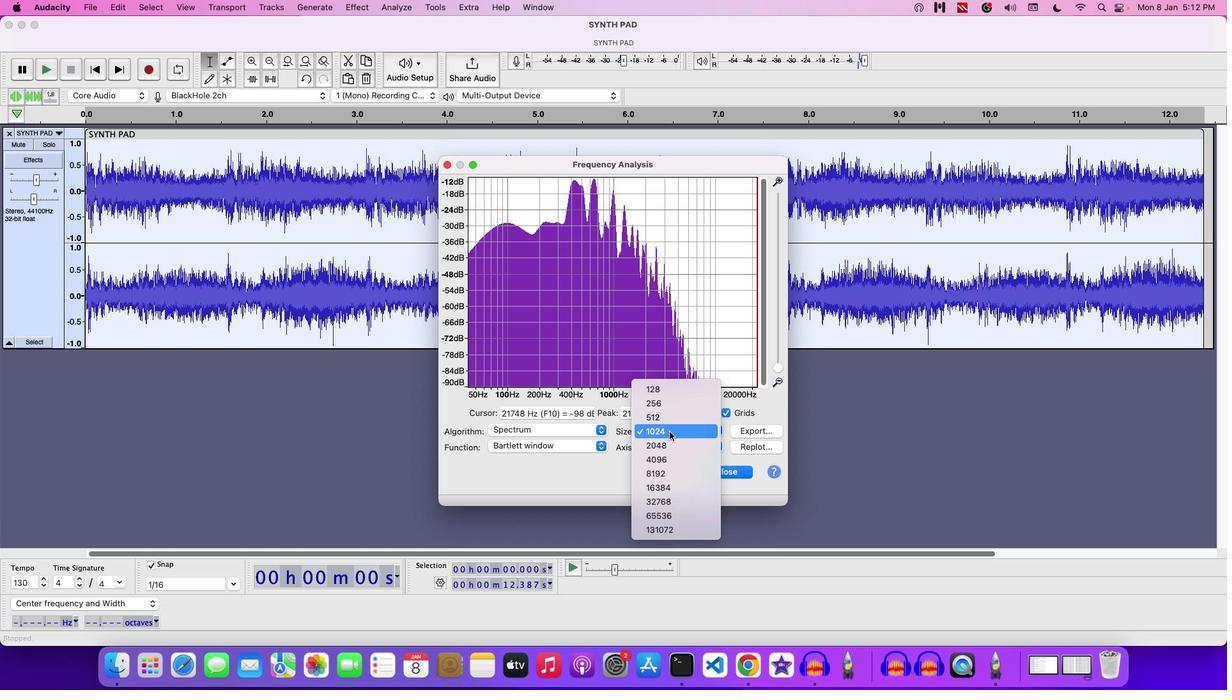 
Action: Mouse moved to (670, 441)
Screenshot: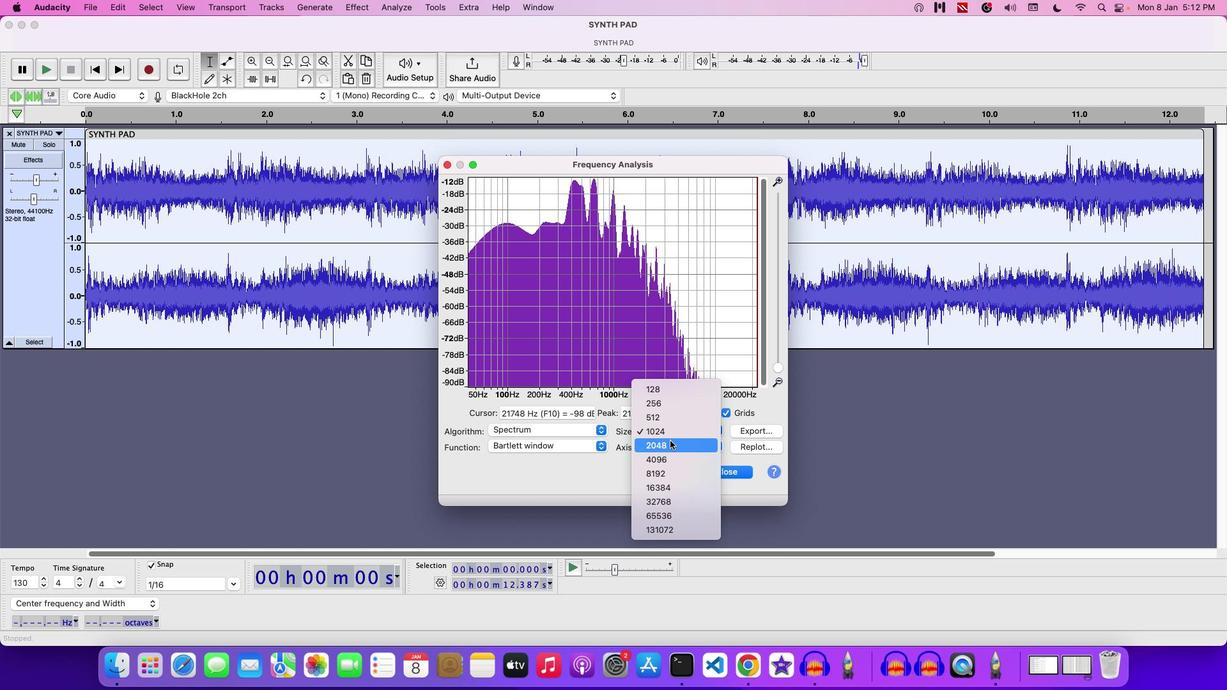
Action: Mouse pressed left at (670, 441)
Screenshot: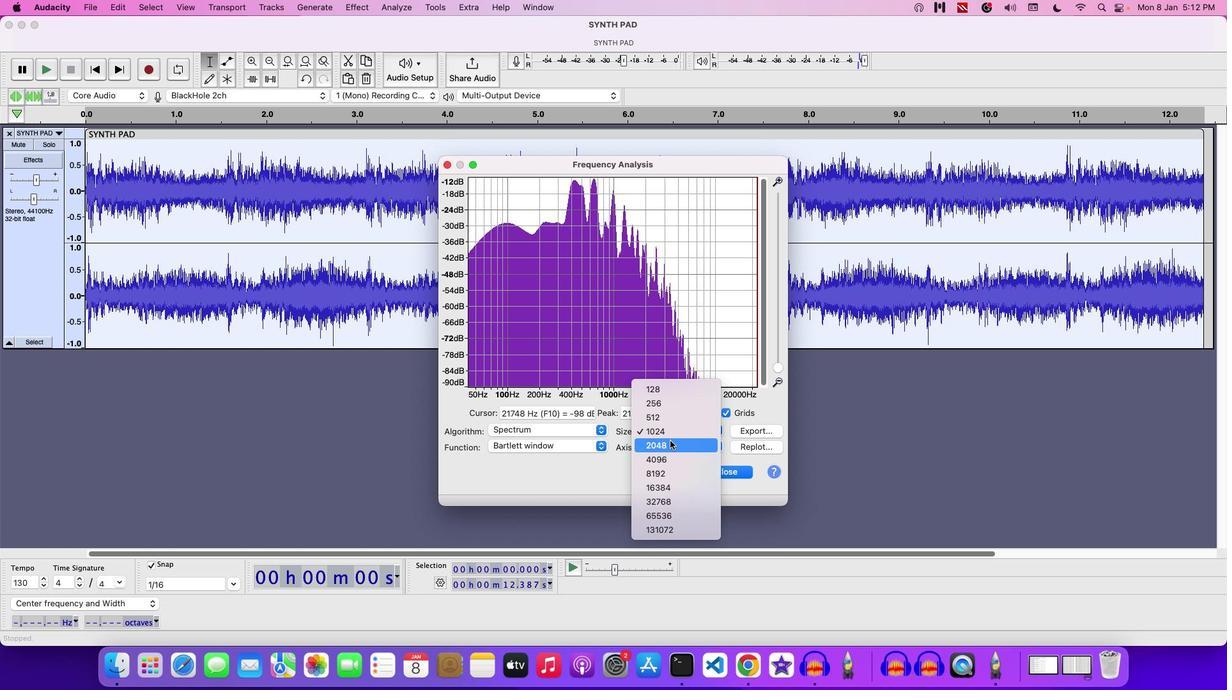 
Action: Mouse moved to (678, 431)
Screenshot: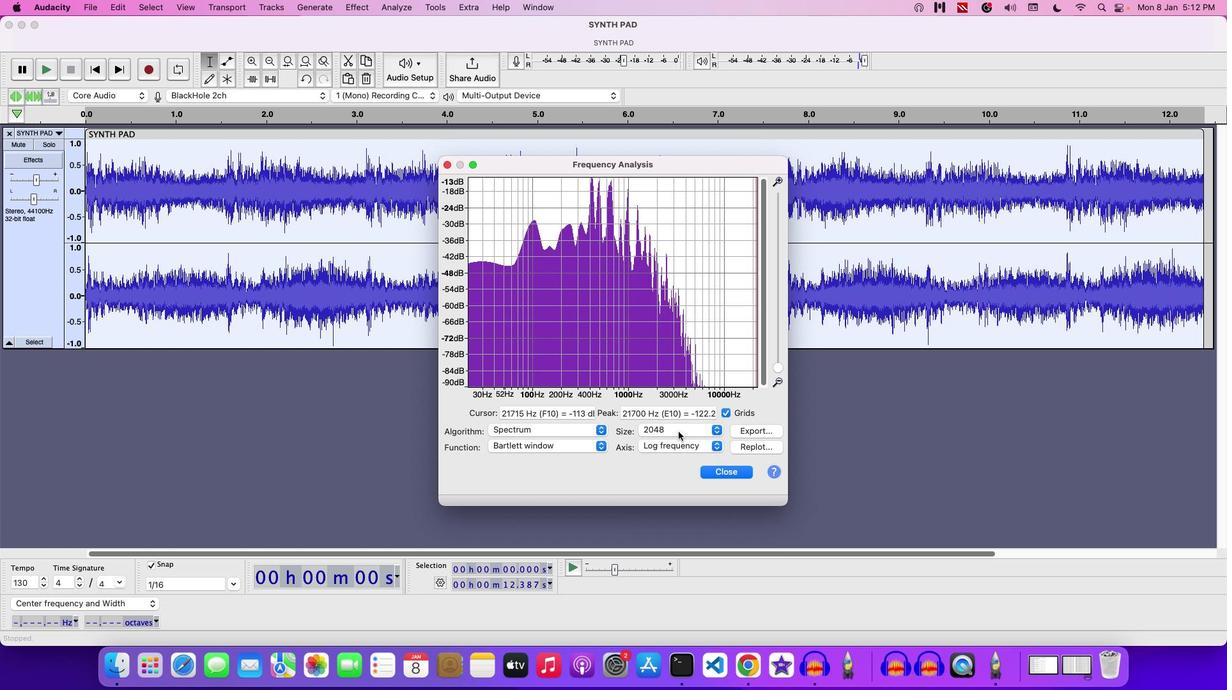 
Action: Mouse pressed left at (678, 431)
Screenshot: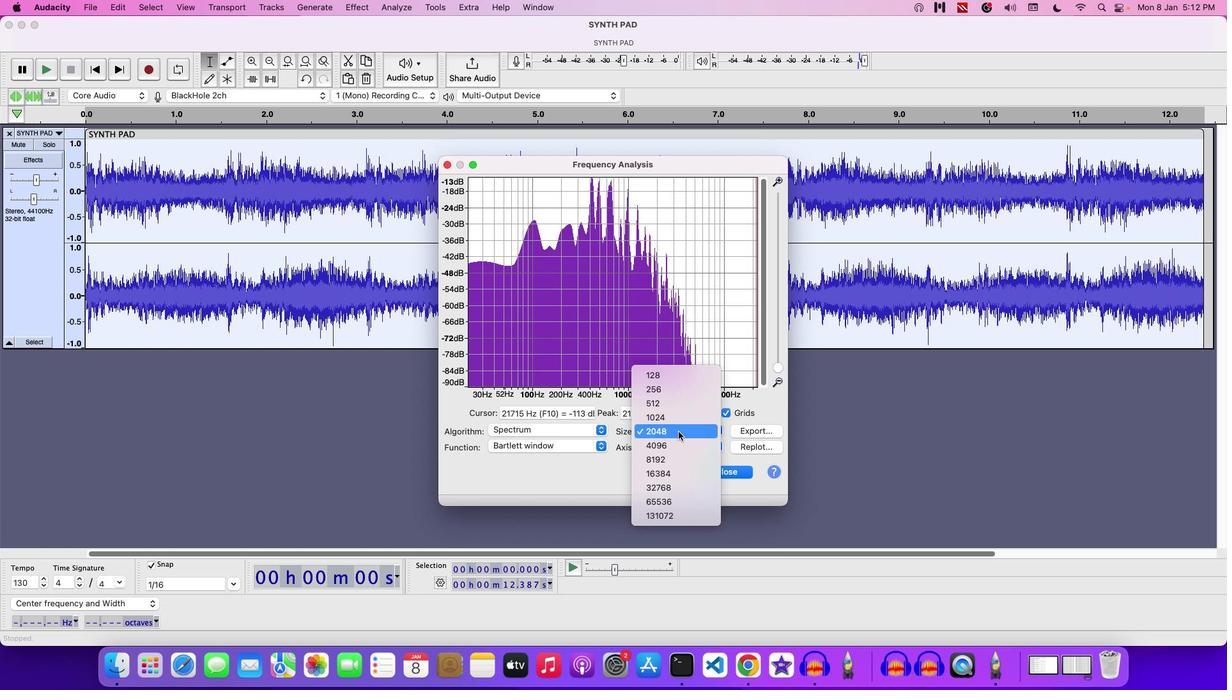 
Action: Mouse moved to (675, 487)
Screenshot: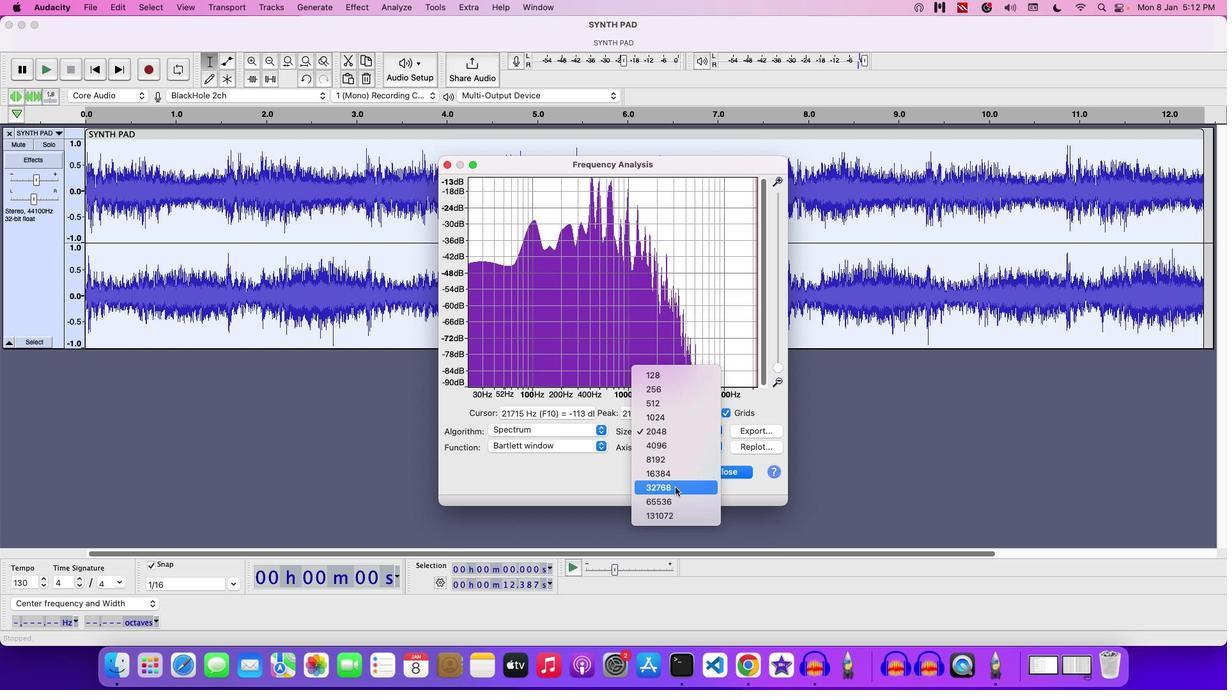 
Action: Mouse pressed left at (675, 487)
Screenshot: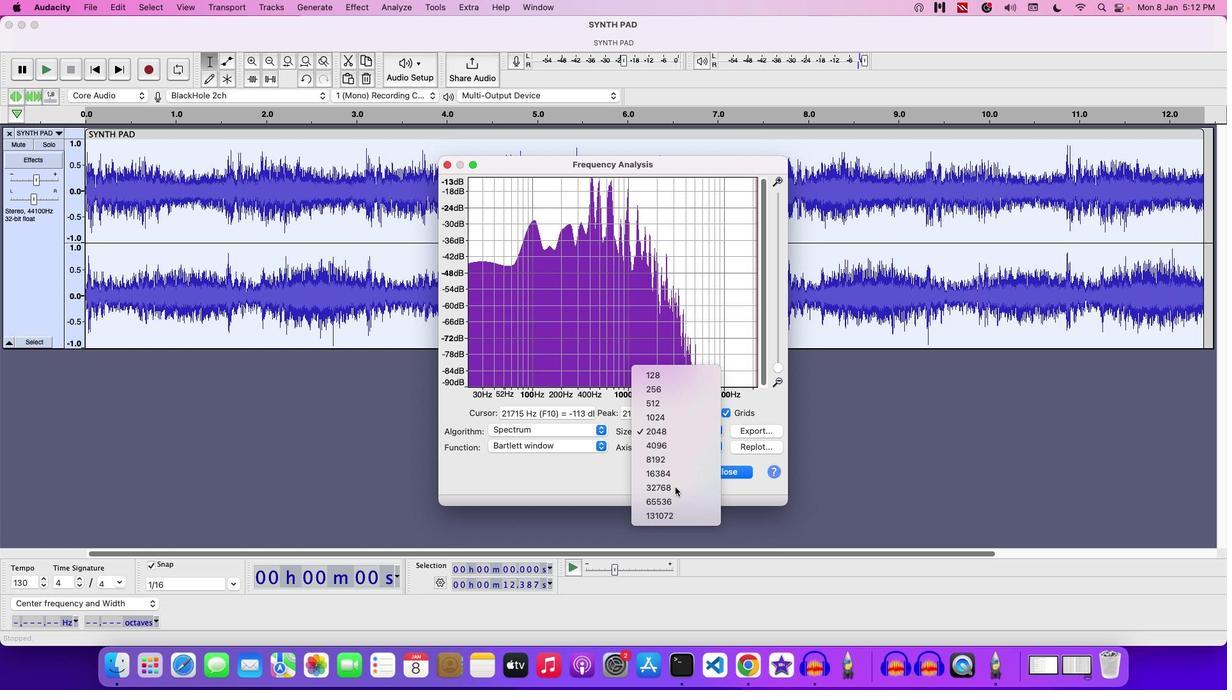 
Action: Mouse moved to (688, 429)
Screenshot: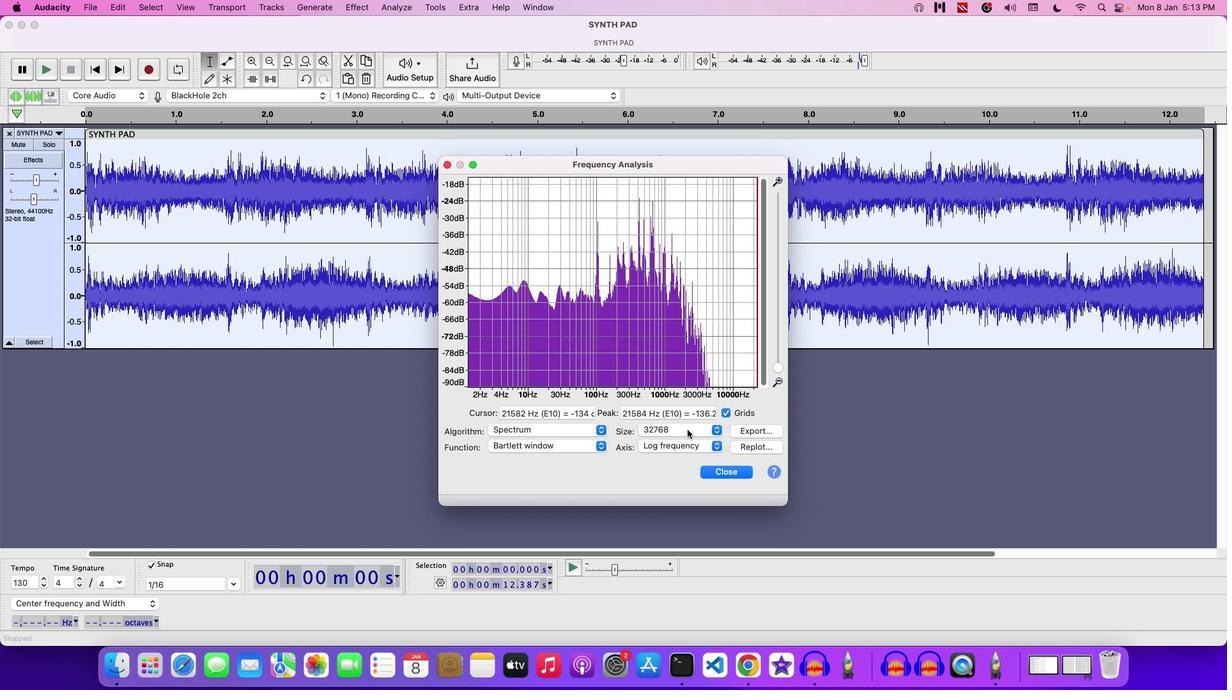 
Action: Mouse pressed left at (688, 429)
Screenshot: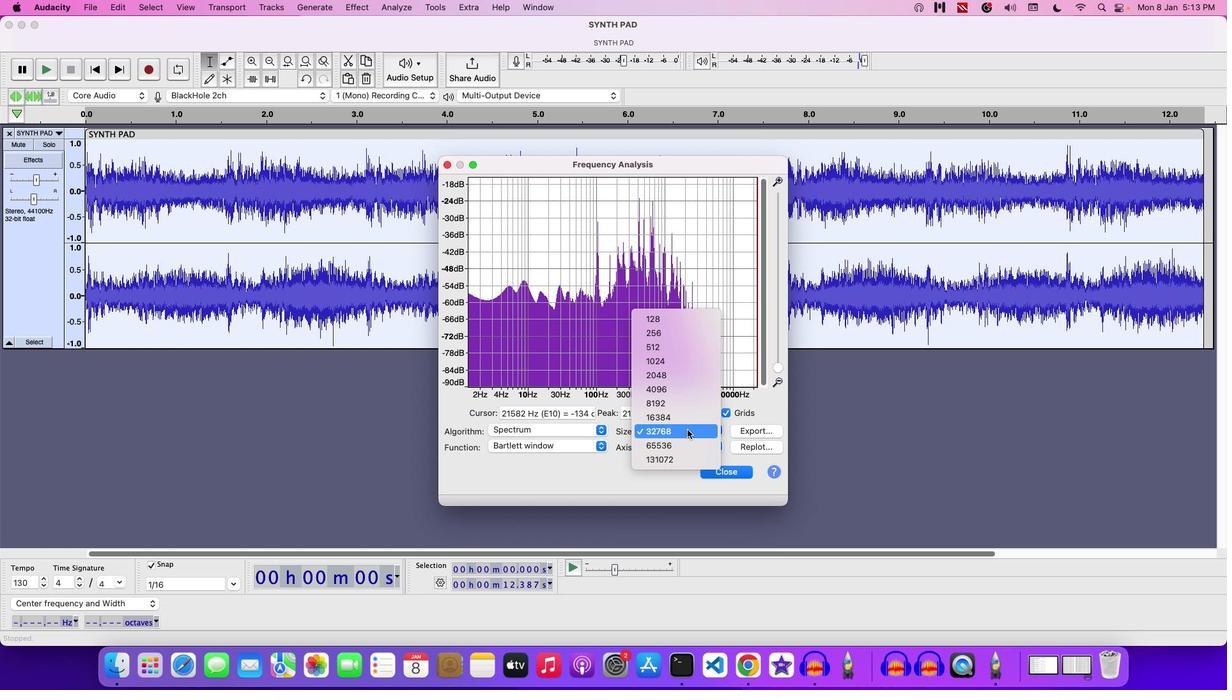 
Action: Mouse moved to (682, 455)
Screenshot: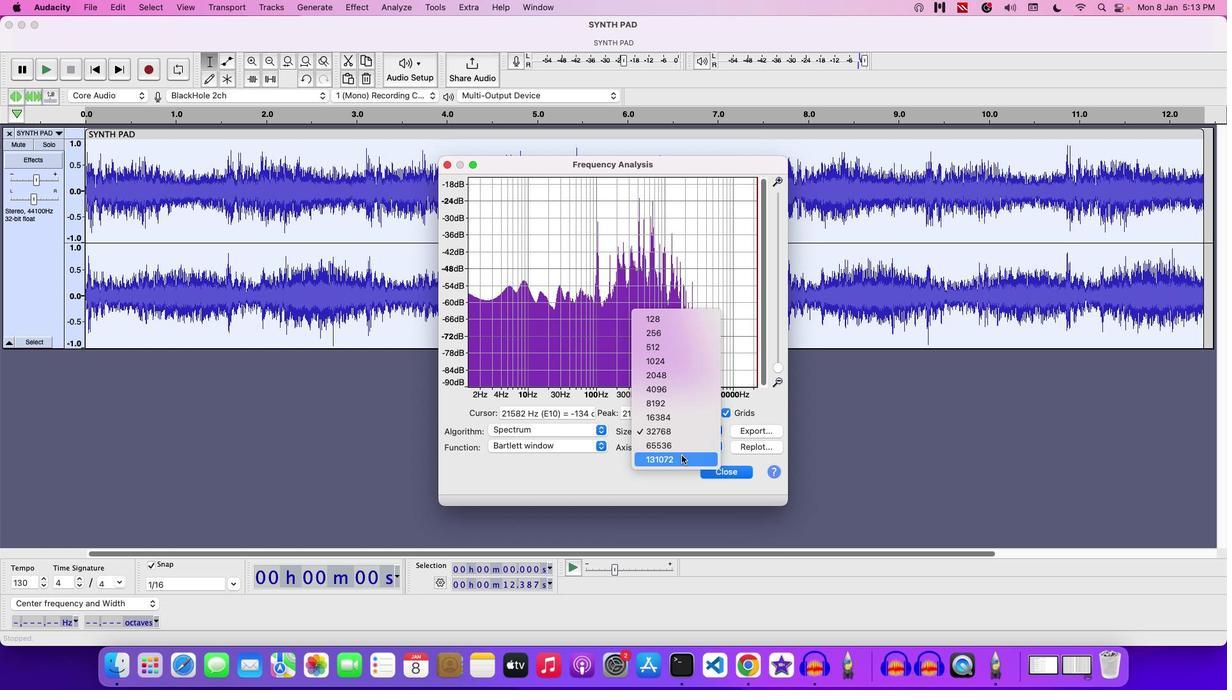 
Action: Mouse pressed left at (682, 455)
Screenshot: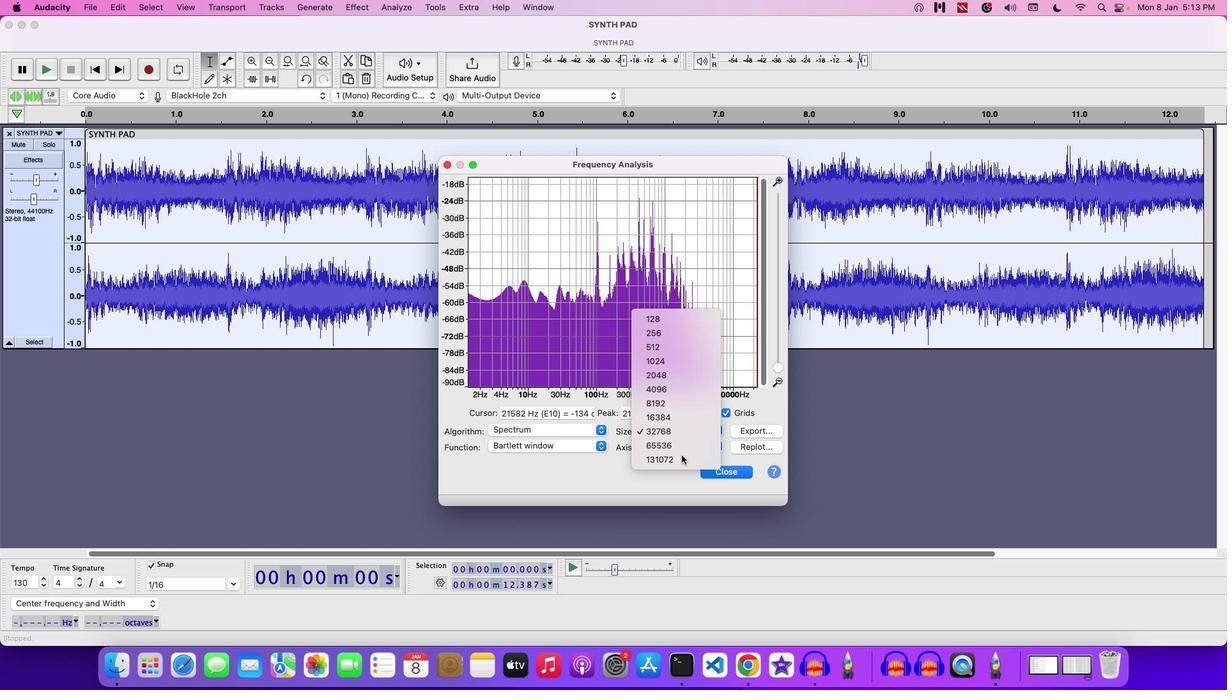 
Action: Mouse moved to (713, 353)
Screenshot: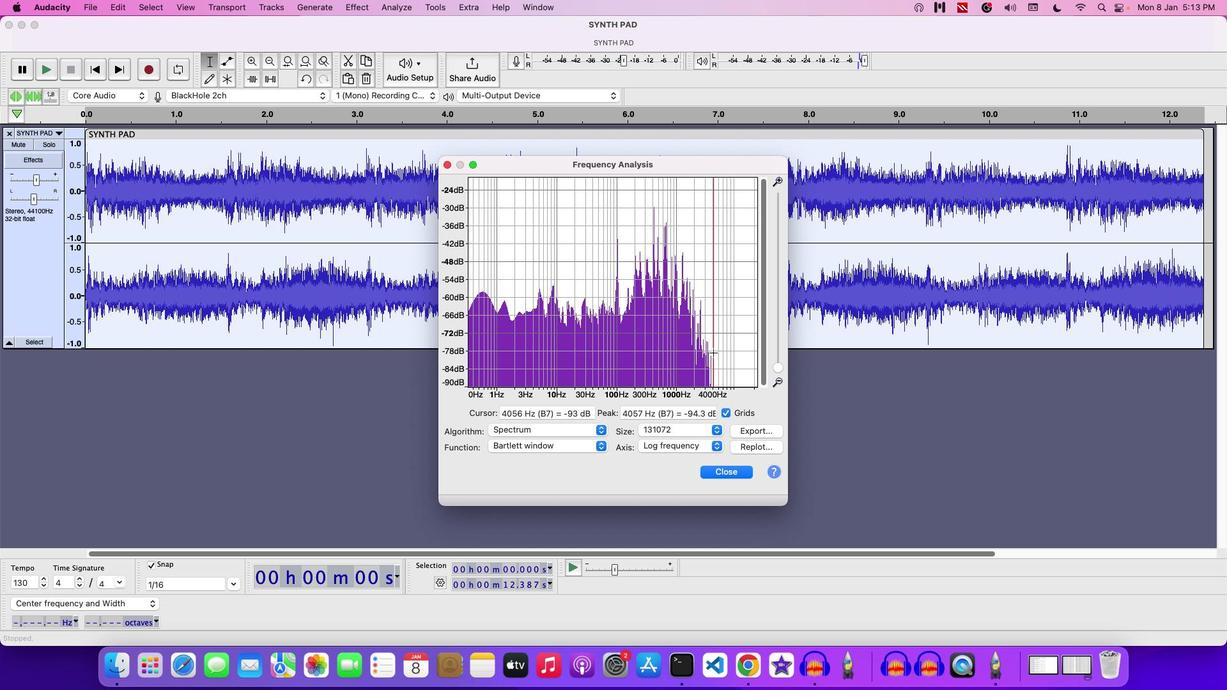 
Action: Mouse pressed left at (713, 353)
Screenshot: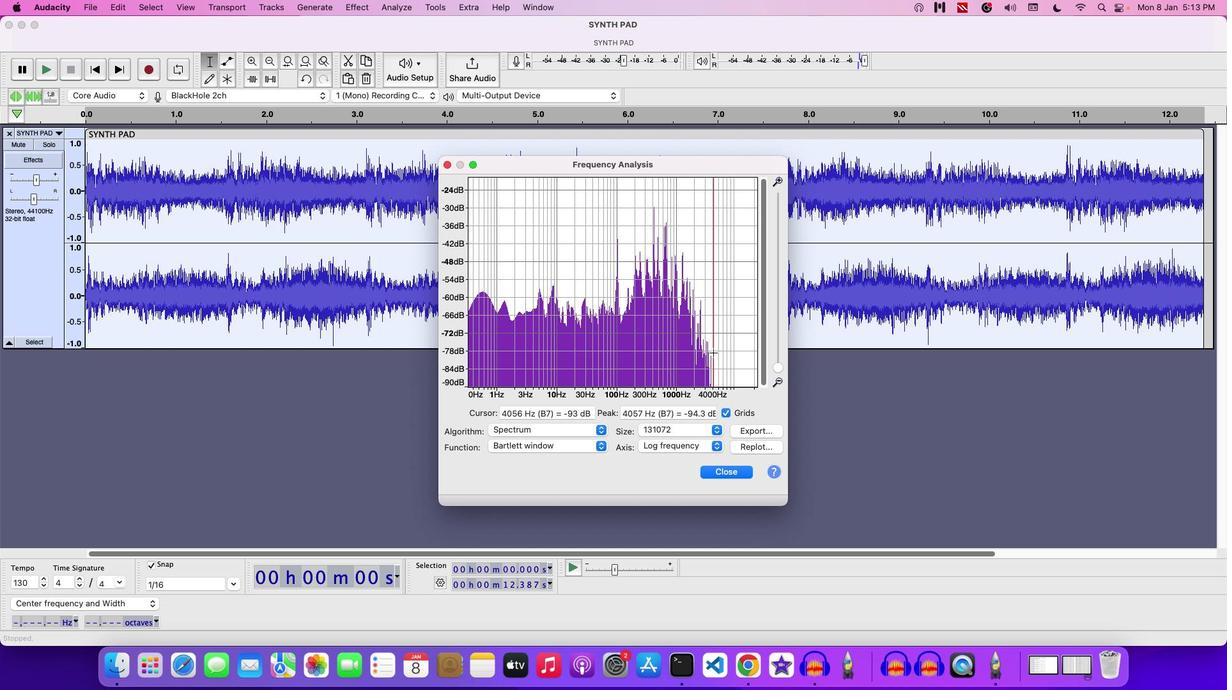 
Action: Mouse moved to (711, 353)
Screenshot: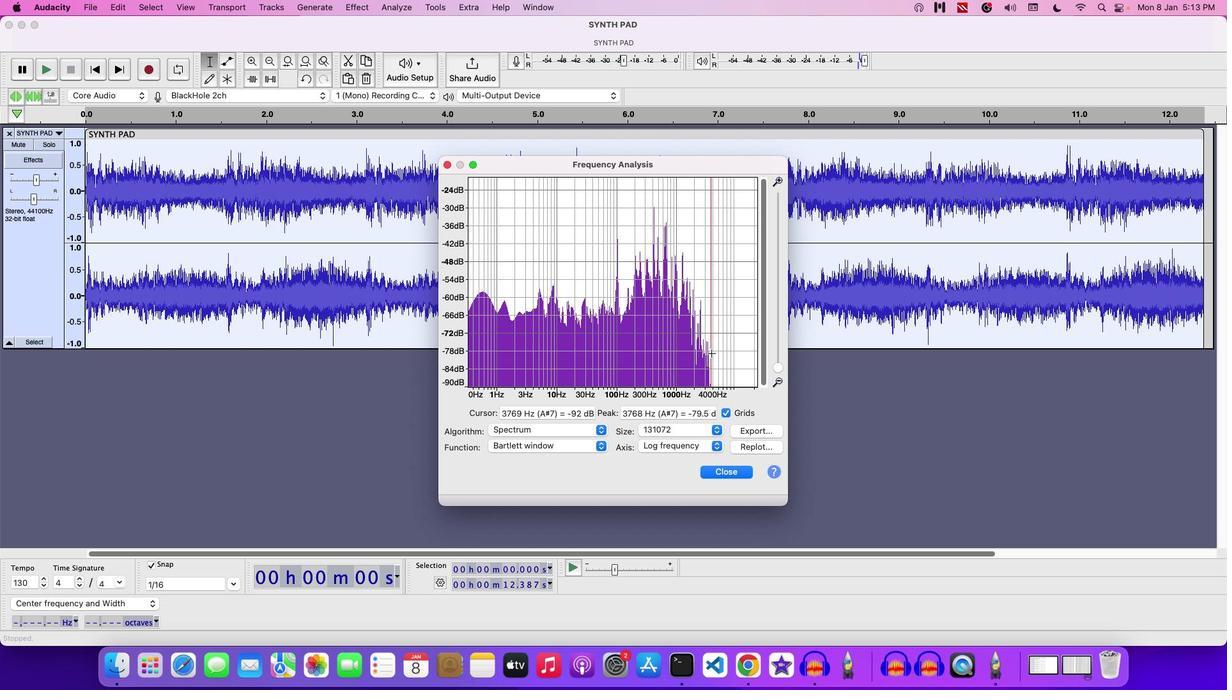 
Action: Mouse pressed left at (711, 353)
Screenshot: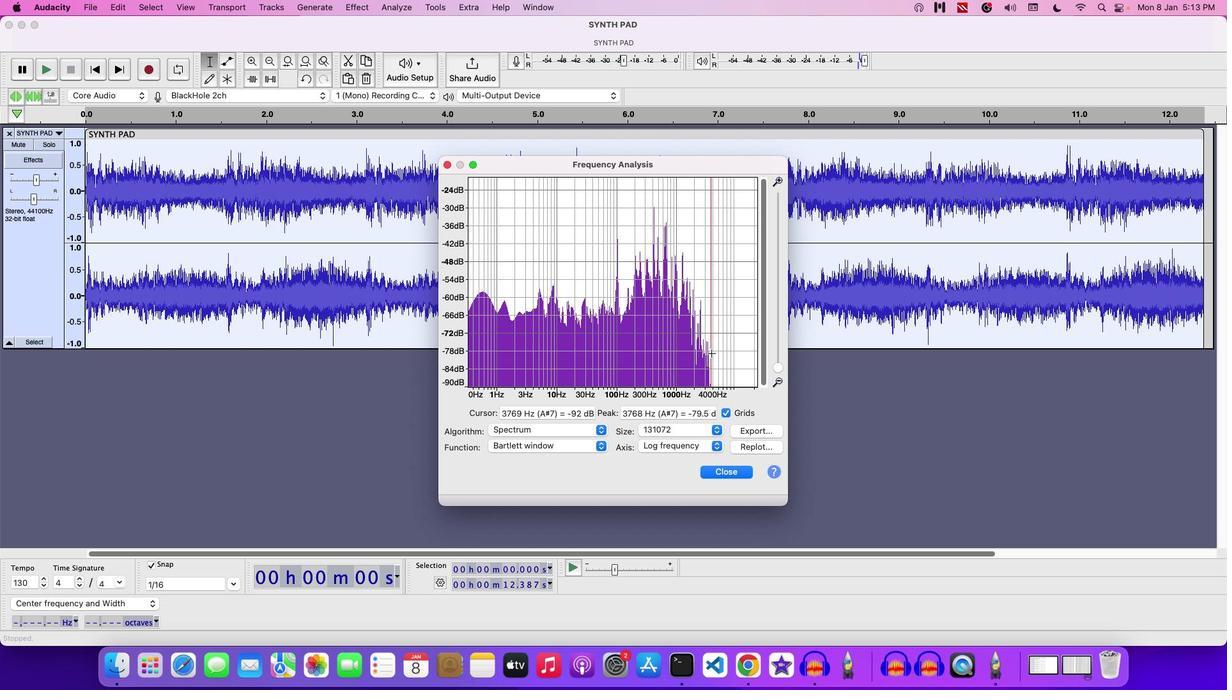 
Action: Mouse moved to (700, 356)
Screenshot: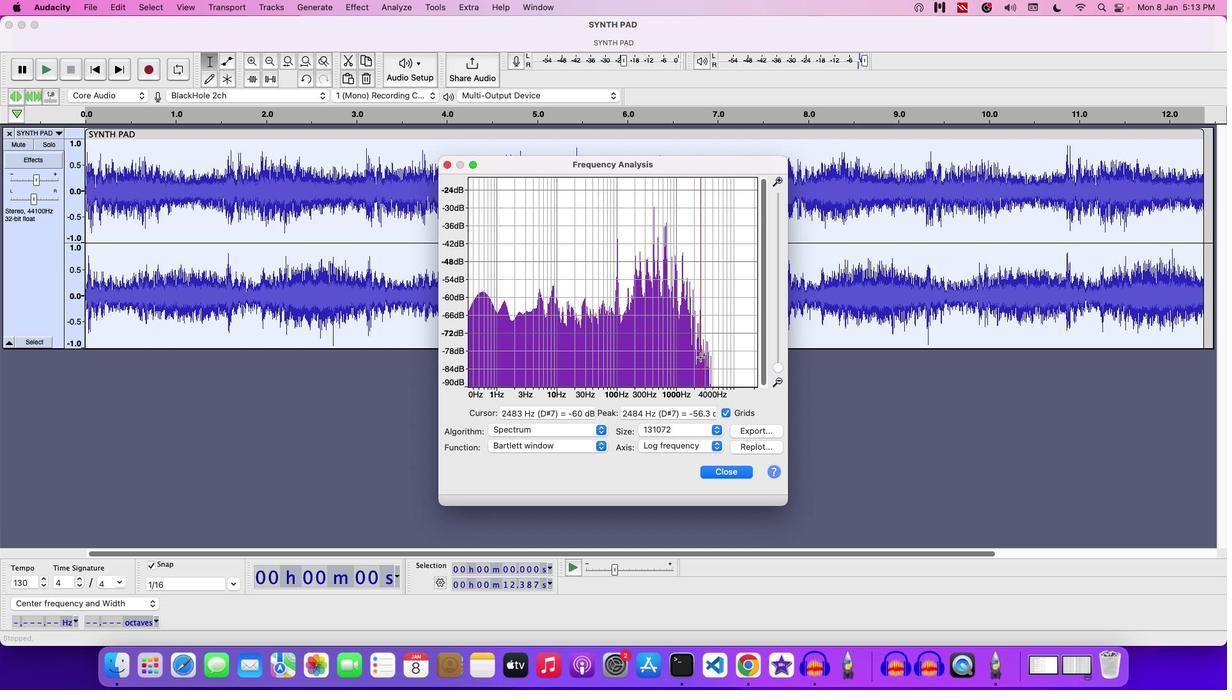 
Action: Mouse pressed left at (700, 356)
Screenshot: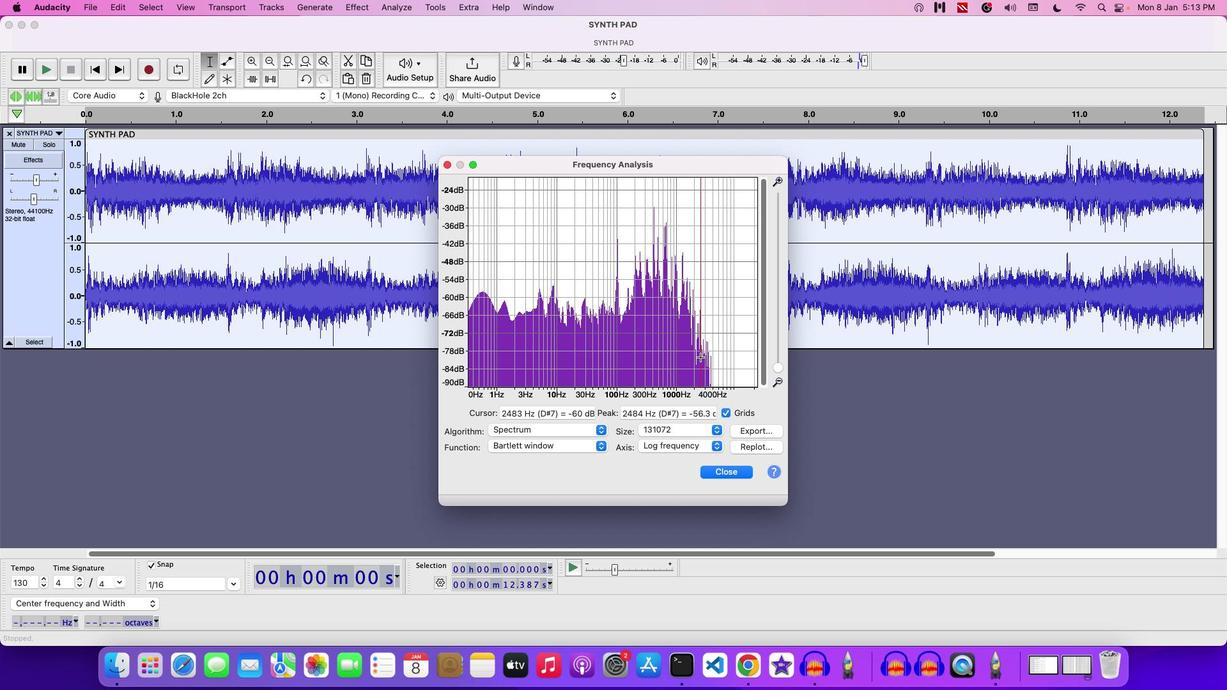 
Action: Mouse moved to (706, 348)
Screenshot: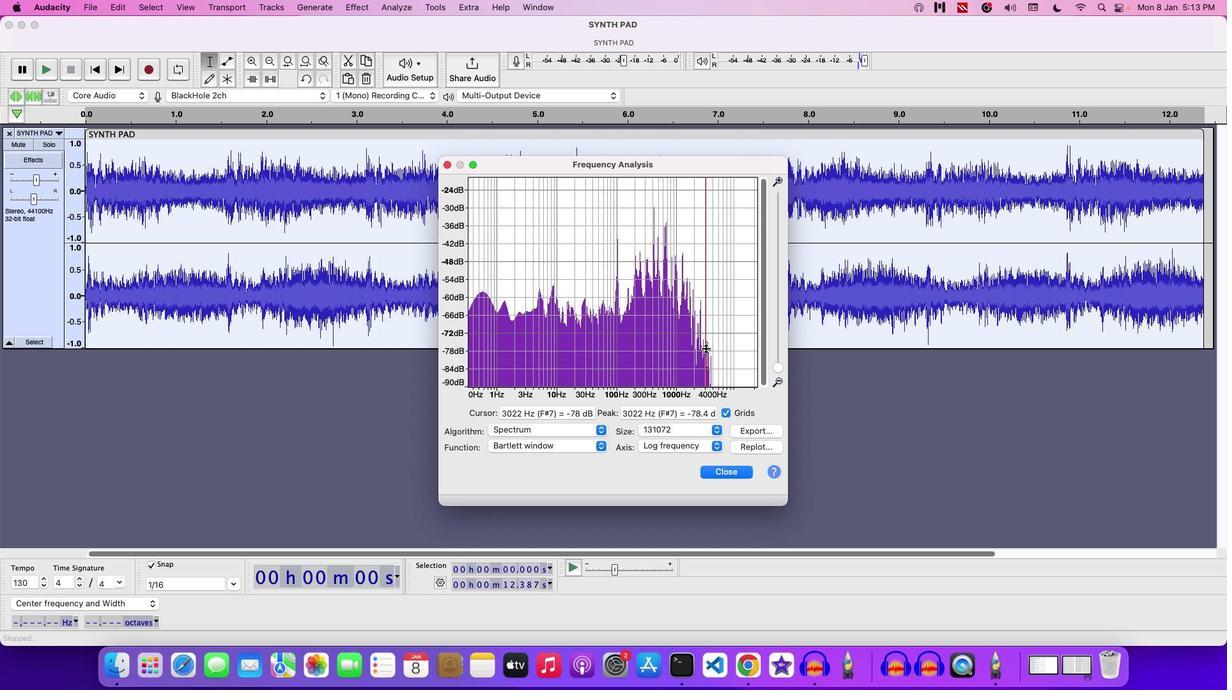 
Action: Mouse pressed left at (706, 348)
Screenshot: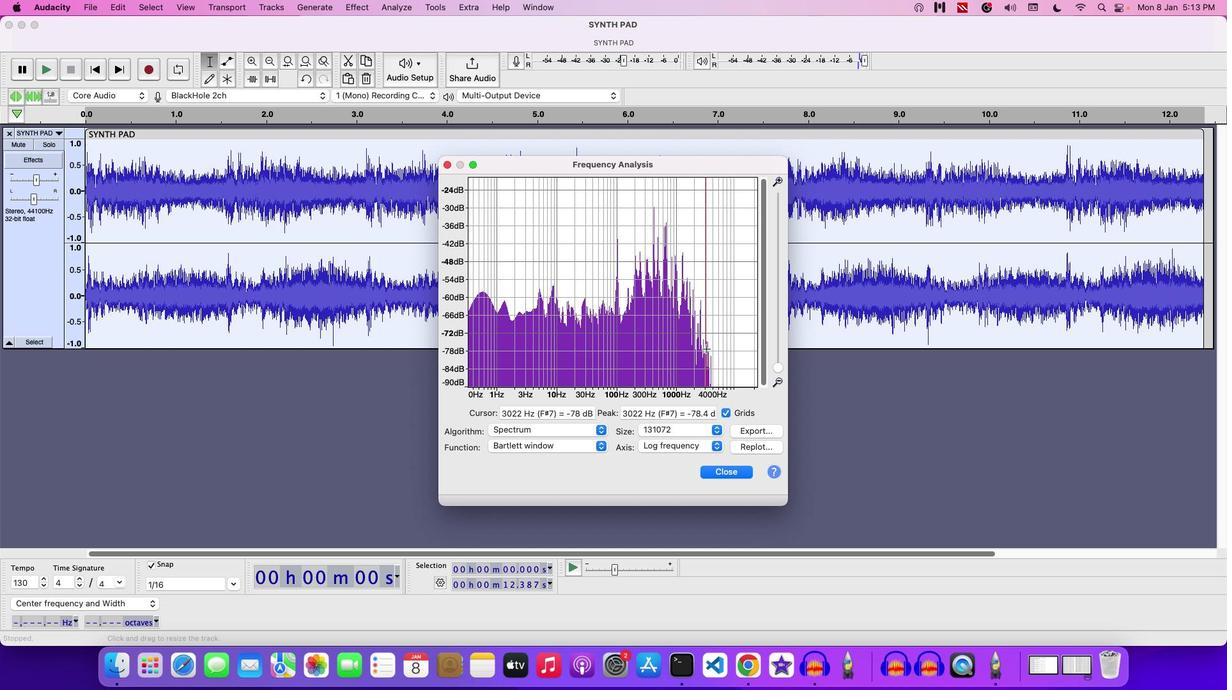 
Action: Mouse moved to (663, 226)
Screenshot: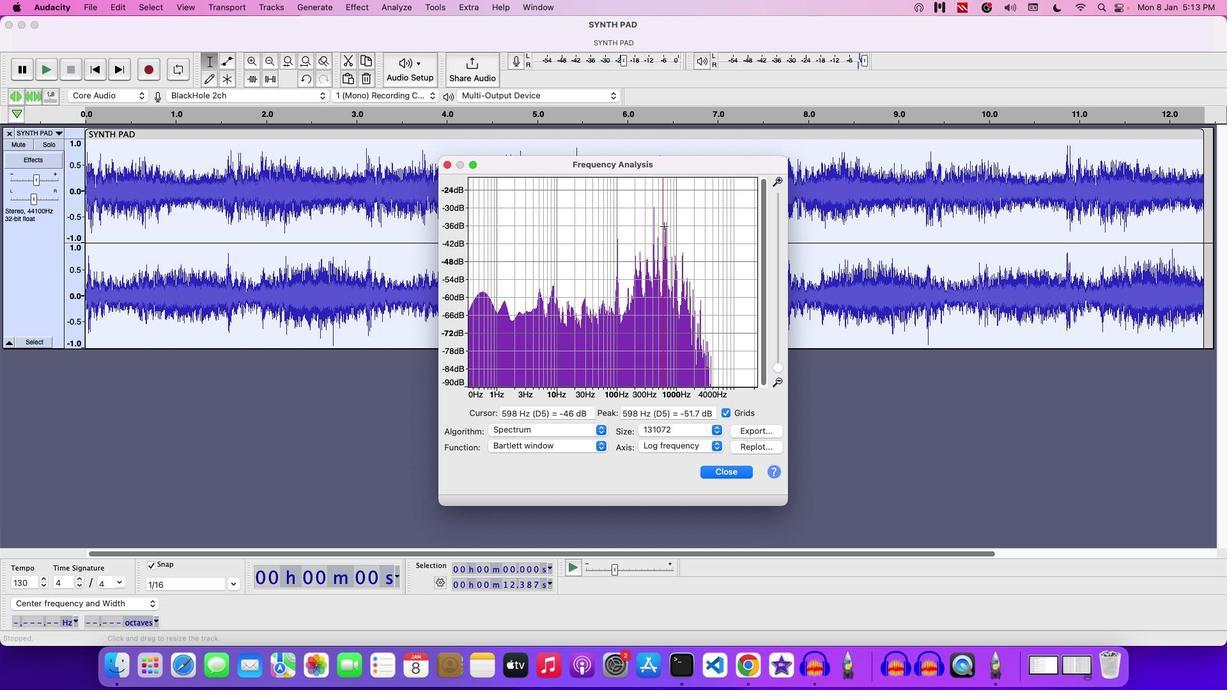 
Action: Mouse pressed left at (663, 226)
Screenshot: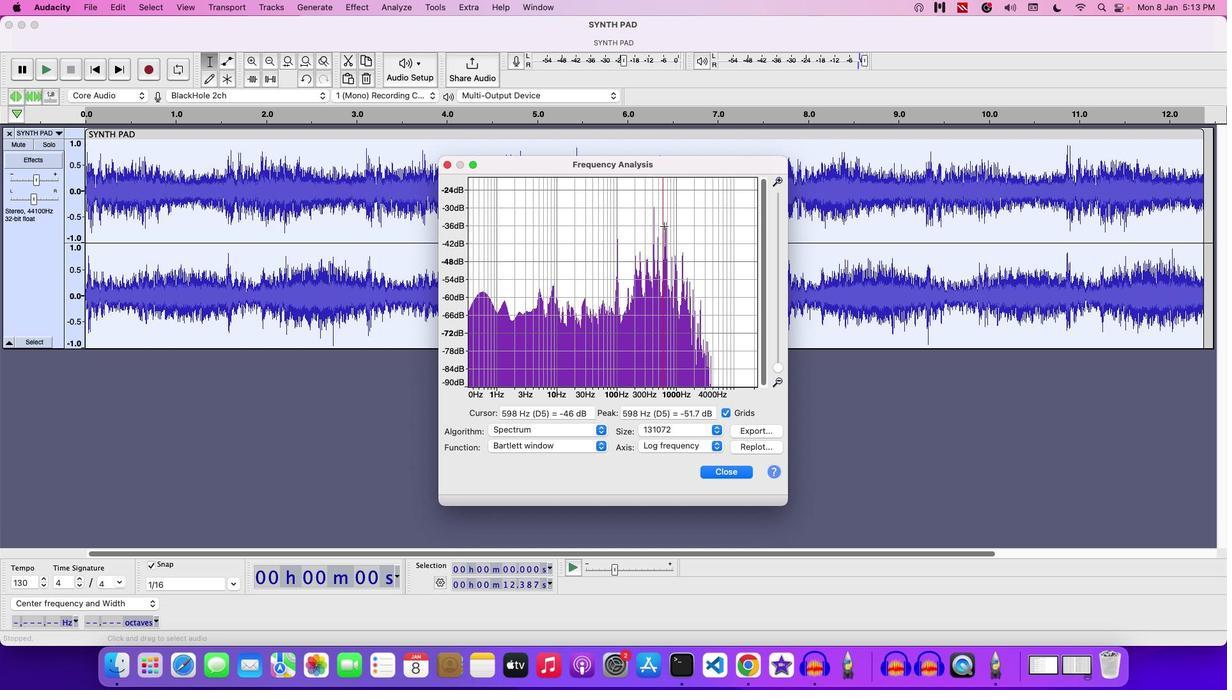 
Action: Mouse moved to (667, 224)
Screenshot: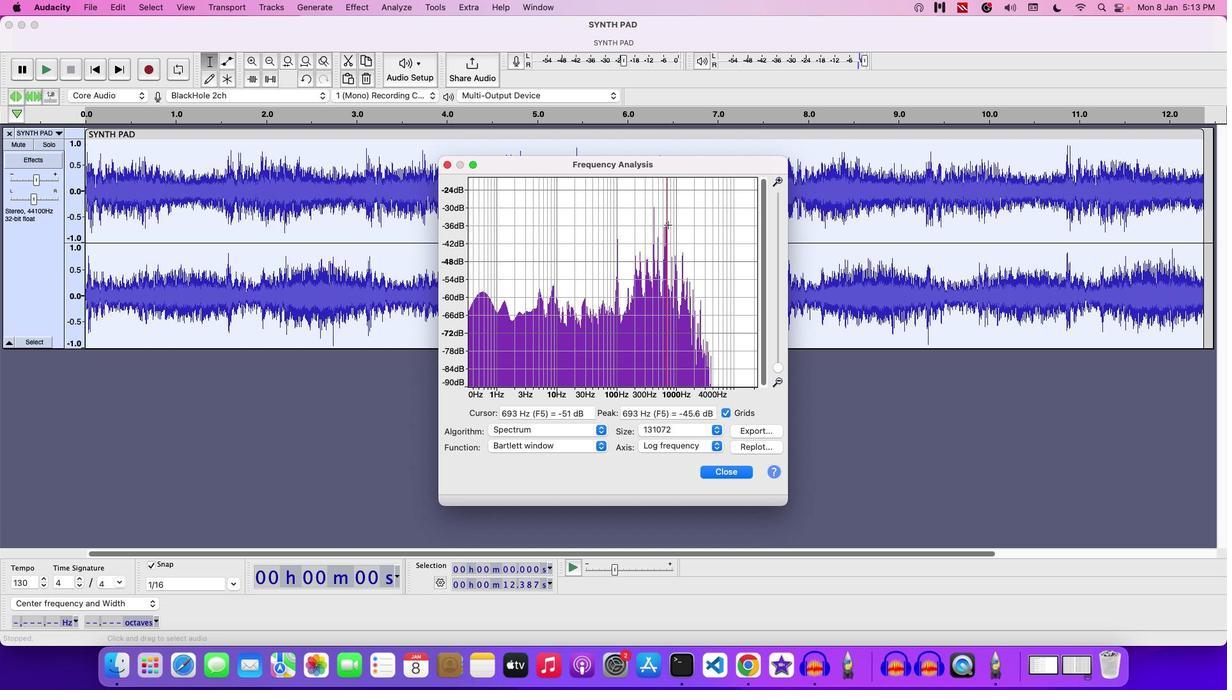 
Action: Mouse pressed left at (667, 224)
Screenshot: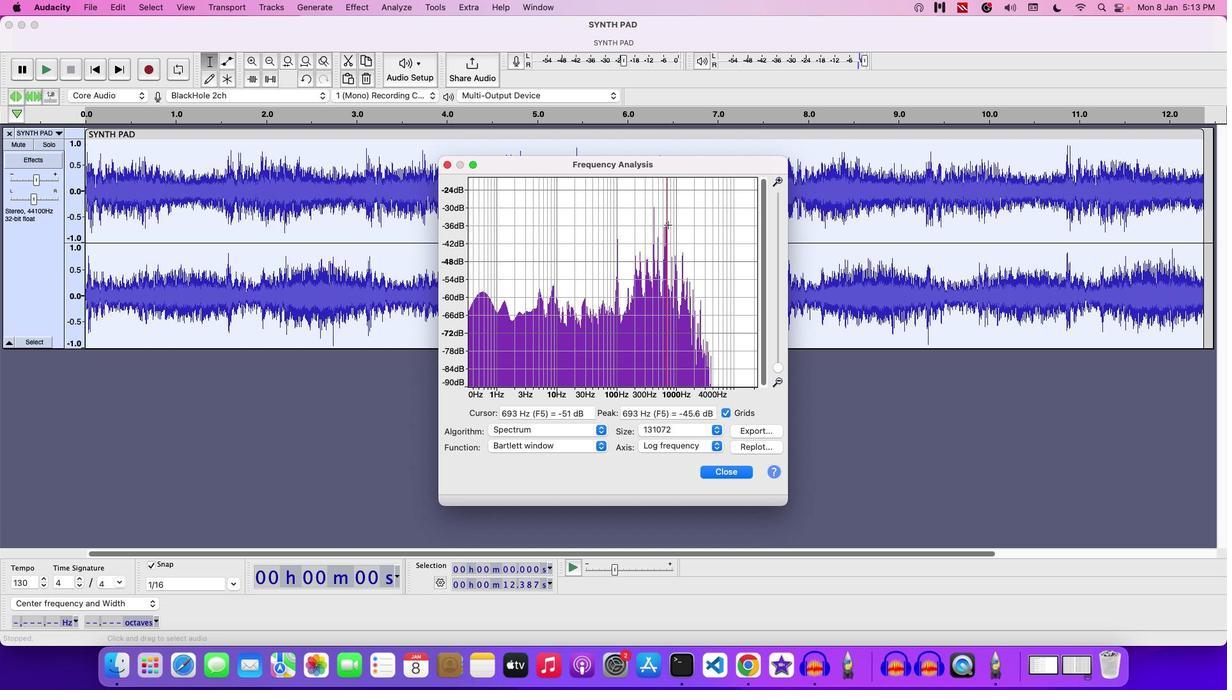 
Action: Mouse pressed left at (667, 224)
Screenshot: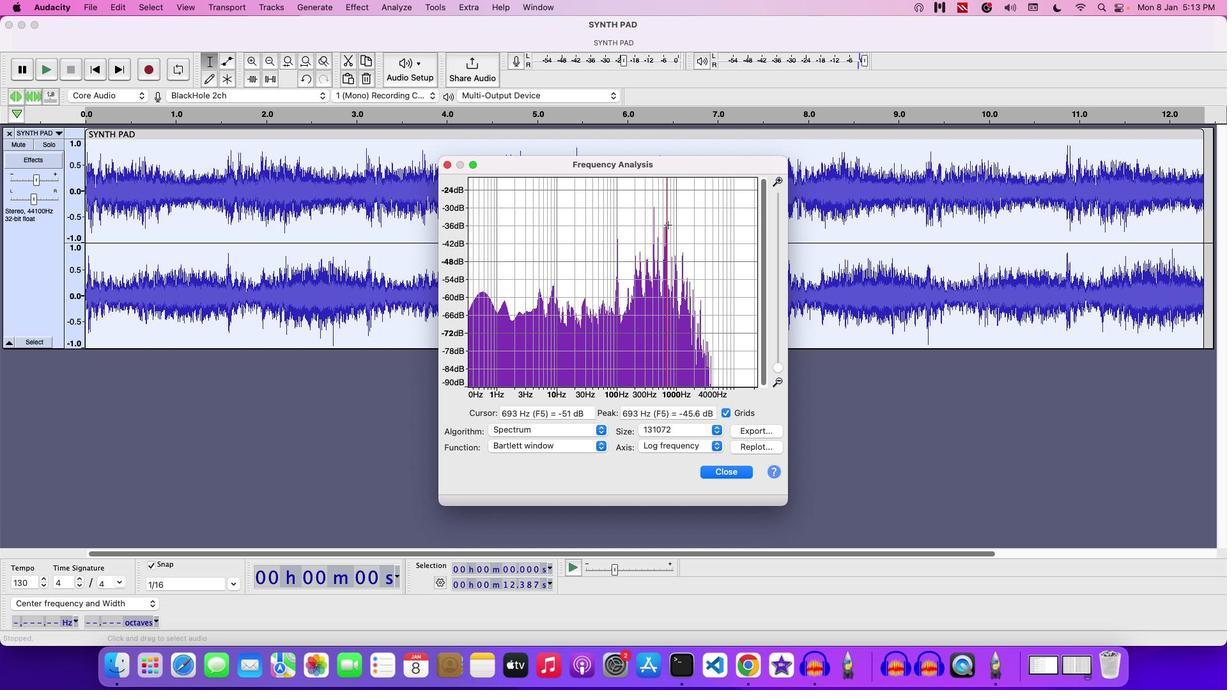 
Action: Mouse pressed left at (667, 224)
Screenshot: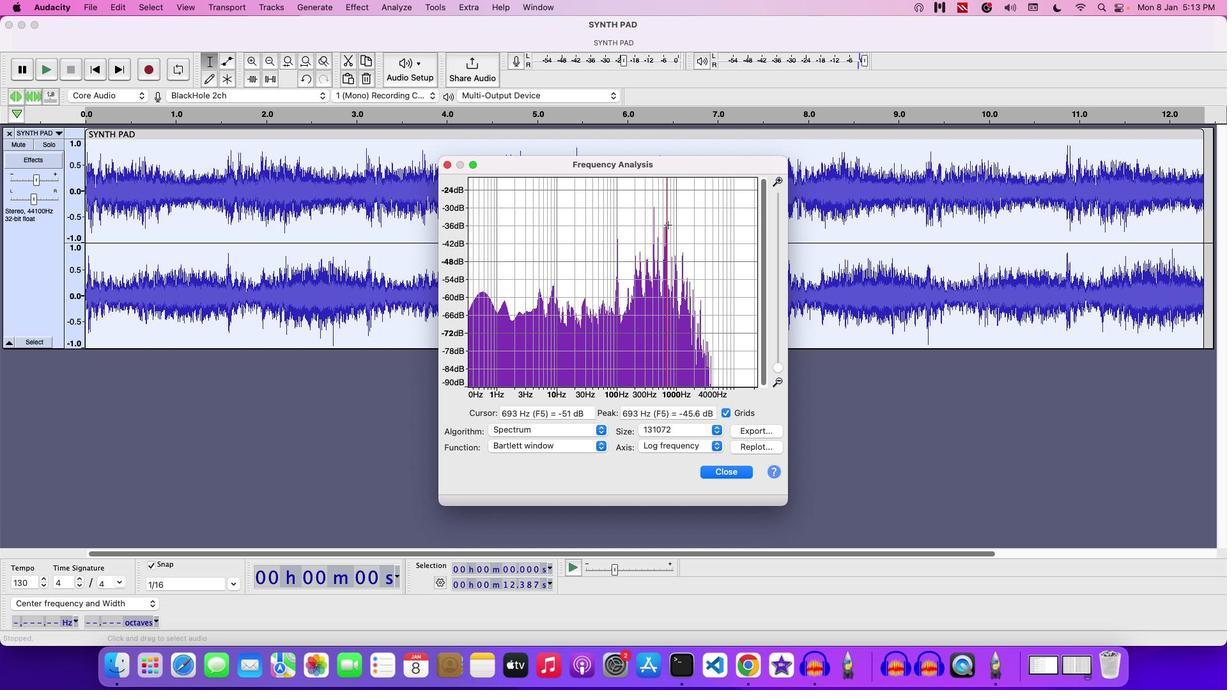 
Action: Mouse pressed left at (667, 224)
Screenshot: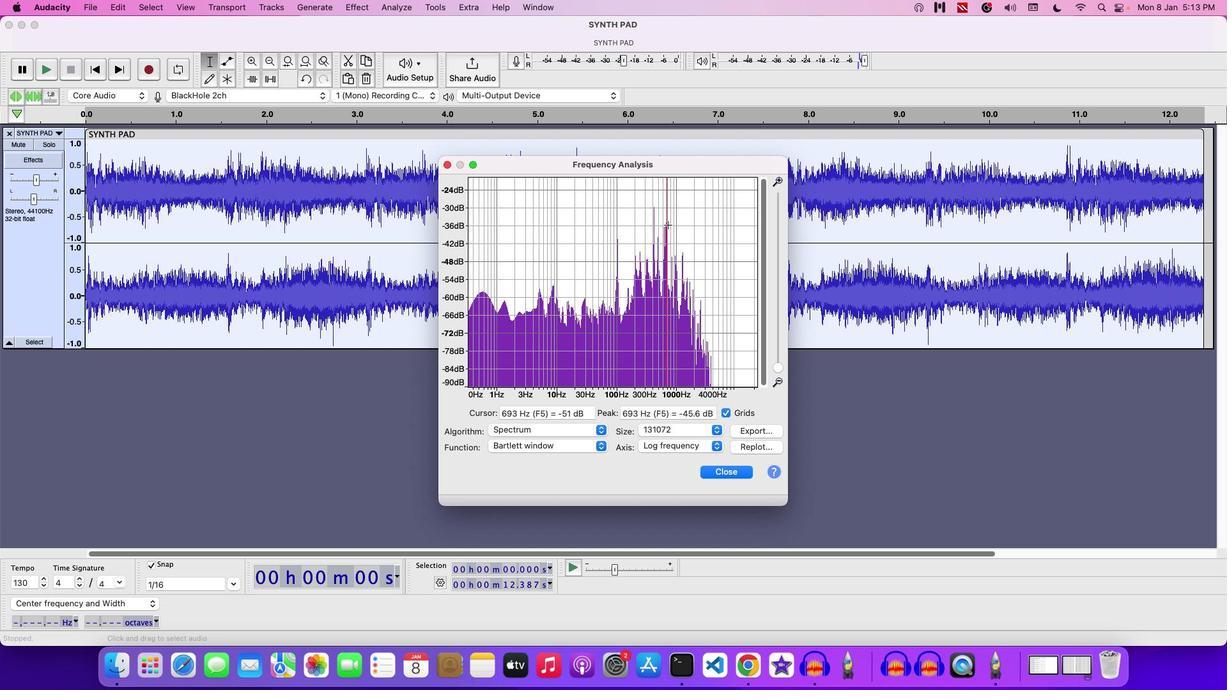 
Action: Mouse moved to (606, 310)
Screenshot: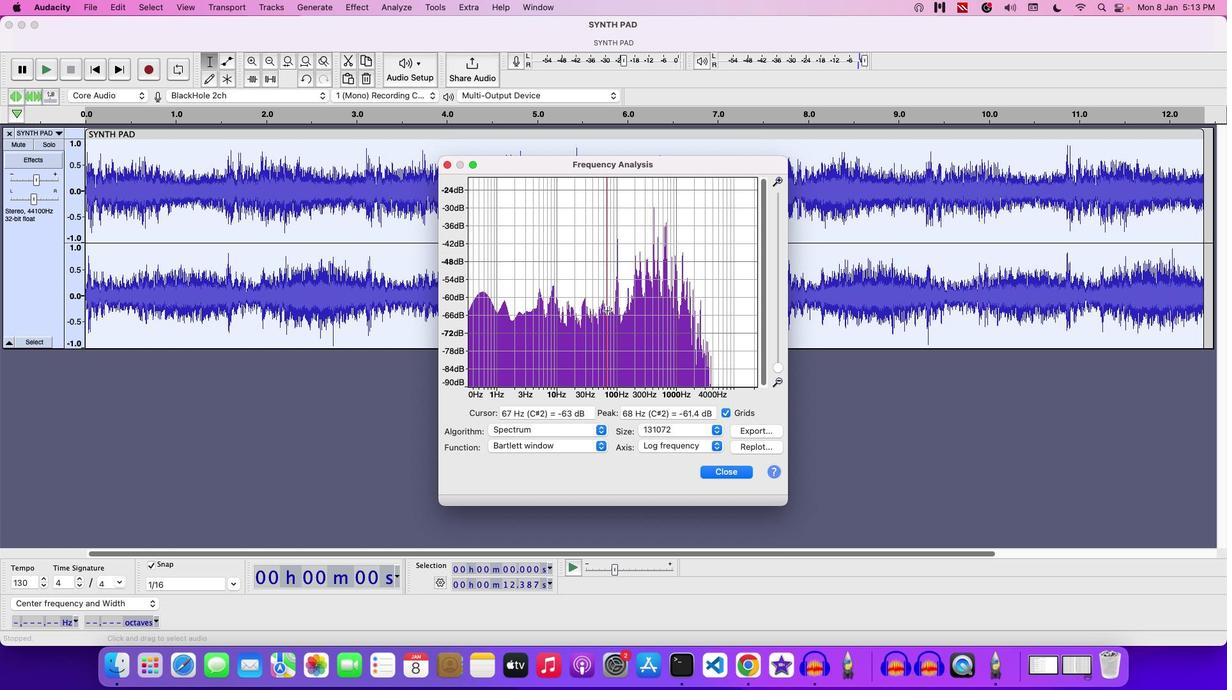 
Action: Mouse pressed left at (606, 310)
Screenshot: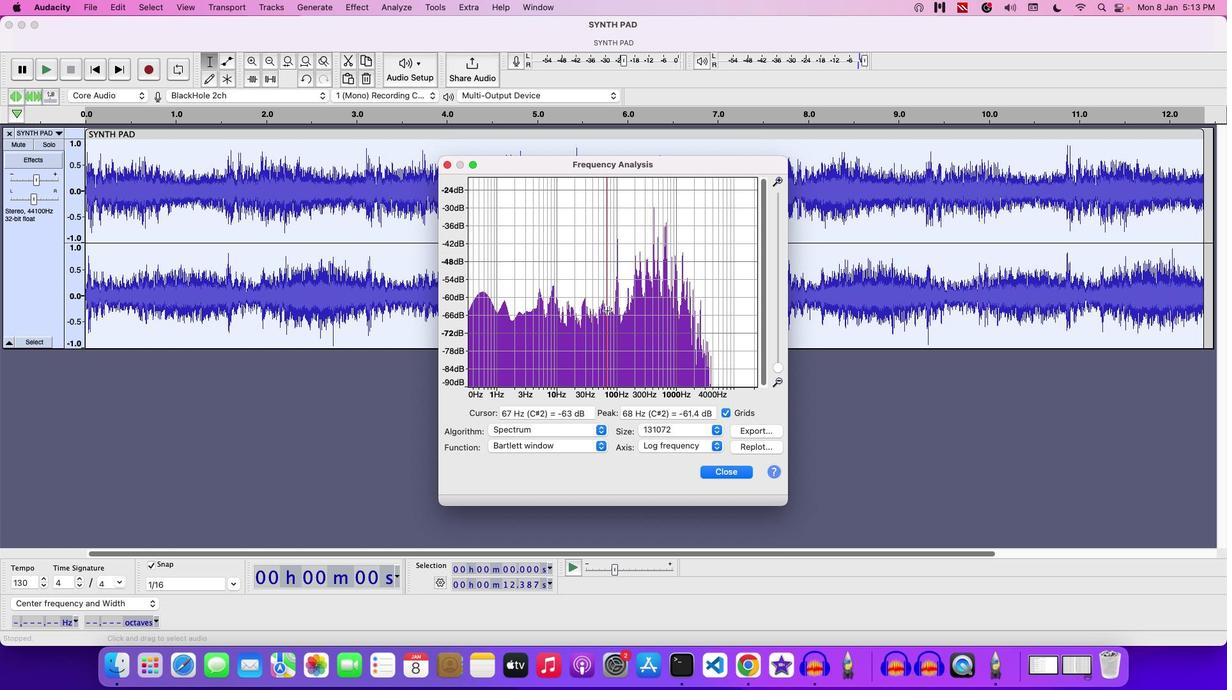 
Action: Mouse moved to (725, 471)
Screenshot: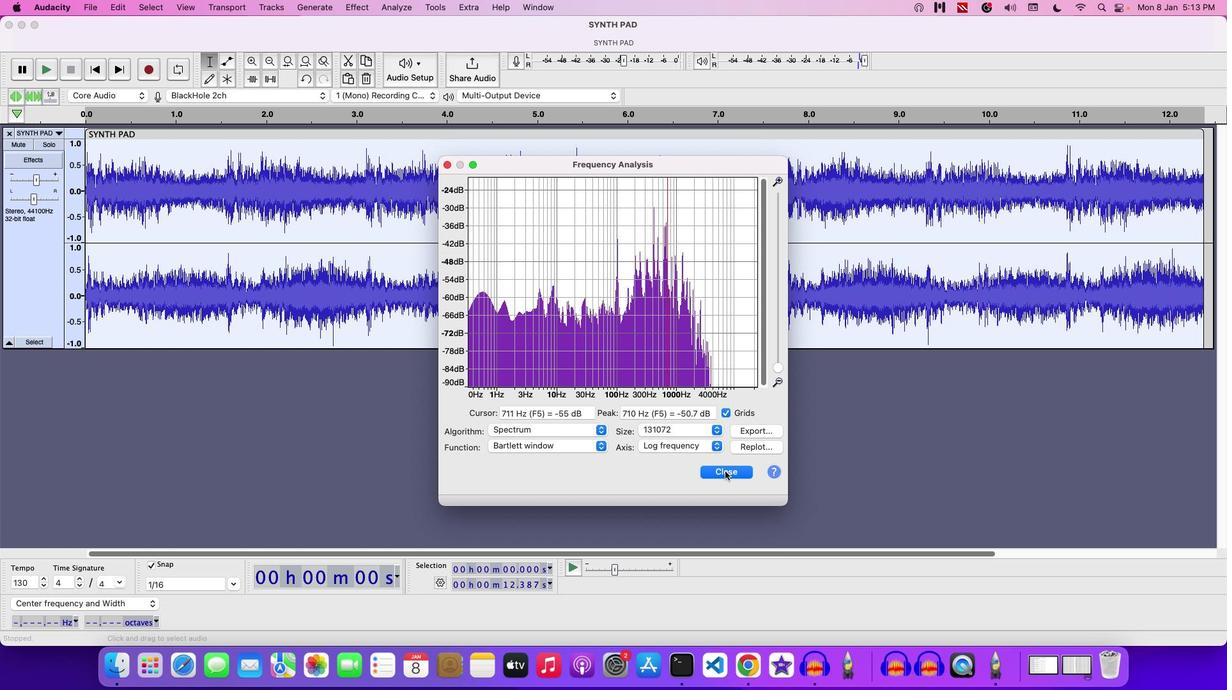 
Action: Mouse pressed left at (725, 471)
Screenshot: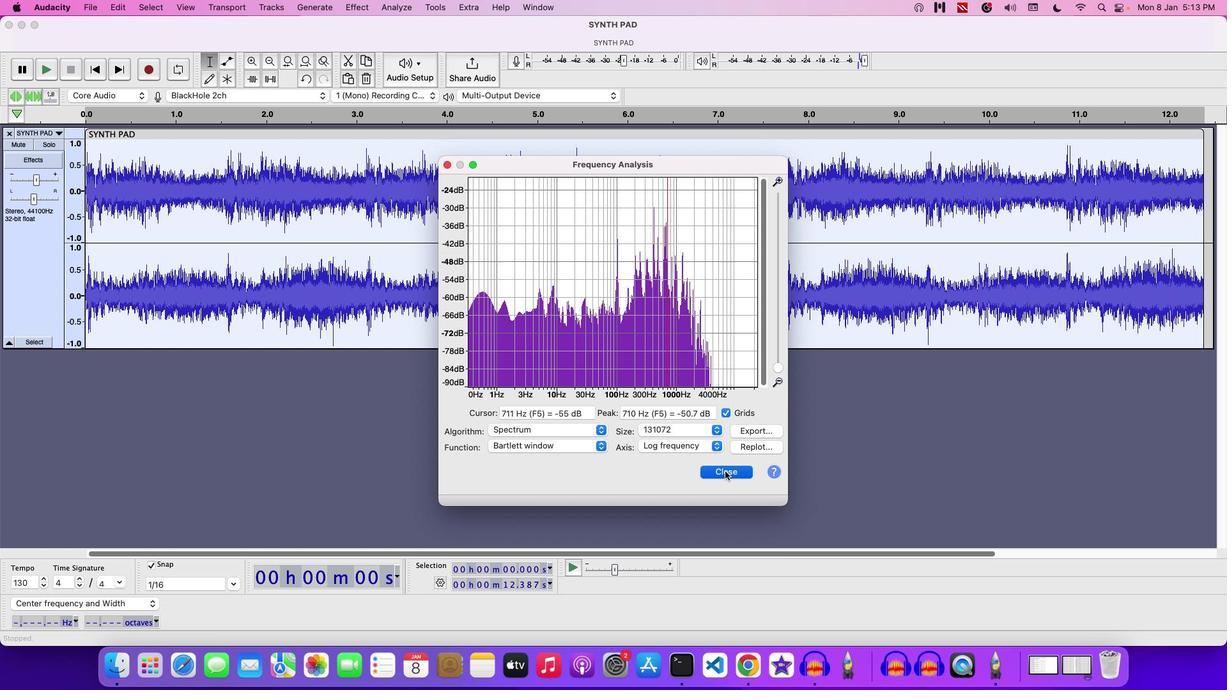 
Action: Mouse moved to (109, 5)
Screenshot: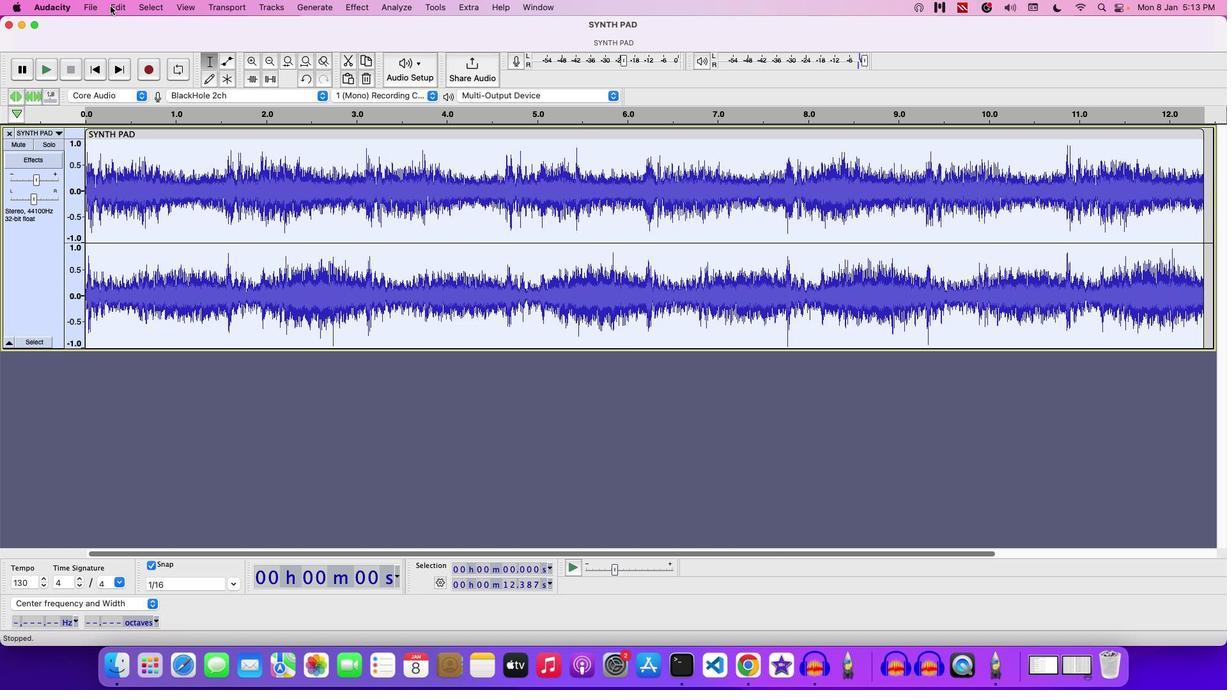 
Action: Mouse pressed left at (109, 5)
Screenshot: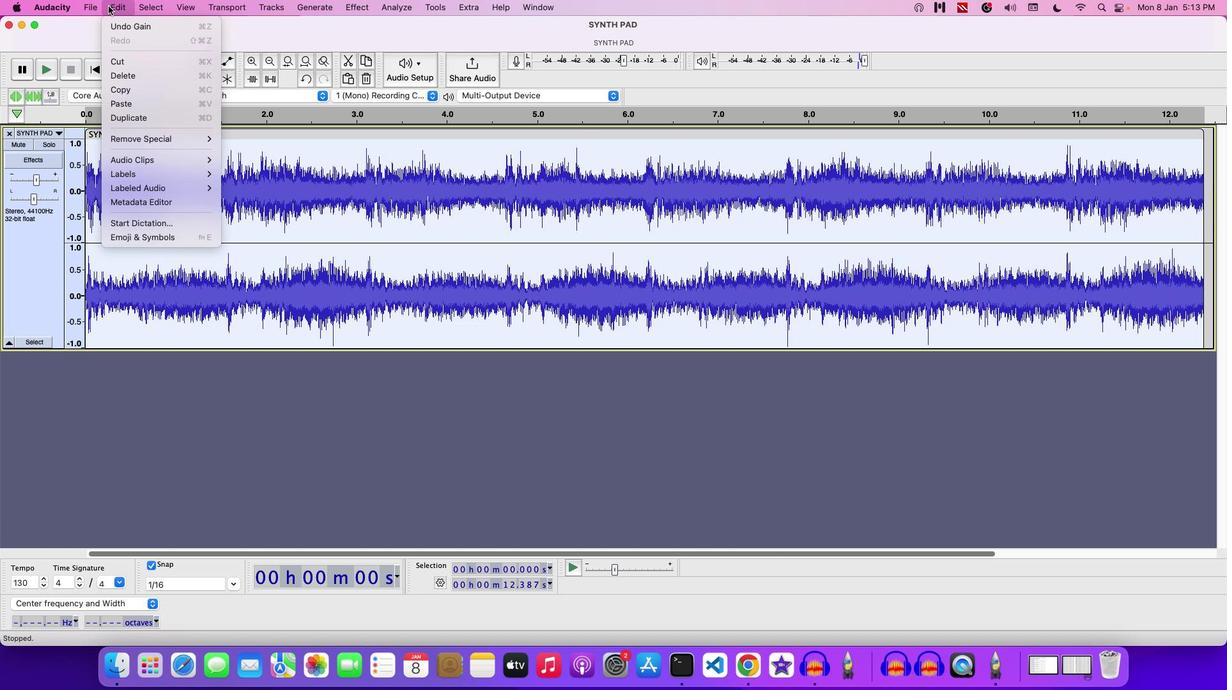 
Action: Mouse moved to (131, 90)
Screenshot: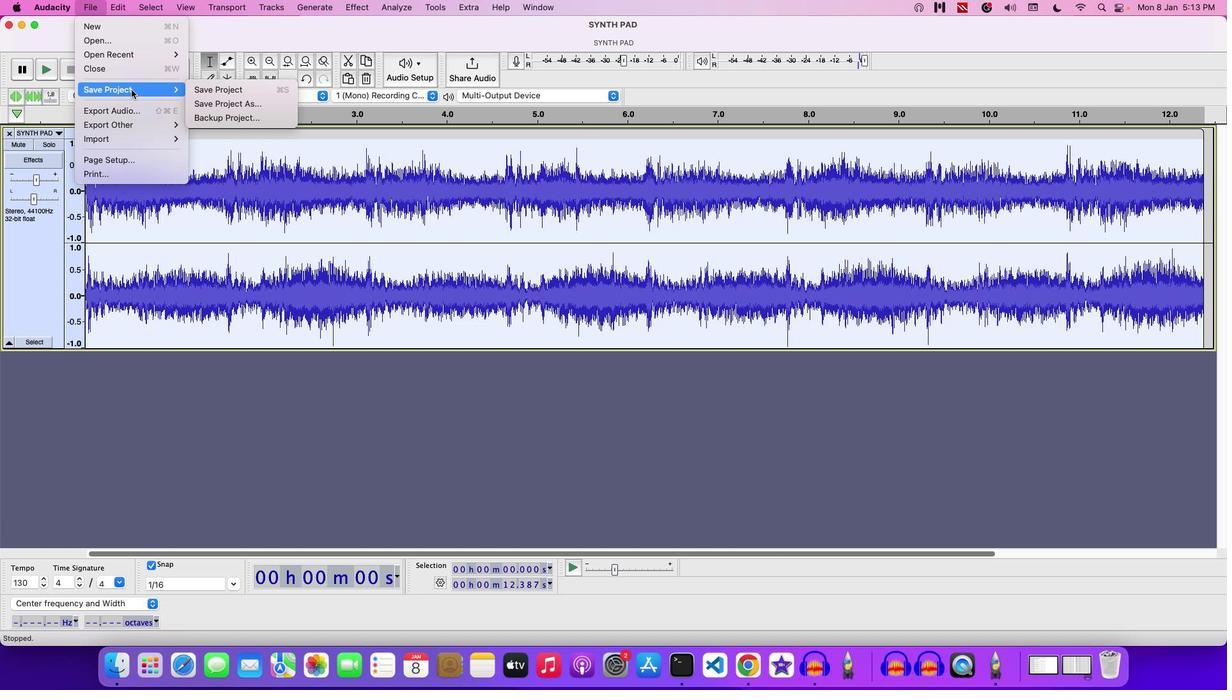 
Action: Mouse pressed left at (131, 90)
Screenshot: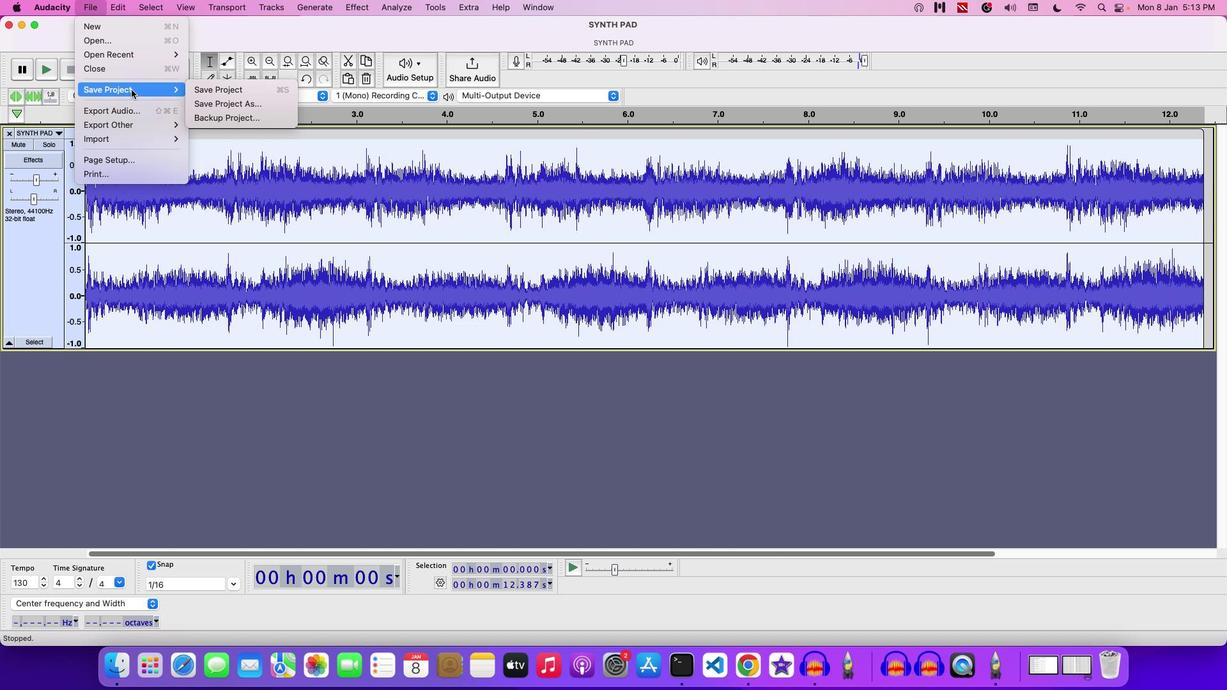 
Action: Mouse moved to (221, 88)
Screenshot: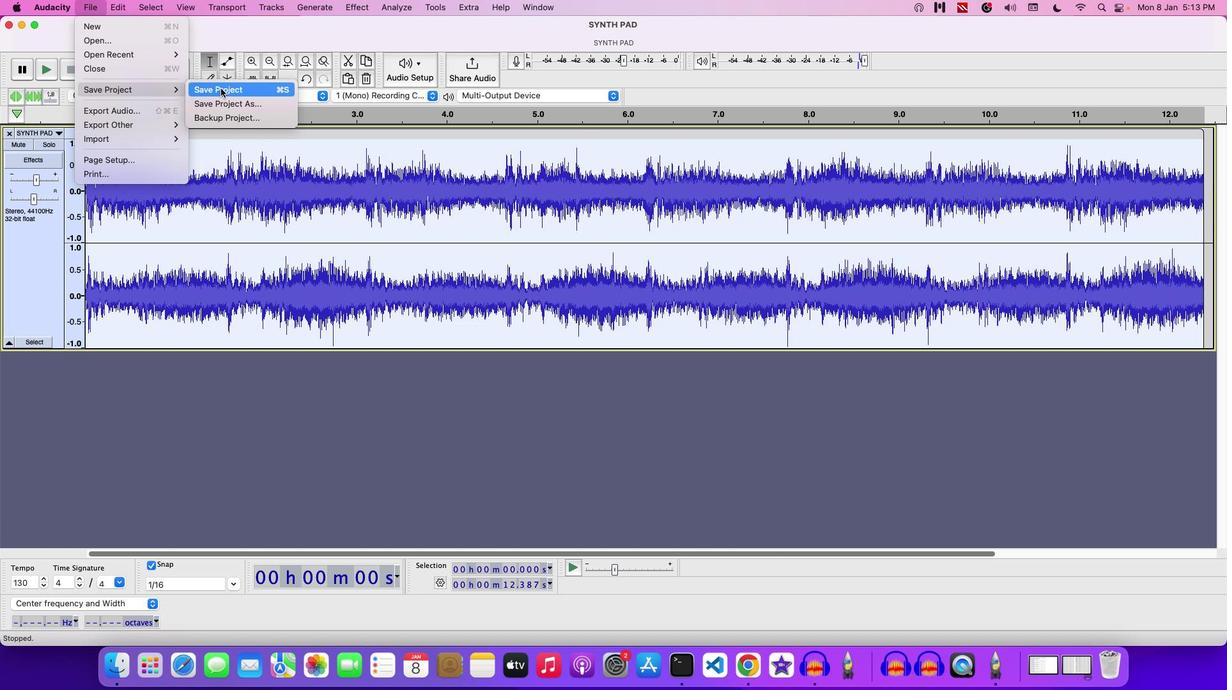 
Action: Mouse pressed left at (221, 88)
Screenshot: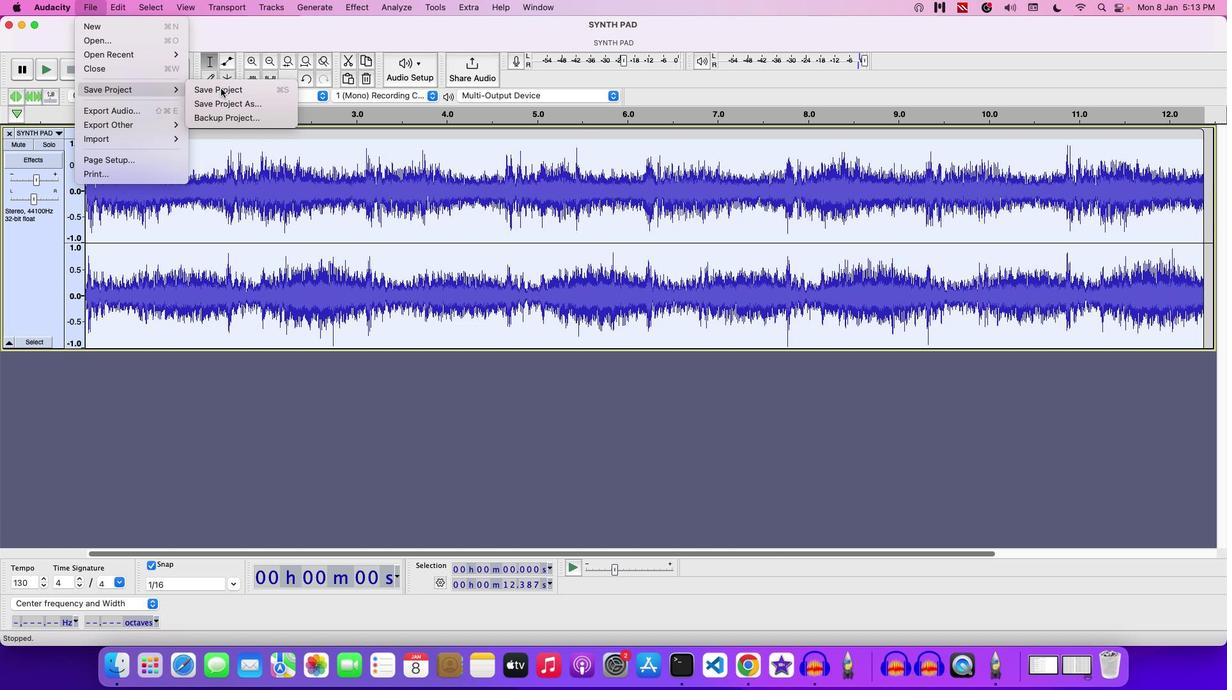 
Action: Mouse moved to (198, 132)
Screenshot: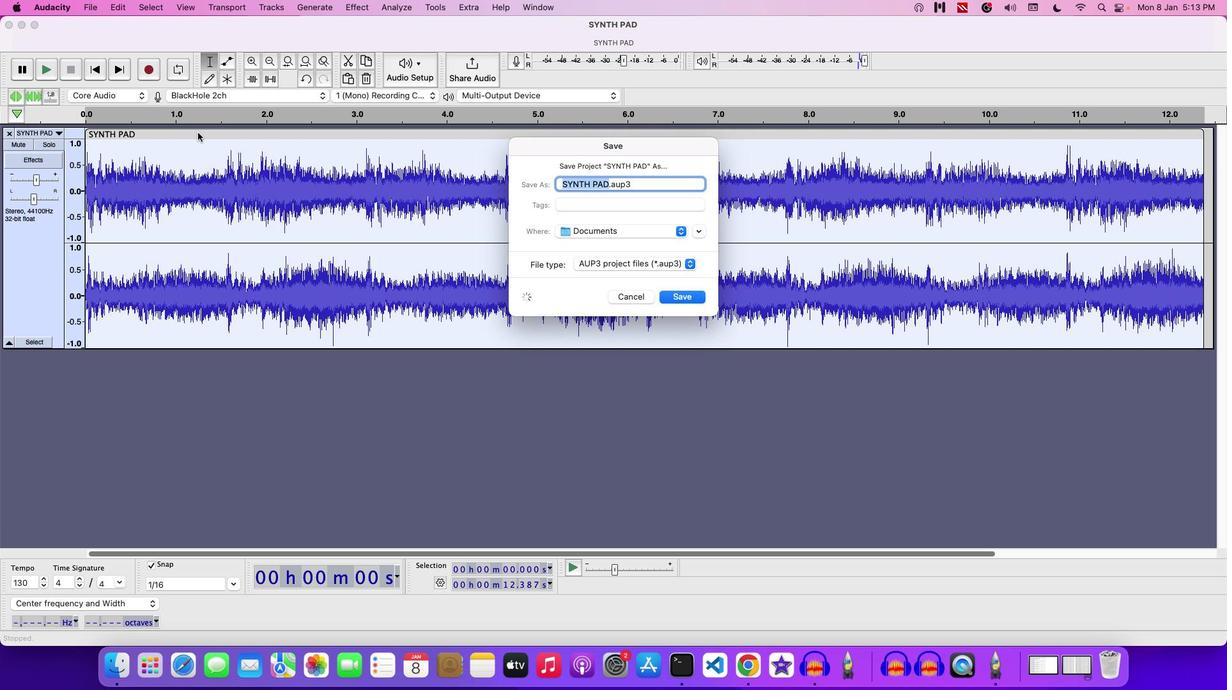 
Action: Key pressed Key.backspace'U''S''I''N''G'Key.space'F''R''E''Q'Key.space'A''N''A''L''Y''Z''E''R'
Screenshot: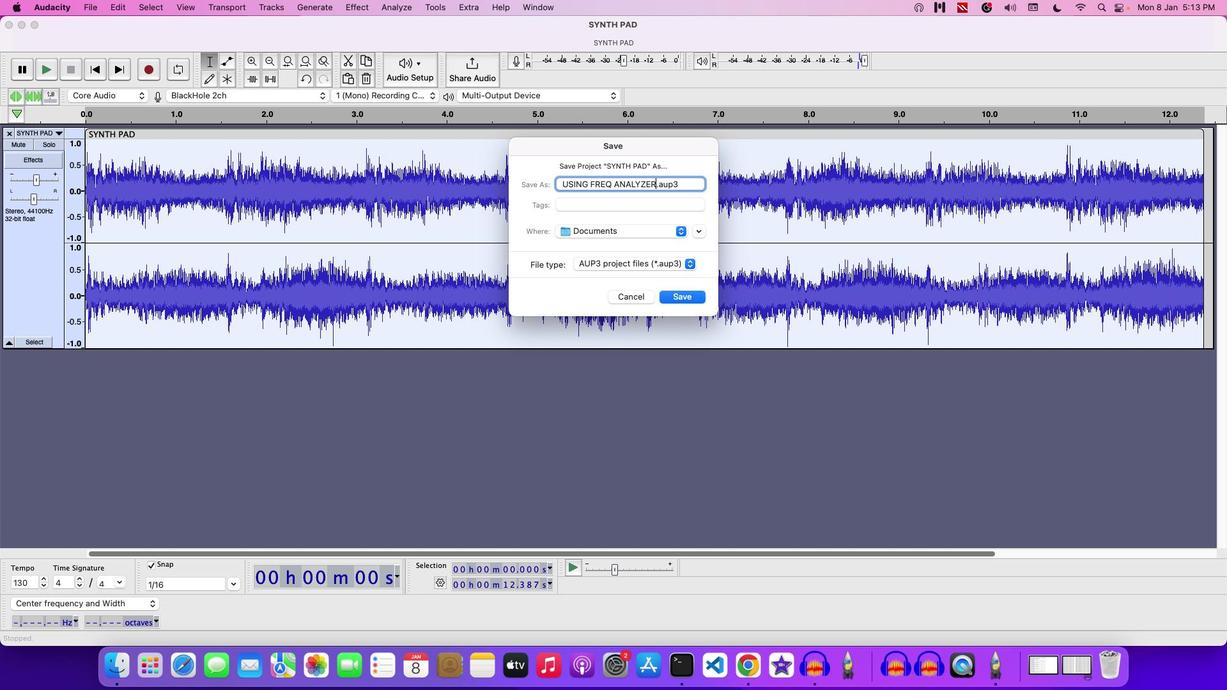 
Action: Mouse moved to (681, 294)
Screenshot: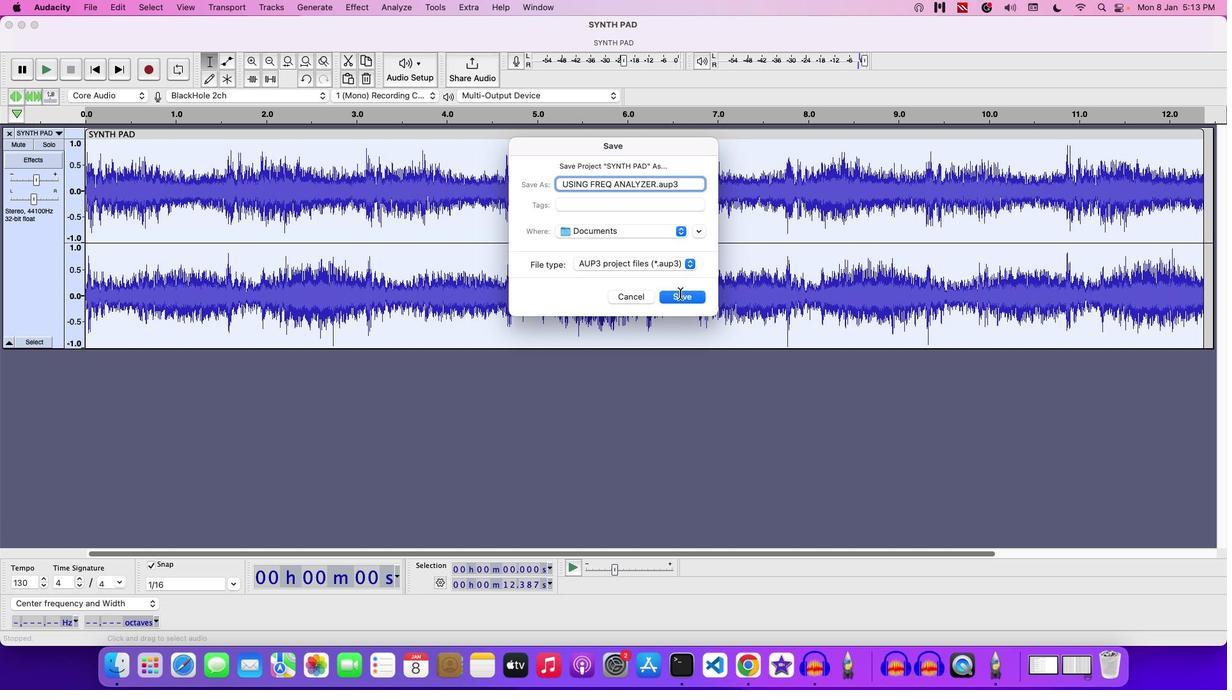
Action: Mouse pressed left at (681, 294)
Screenshot: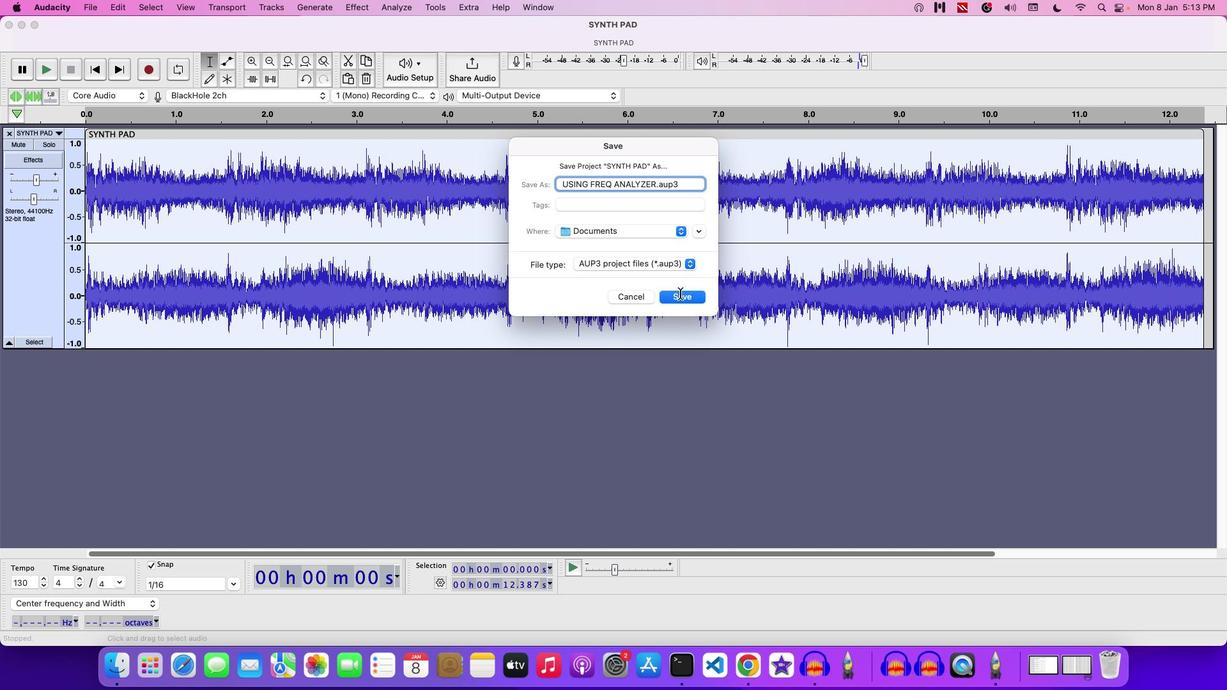 
